Task: Look for space in Płońsk, Poland from 4th August, 2023 to 8th August, 2023 for 1 adult in price range Rs.10000 to Rs.15000. Place can be private room with 1  bedroom having 1 bed and 1 bathroom. Property type can be flatguest house, hotel. Amenities needed are: wifi. Booking option can be shelf check-in. Required host language is English.
Action: Mouse pressed left at (511, 85)
Screenshot: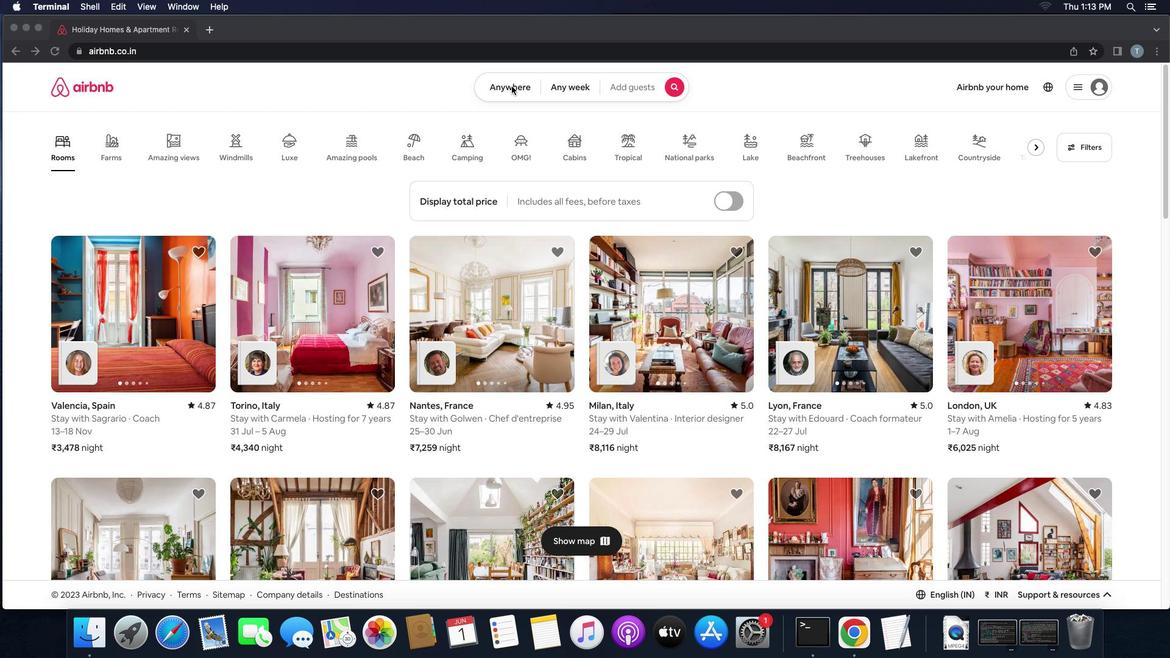 
Action: Mouse pressed left at (511, 85)
Screenshot: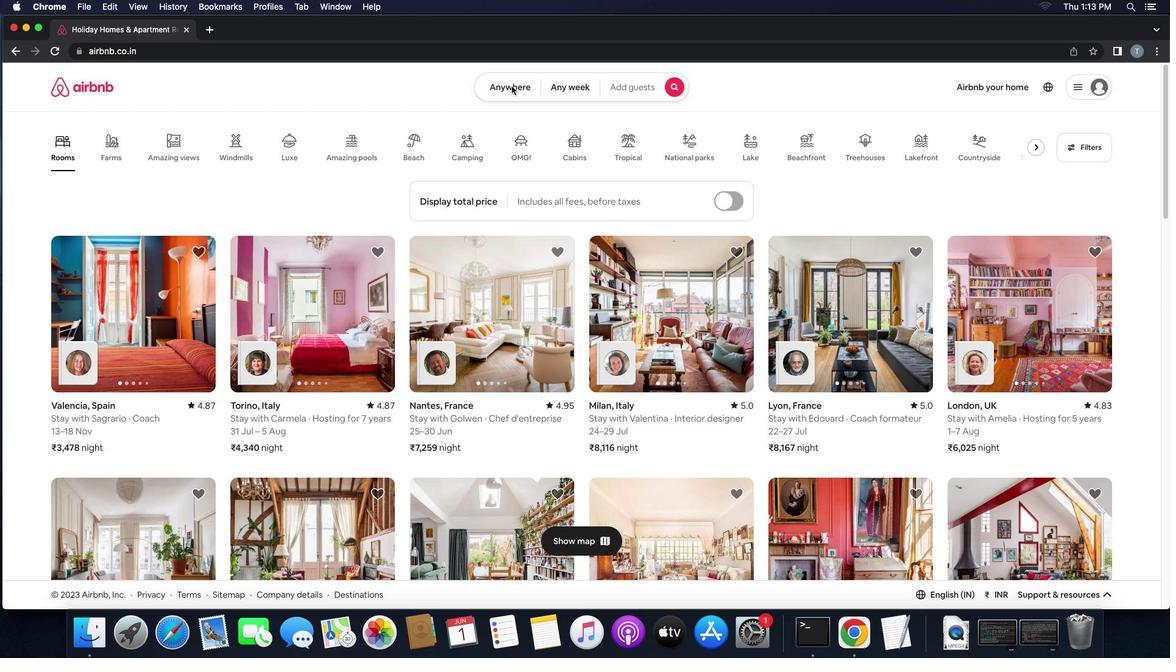 
Action: Mouse moved to (447, 127)
Screenshot: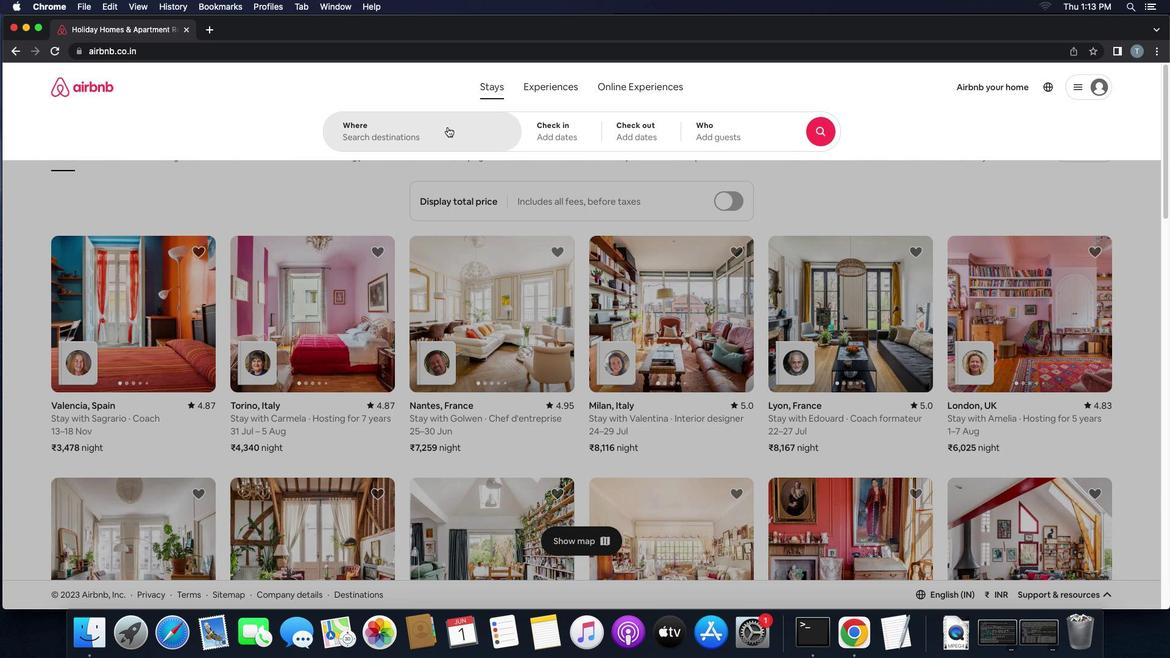 
Action: Mouse pressed left at (447, 127)
Screenshot: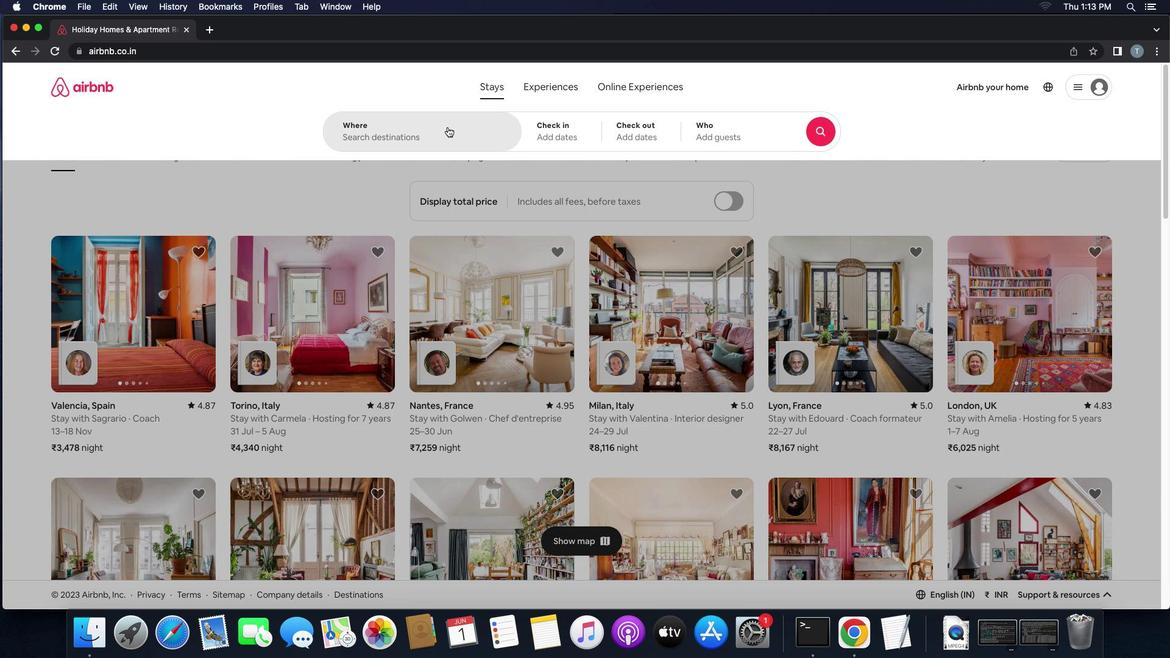 
Action: Key pressed 'p''t''o''n''s''k'','
Screenshot: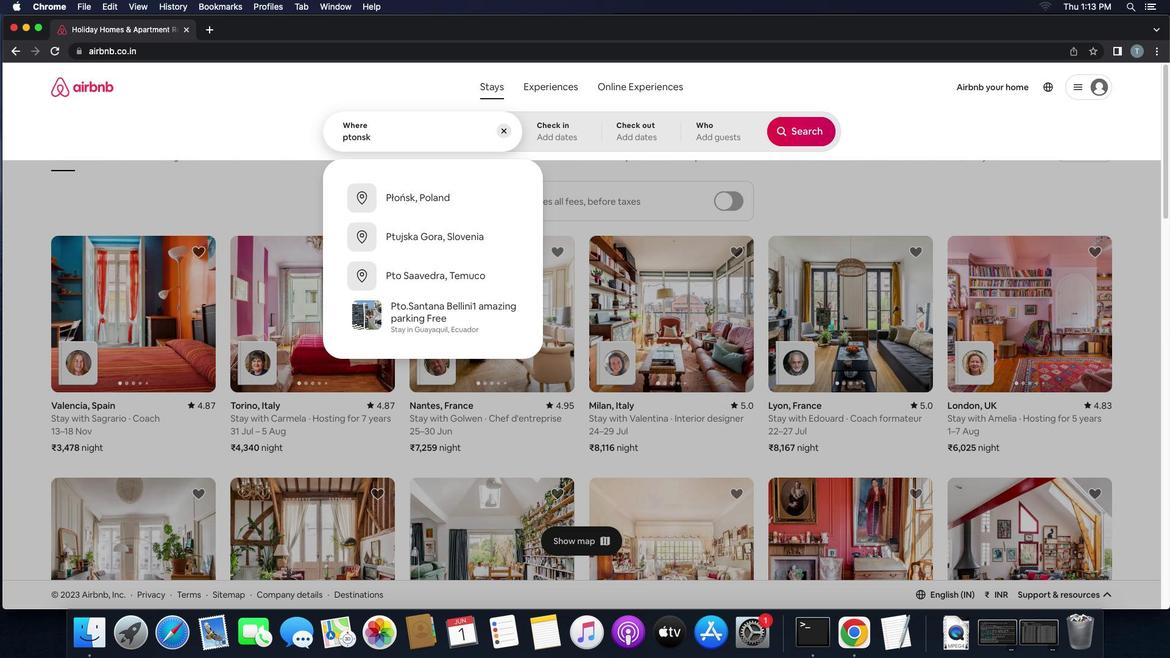 
Action: Mouse moved to (397, 183)
Screenshot: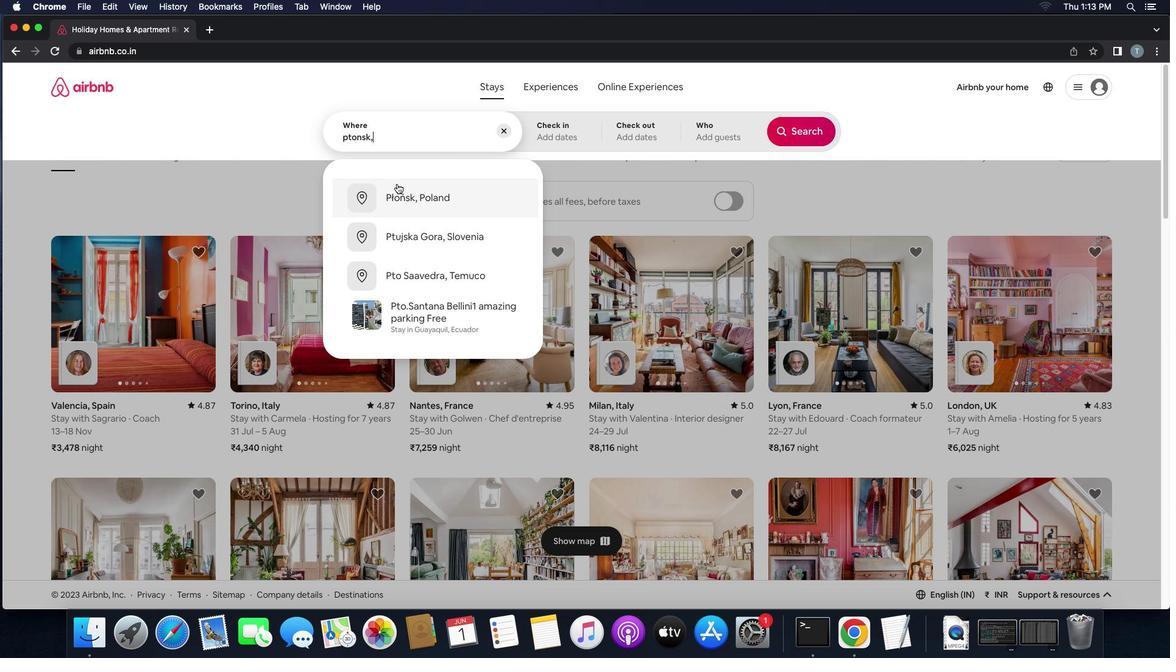 
Action: Mouse pressed left at (397, 183)
Screenshot: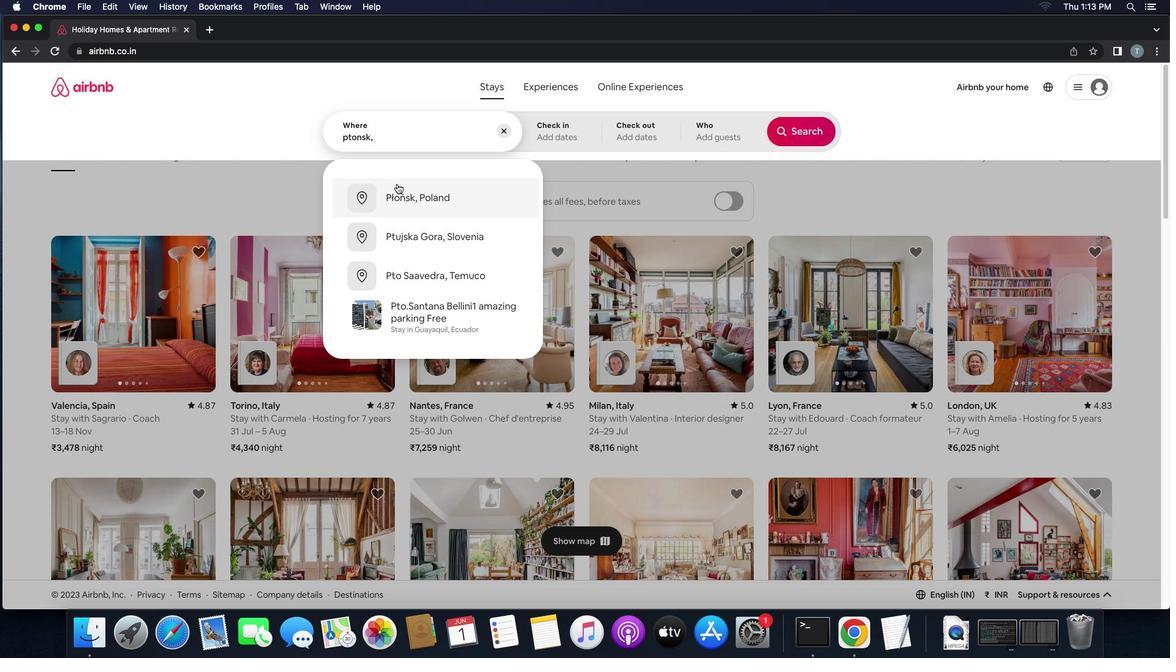 
Action: Mouse moved to (794, 229)
Screenshot: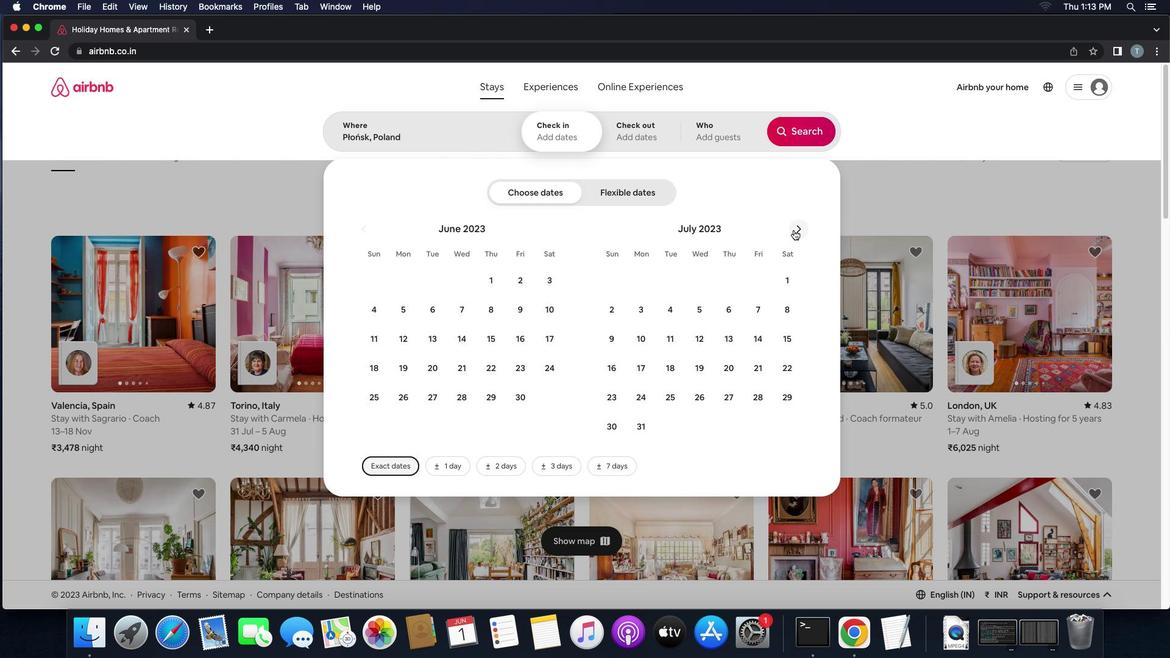 
Action: Mouse pressed left at (794, 229)
Screenshot: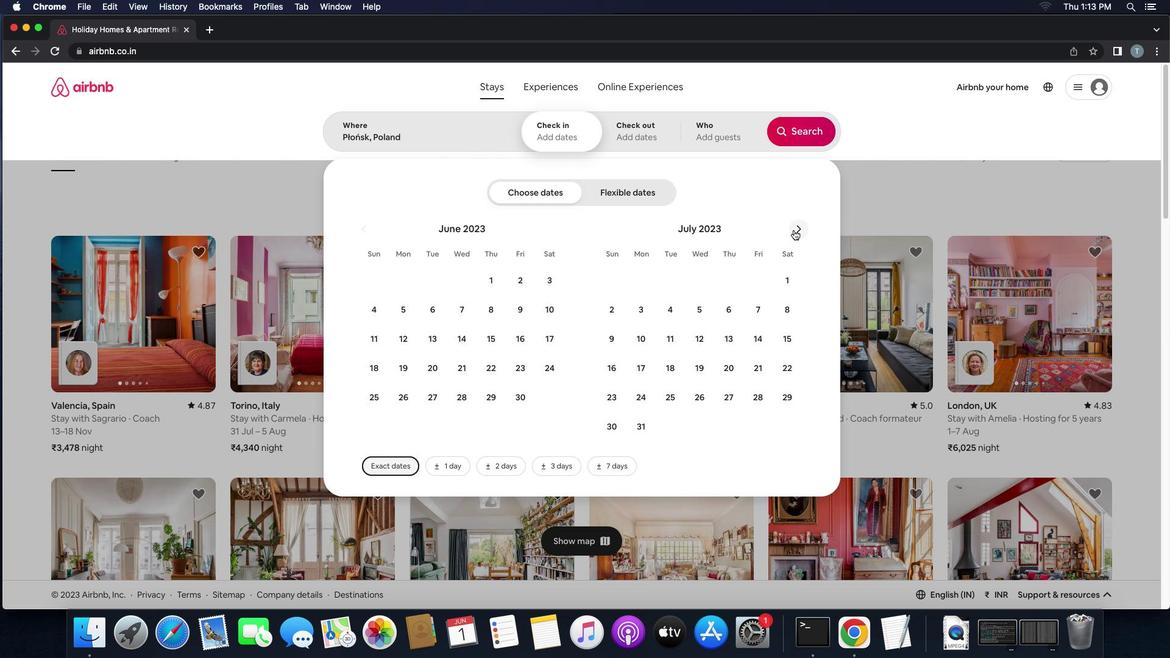 
Action: Mouse moved to (756, 282)
Screenshot: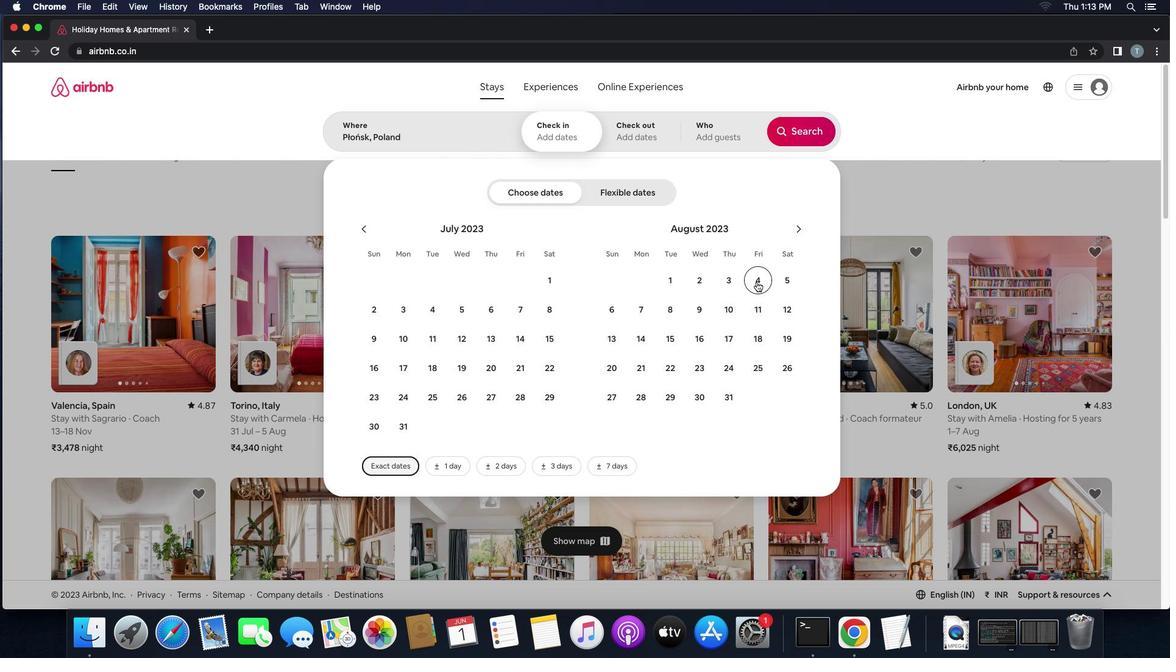 
Action: Mouse pressed left at (756, 282)
Screenshot: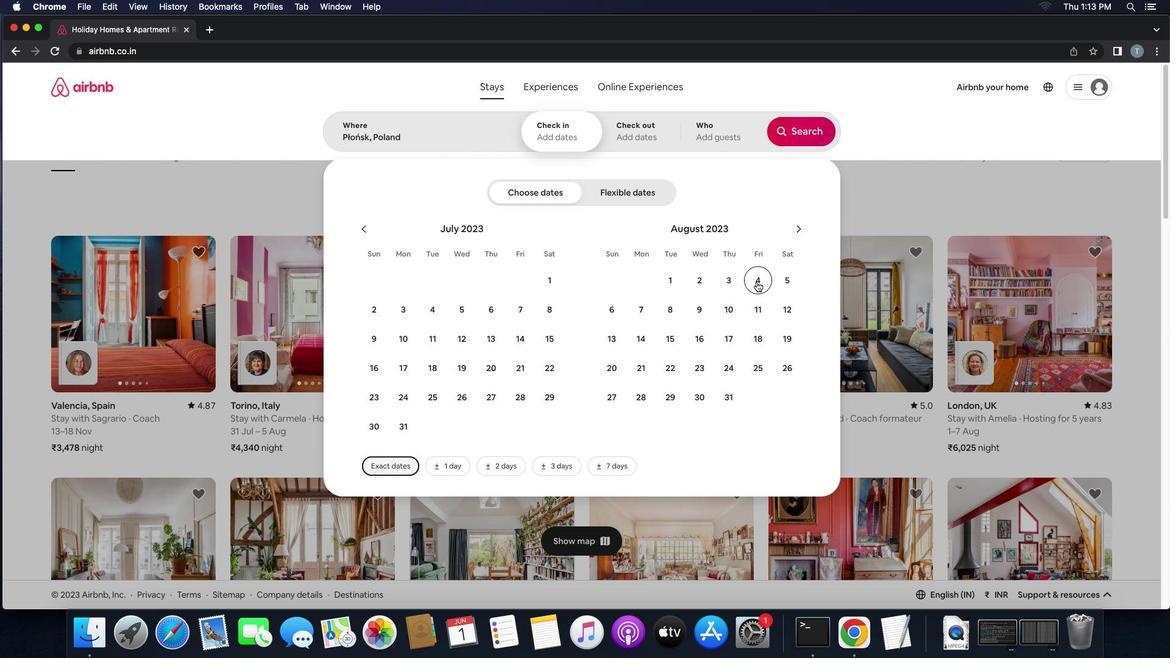 
Action: Mouse moved to (662, 306)
Screenshot: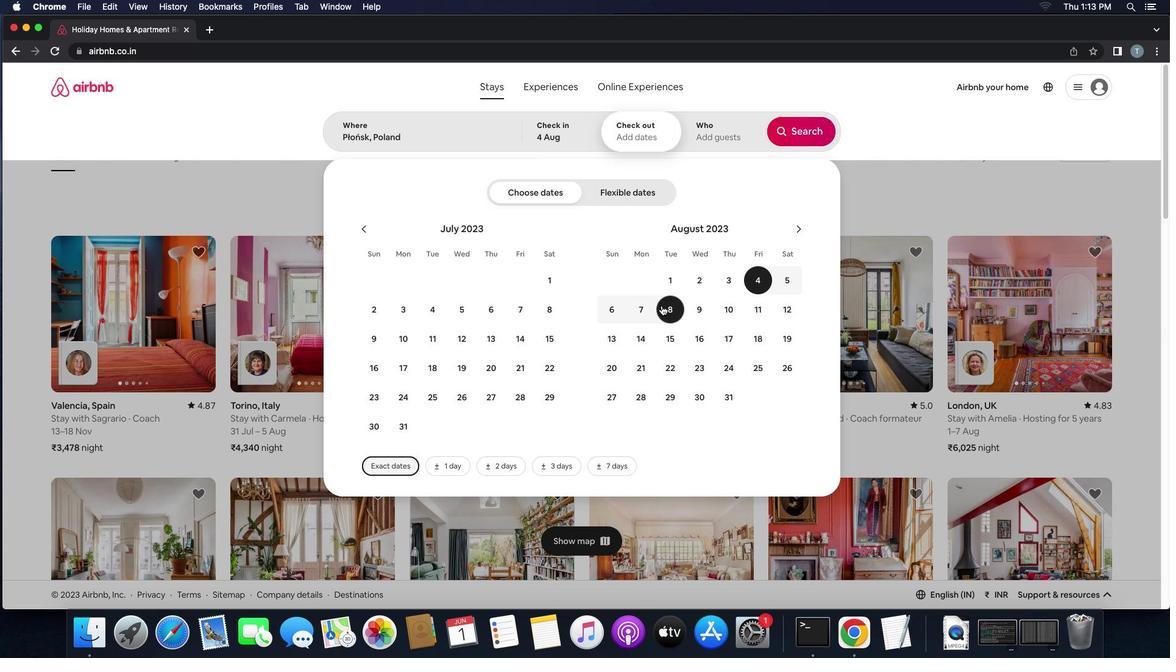 
Action: Mouse pressed left at (662, 306)
Screenshot: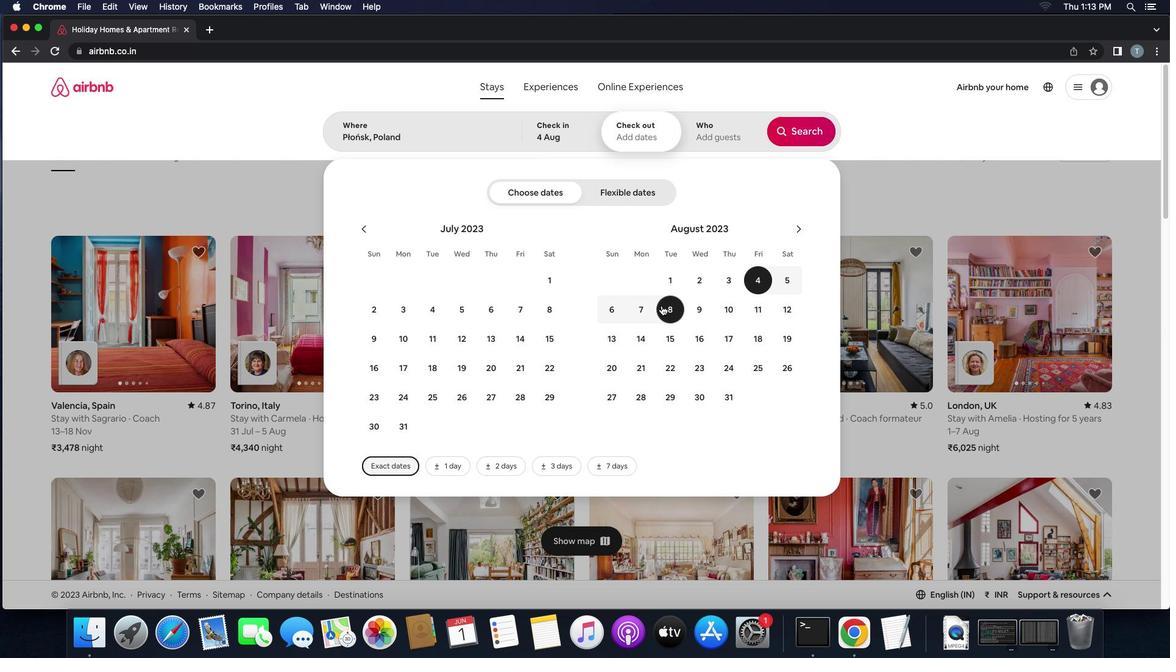 
Action: Mouse moved to (711, 143)
Screenshot: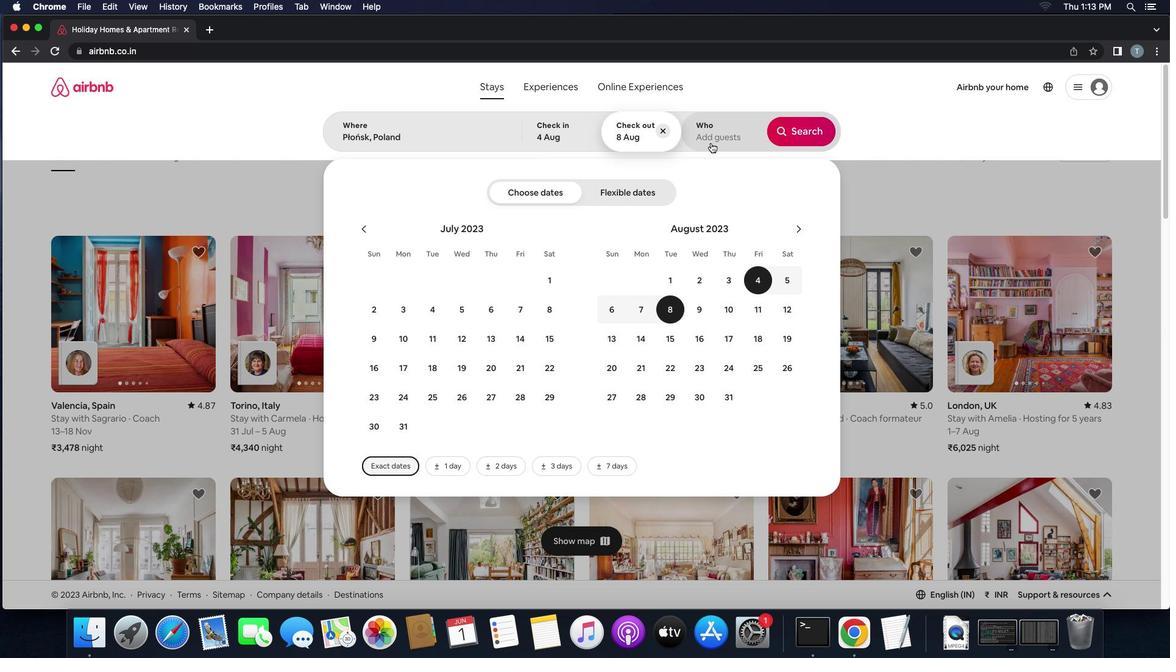 
Action: Mouse pressed left at (711, 143)
Screenshot: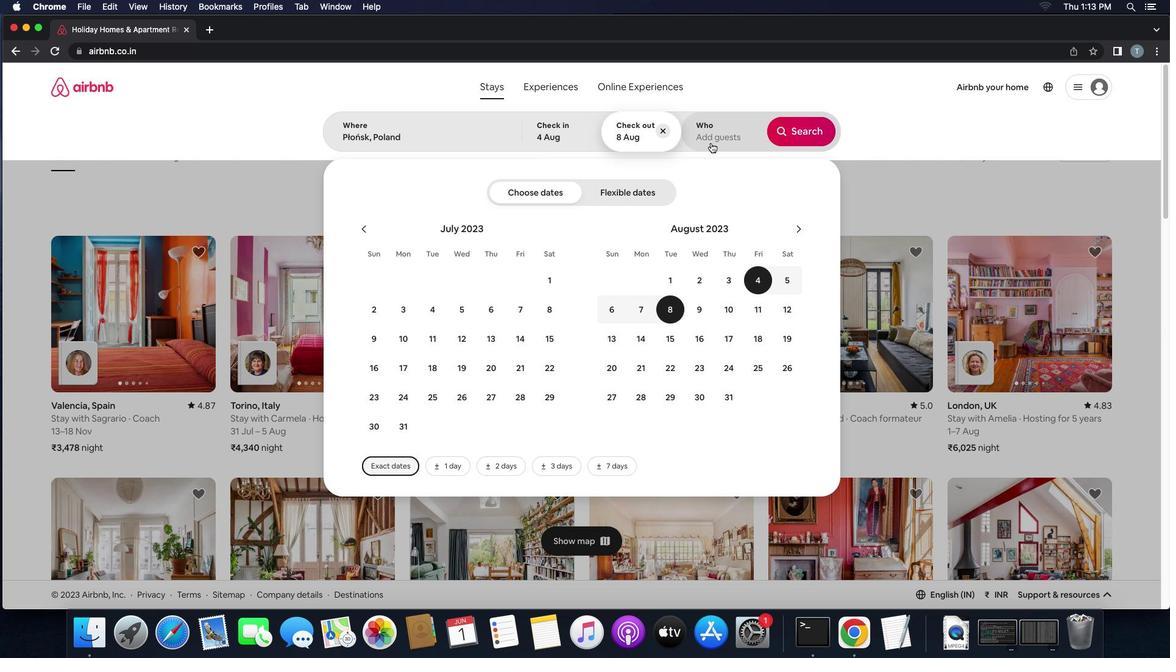 
Action: Mouse moved to (808, 188)
Screenshot: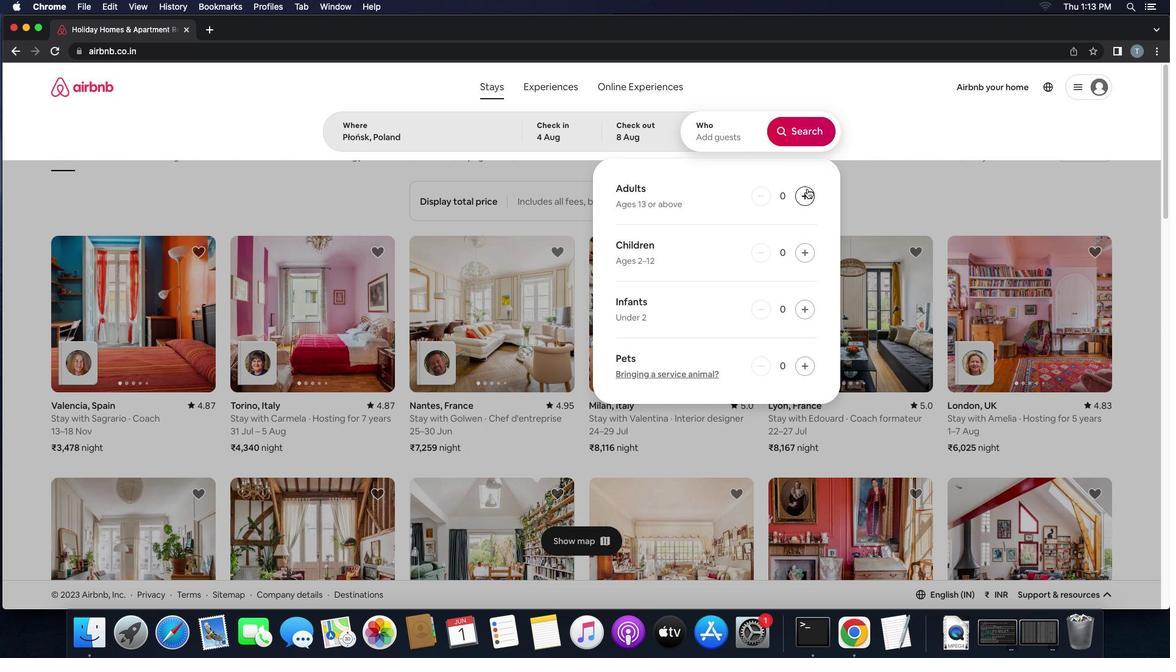 
Action: Mouse pressed left at (808, 188)
Screenshot: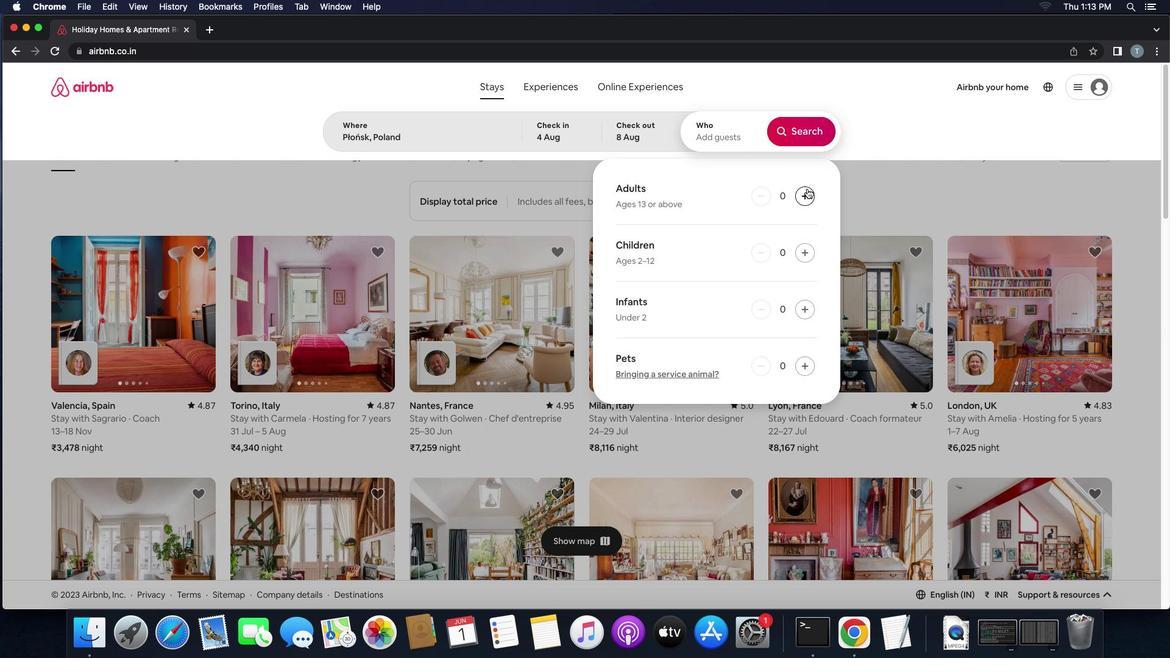 
Action: Mouse moved to (805, 139)
Screenshot: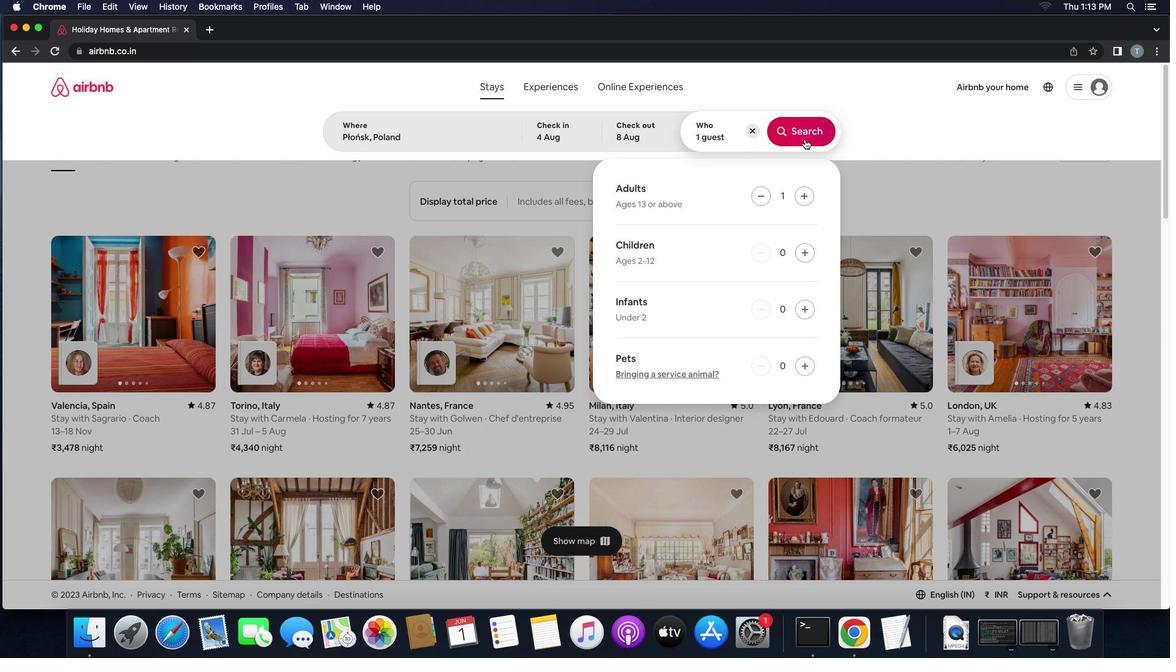 
Action: Mouse pressed left at (805, 139)
Screenshot: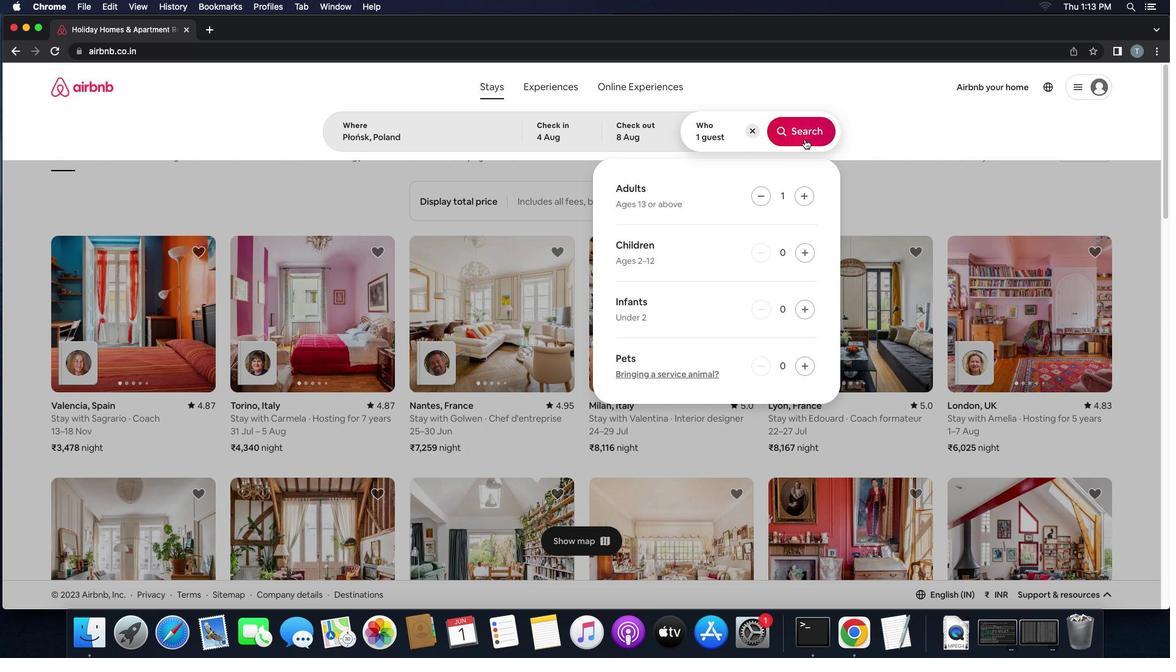 
Action: Mouse moved to (1120, 128)
Screenshot: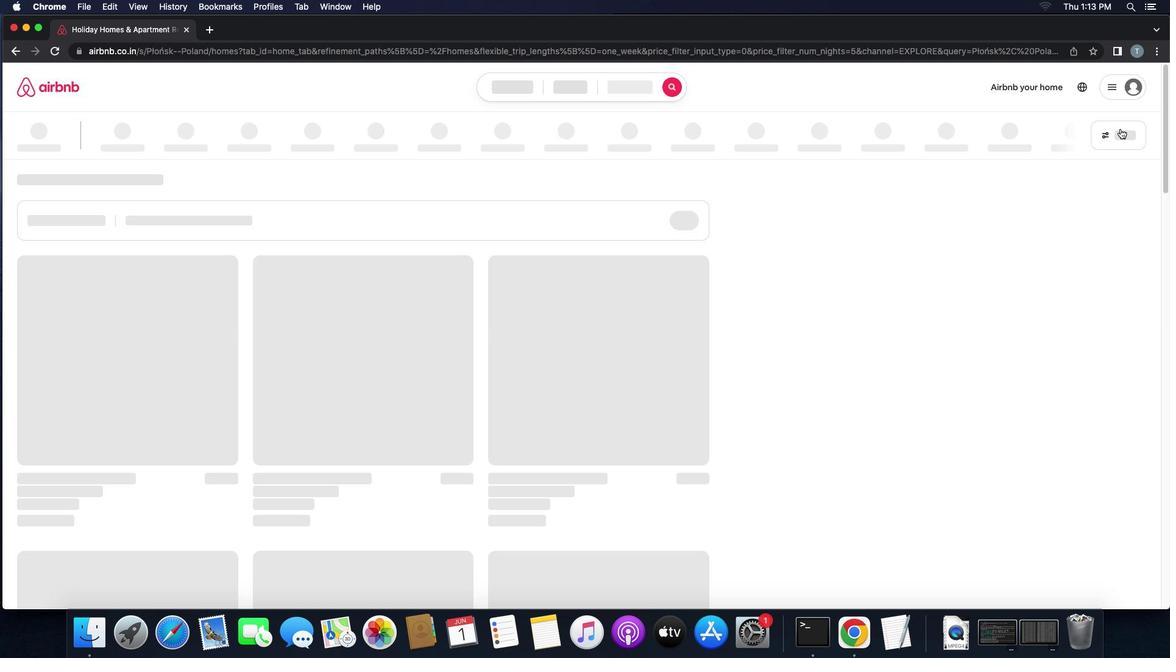 
Action: Mouse pressed left at (1120, 128)
Screenshot: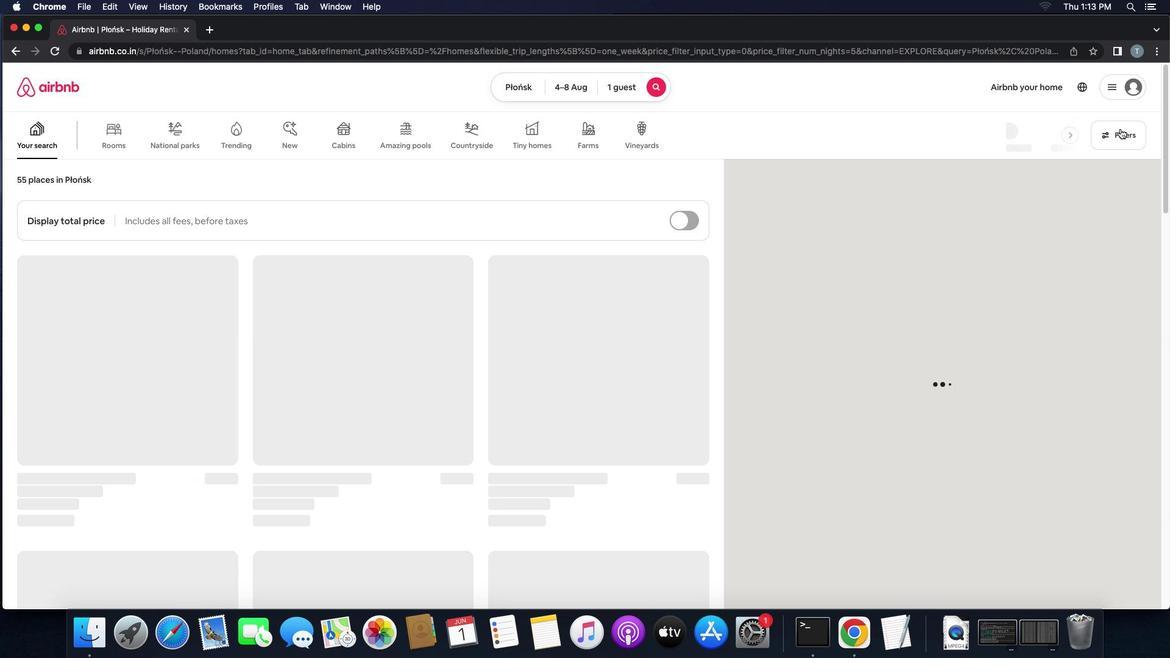 
Action: Mouse moved to (444, 440)
Screenshot: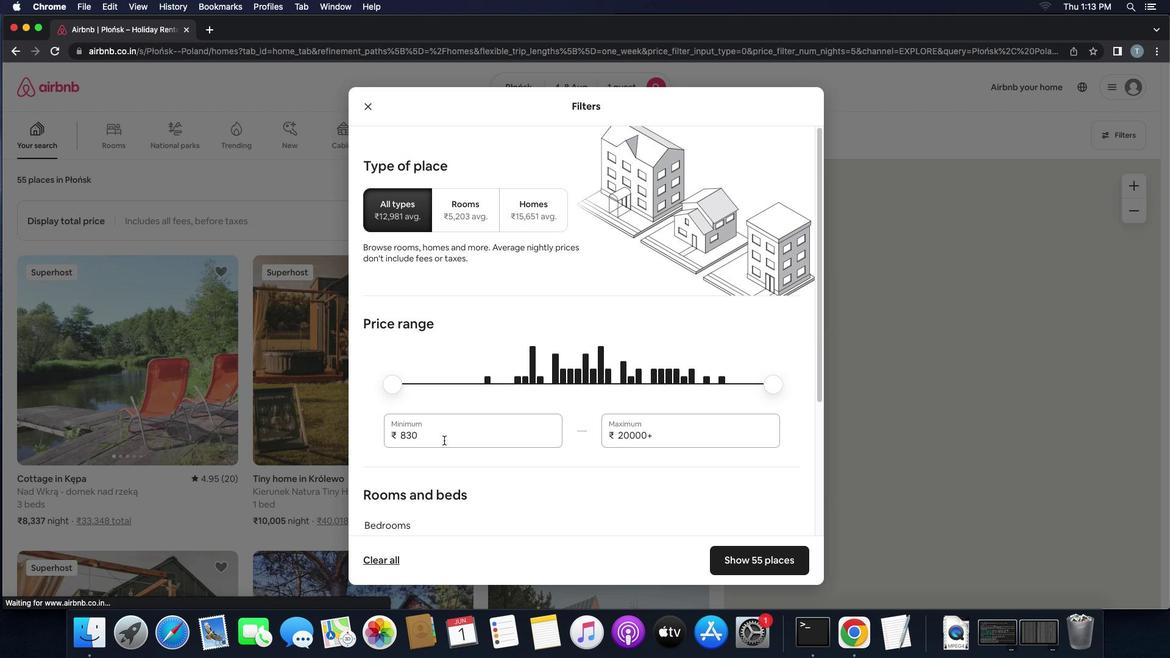 
Action: Mouse pressed left at (444, 440)
Screenshot: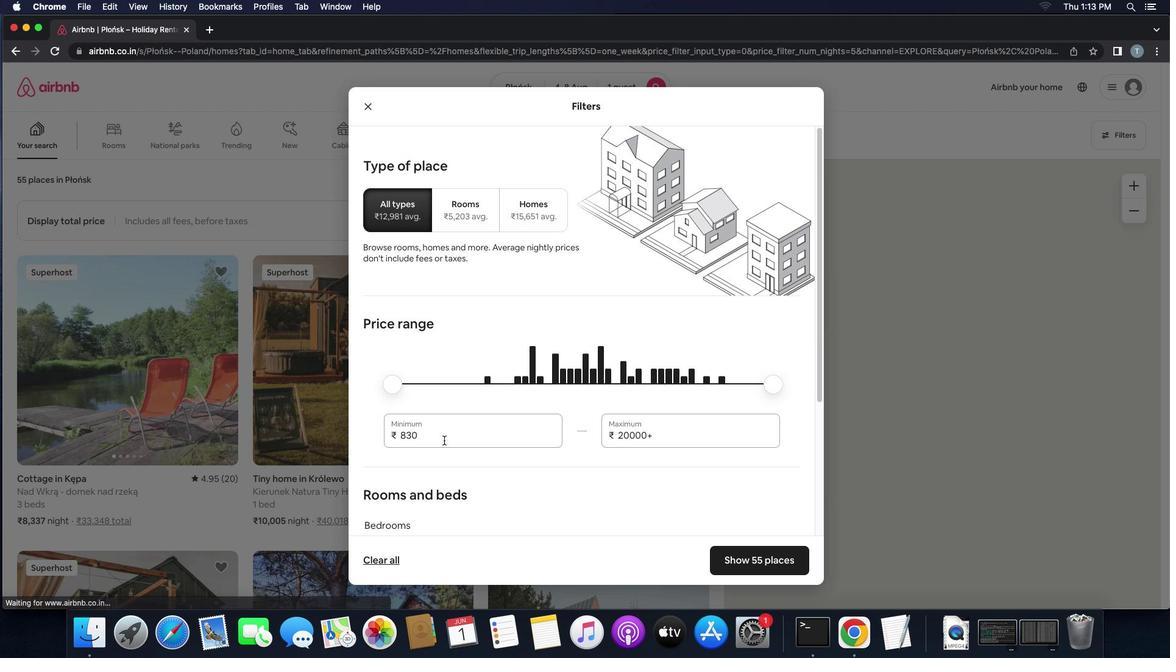 
Action: Mouse moved to (443, 438)
Screenshot: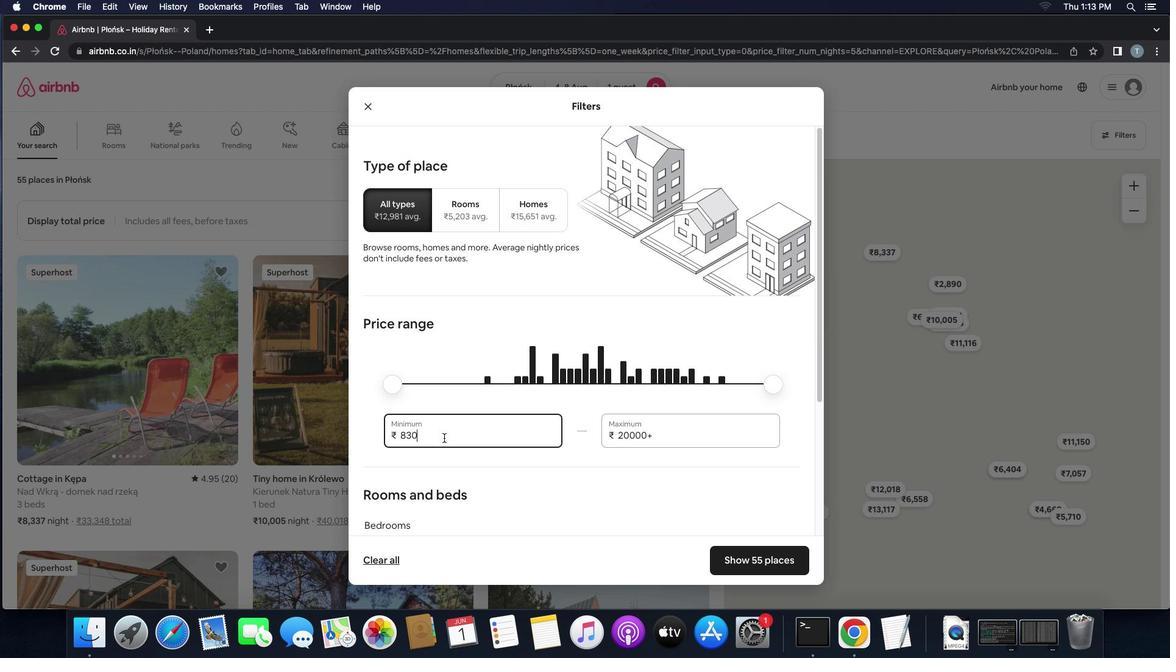 
Action: Key pressed Key.backspaceKey.backspaceKey.backspace
Screenshot: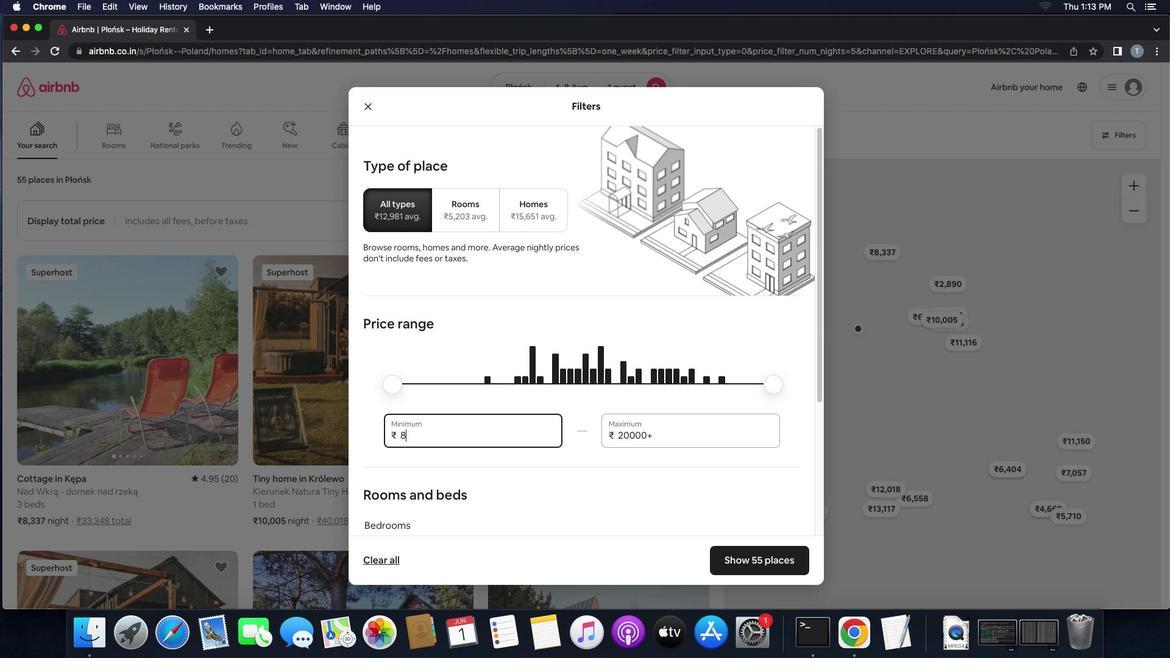 
Action: Mouse moved to (487, 442)
Screenshot: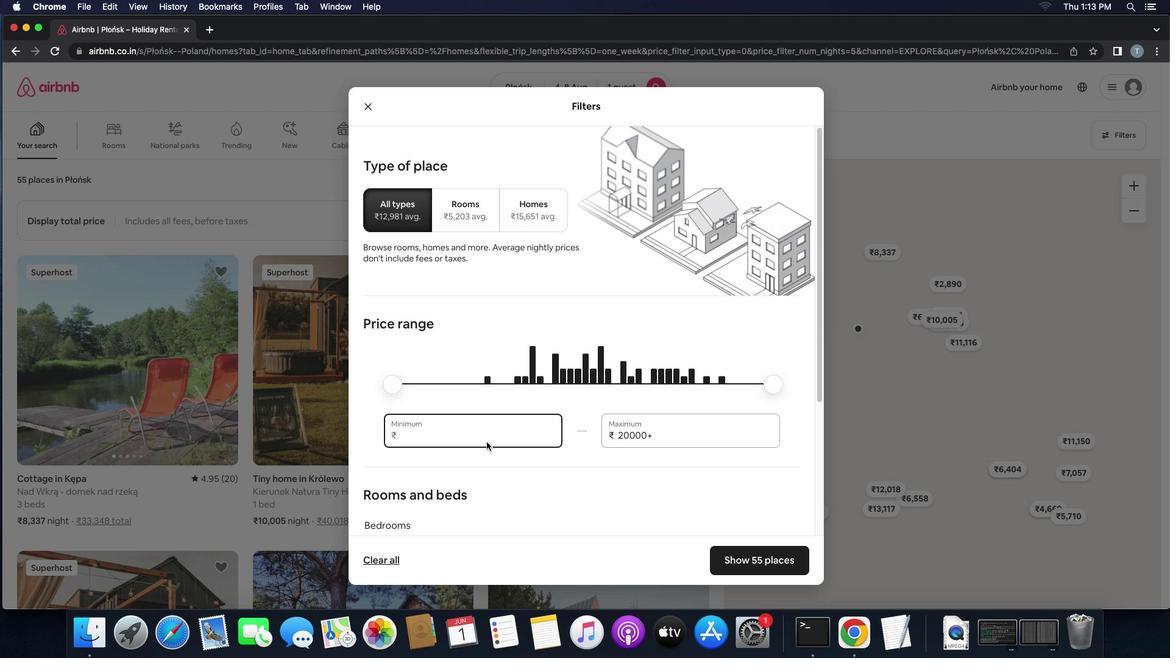 
Action: Key pressed '1''0''0''0''0'
Screenshot: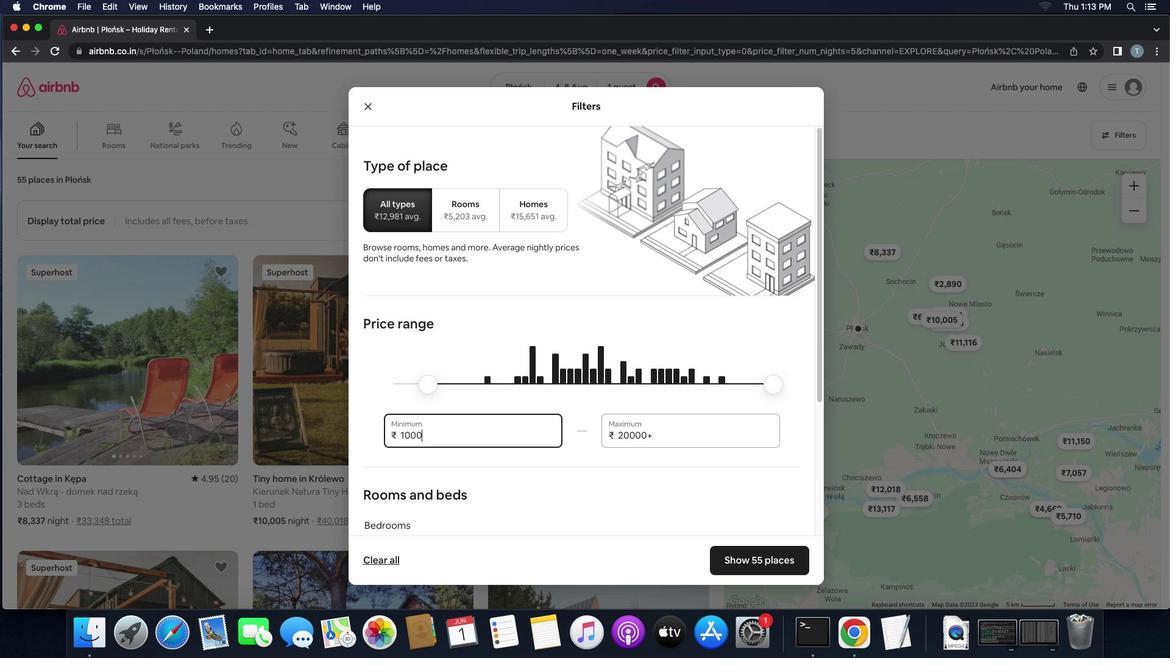 
Action: Mouse moved to (662, 434)
Screenshot: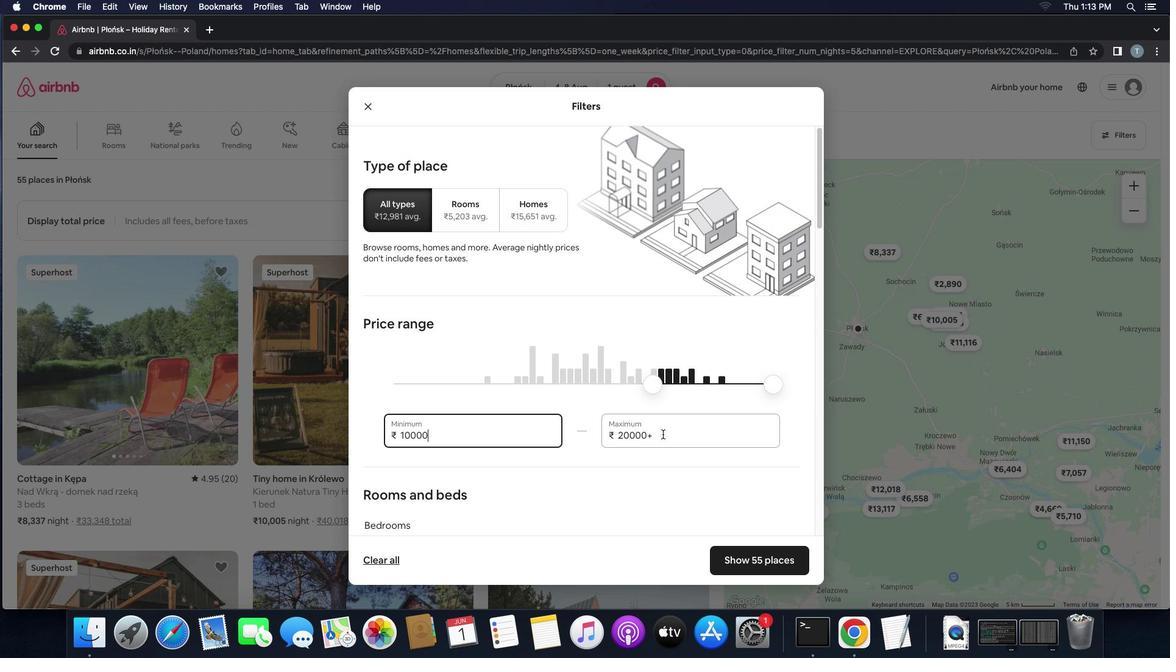 
Action: Mouse pressed left at (662, 434)
Screenshot: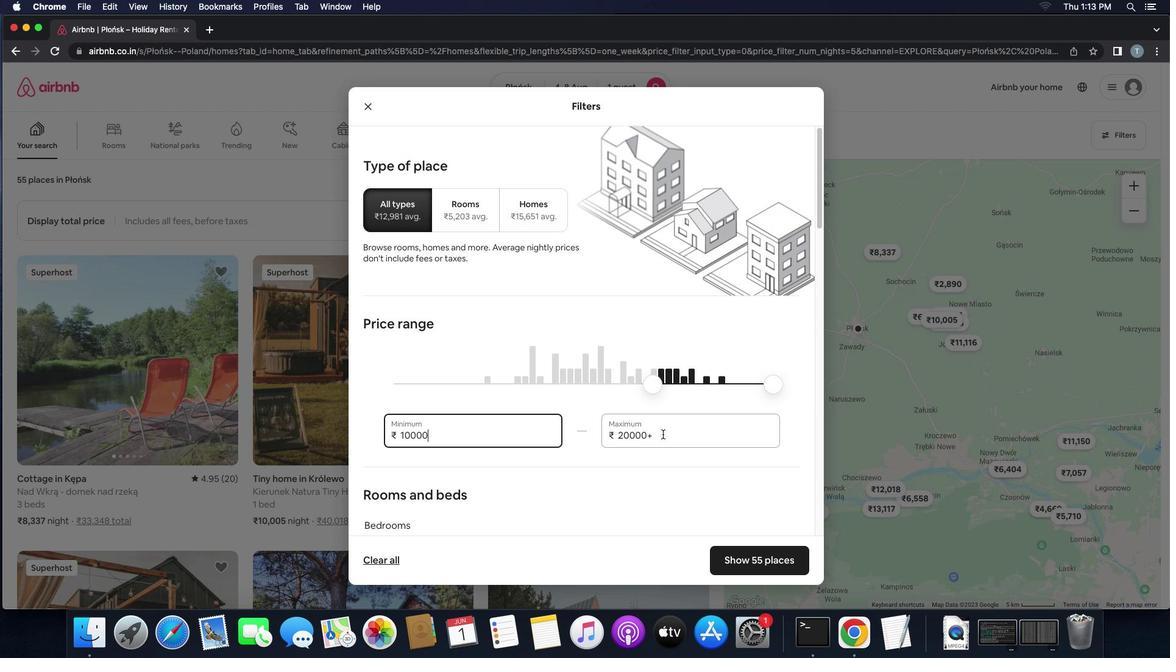 
Action: Mouse moved to (664, 434)
Screenshot: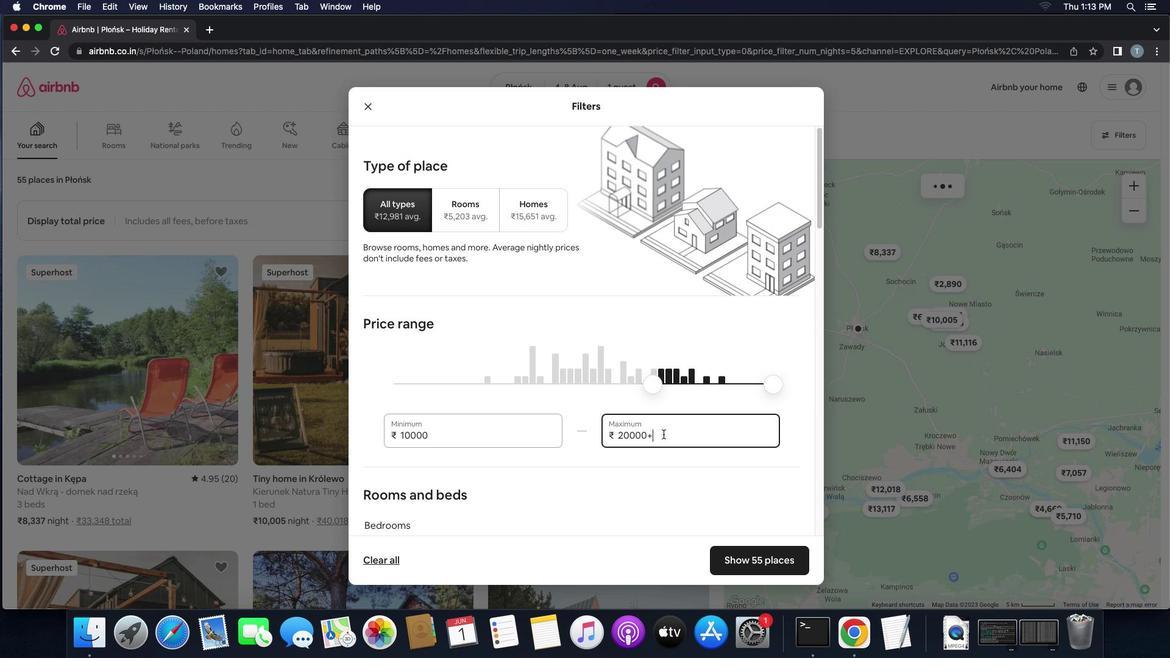
Action: Key pressed Key.backspaceKey.backspaceKey.backspaceKey.backspaceKey.backspaceKey.backspace'1''5''0''0''0'
Screenshot: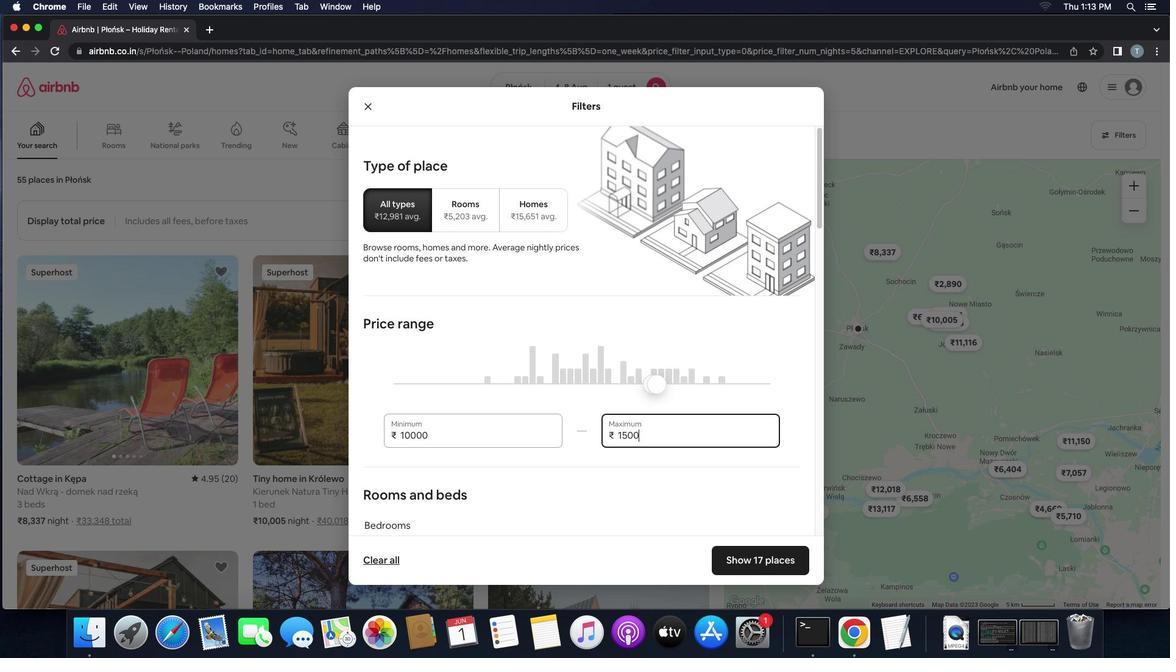 
Action: Mouse moved to (549, 478)
Screenshot: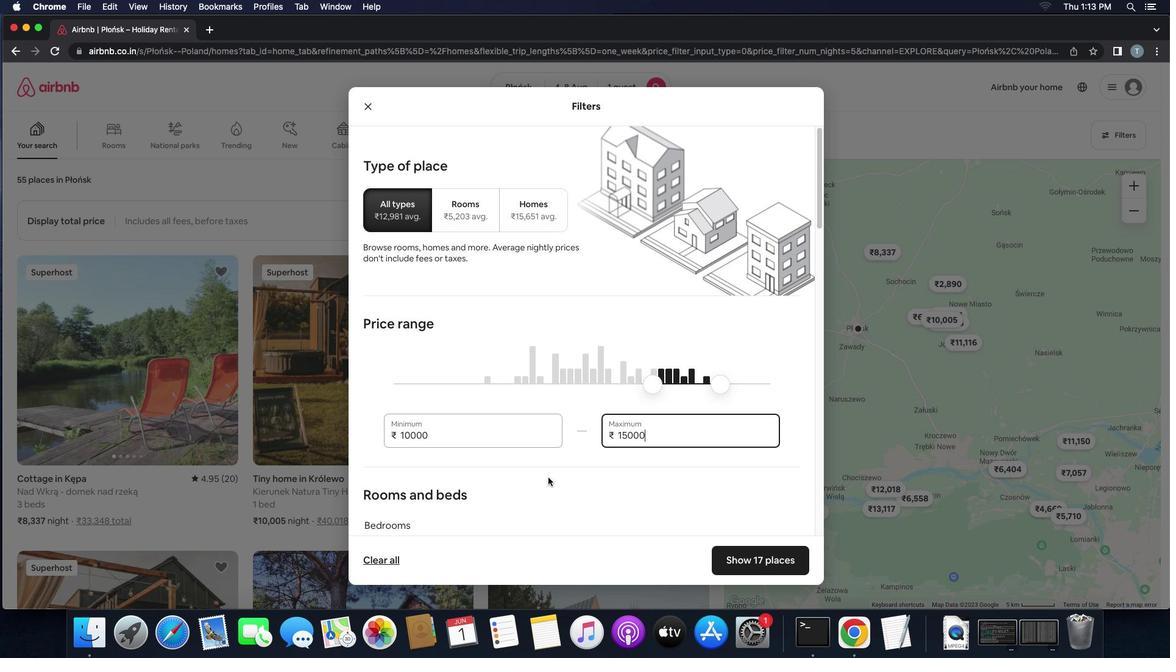 
Action: Mouse scrolled (549, 478) with delta (0, 0)
Screenshot: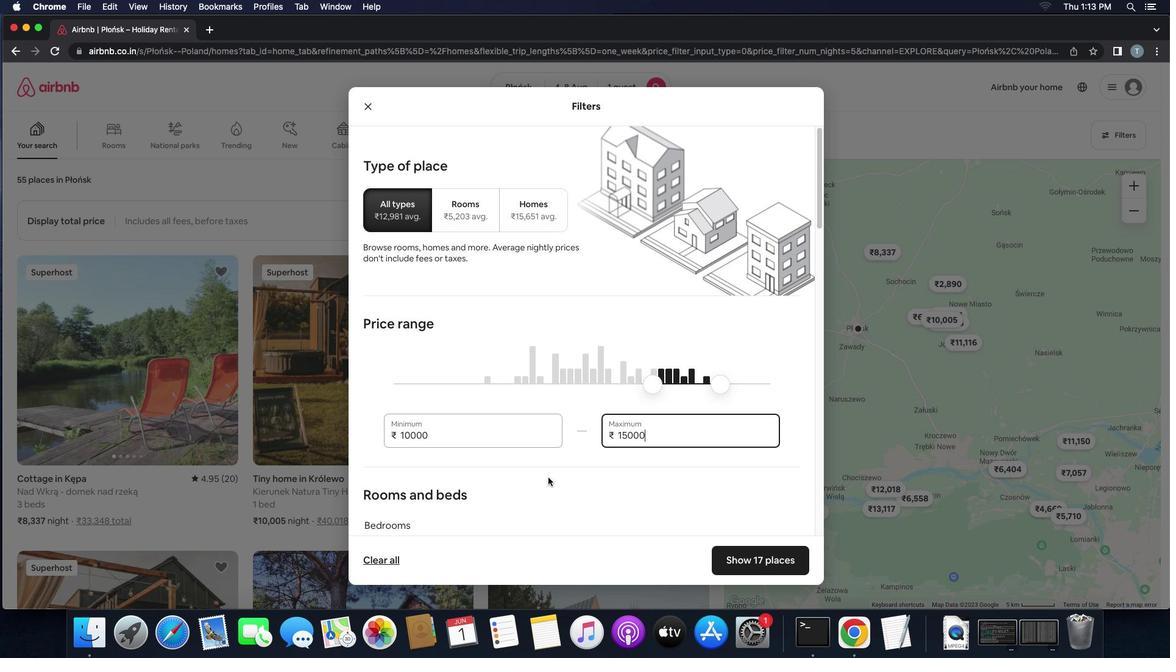 
Action: Mouse moved to (547, 478)
Screenshot: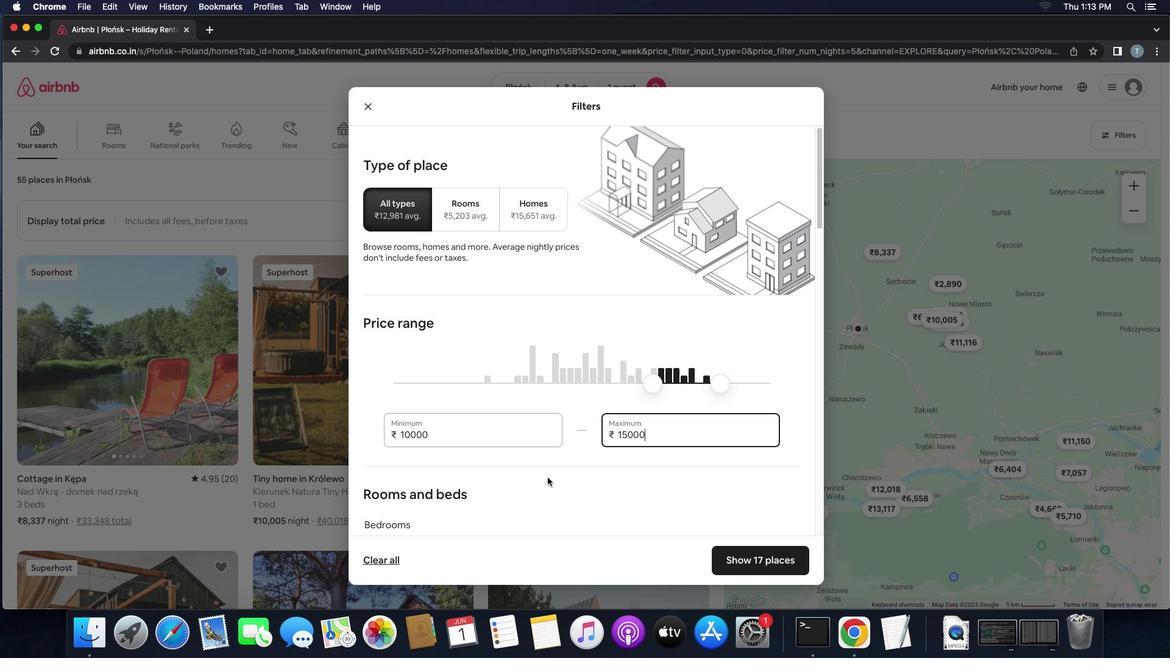 
Action: Mouse scrolled (547, 478) with delta (0, 0)
Screenshot: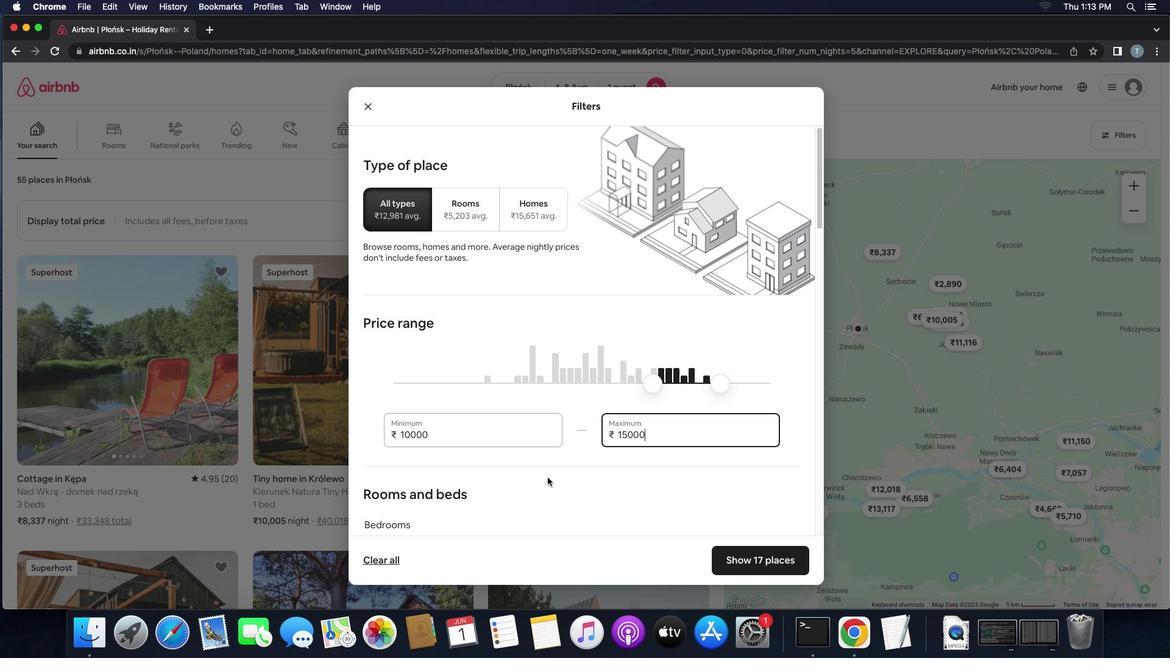 
Action: Mouse scrolled (547, 478) with delta (0, -1)
Screenshot: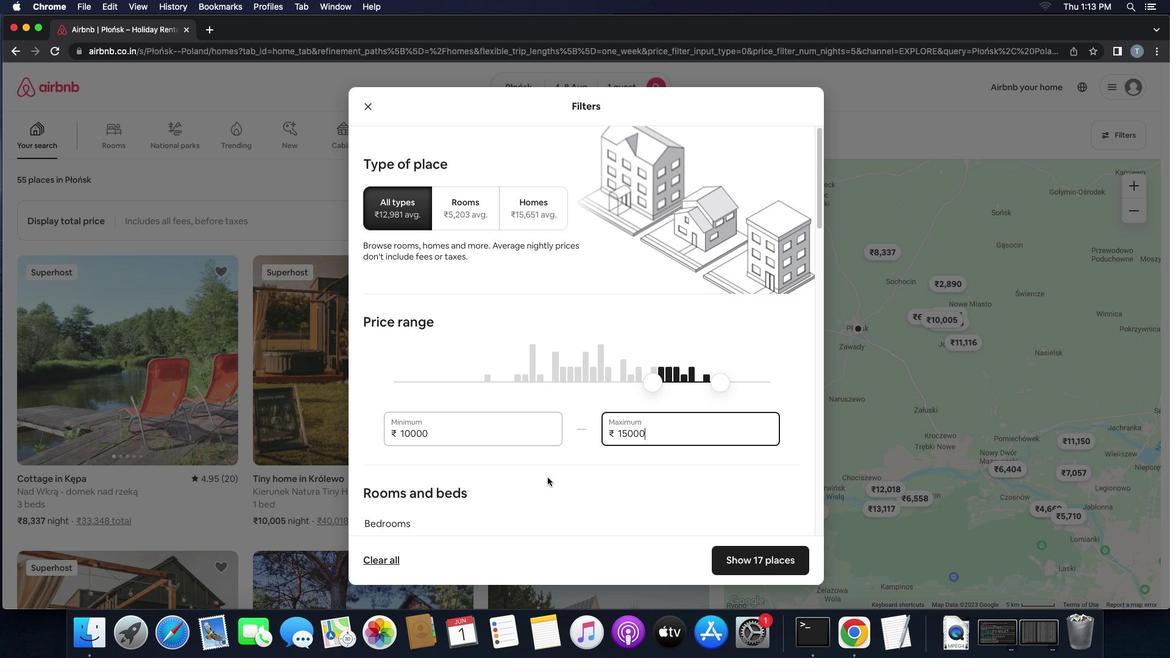 
Action: Mouse scrolled (547, 478) with delta (0, 0)
Screenshot: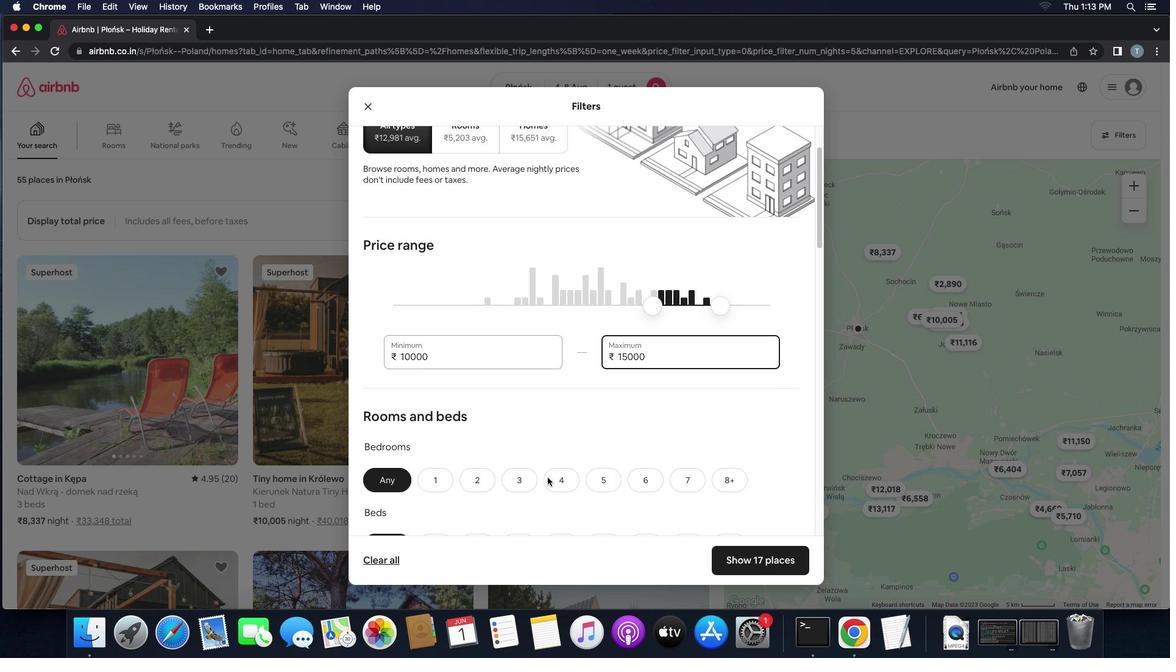 
Action: Mouse scrolled (547, 478) with delta (0, 0)
Screenshot: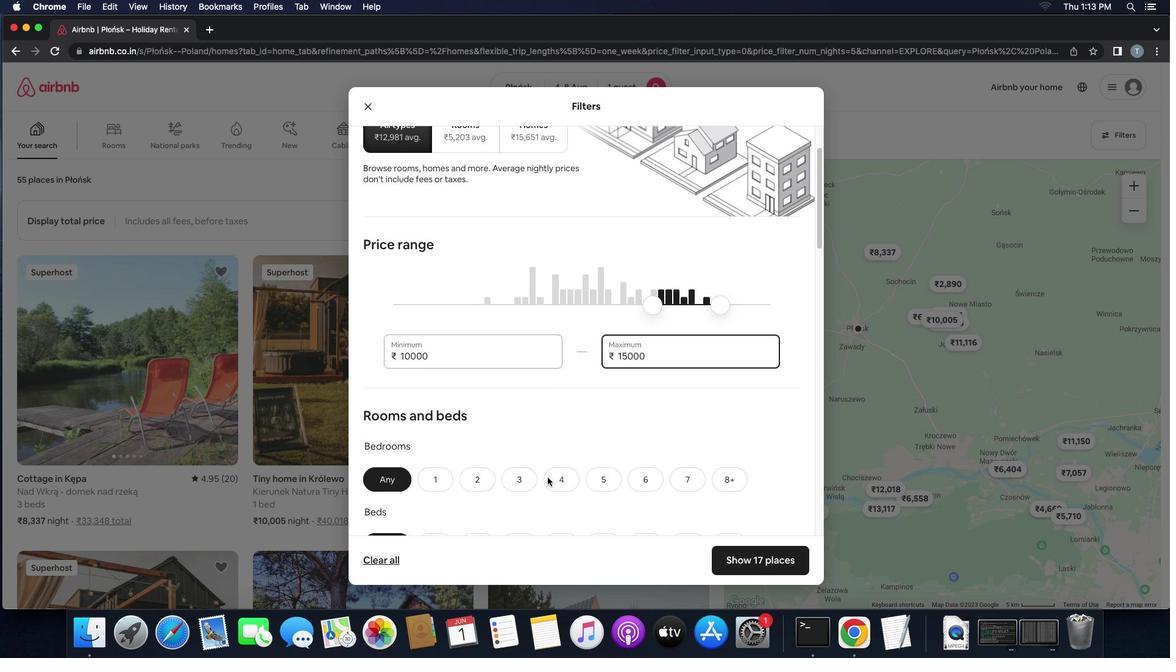 
Action: Mouse scrolled (547, 478) with delta (0, 0)
Screenshot: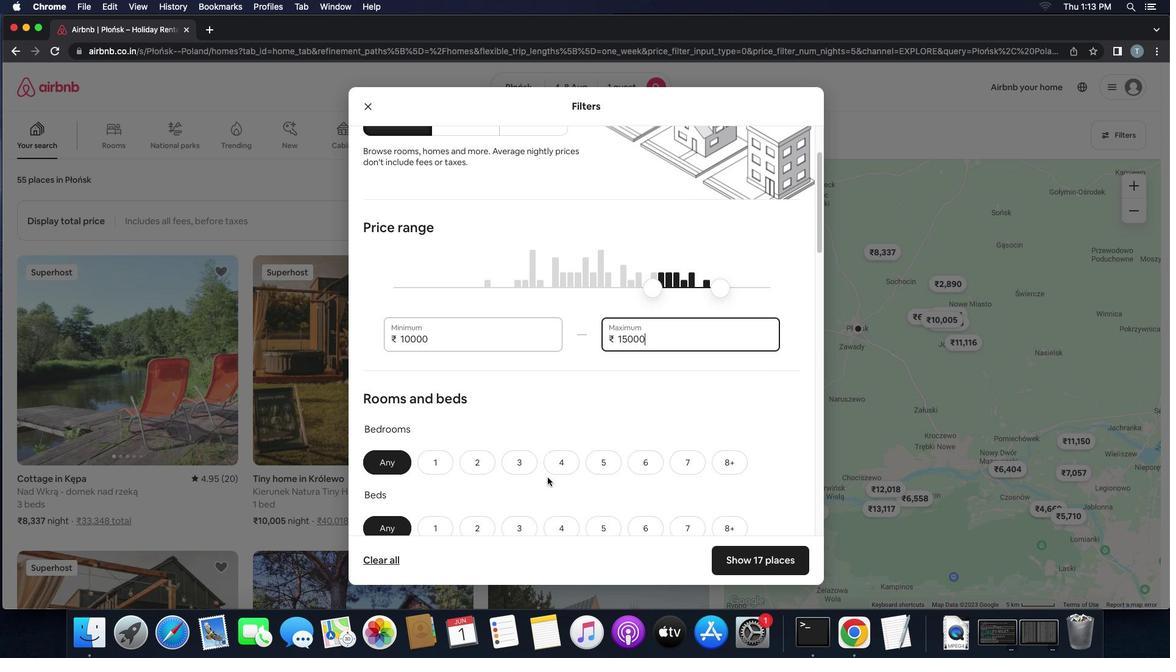 
Action: Mouse scrolled (547, 478) with delta (0, 0)
Screenshot: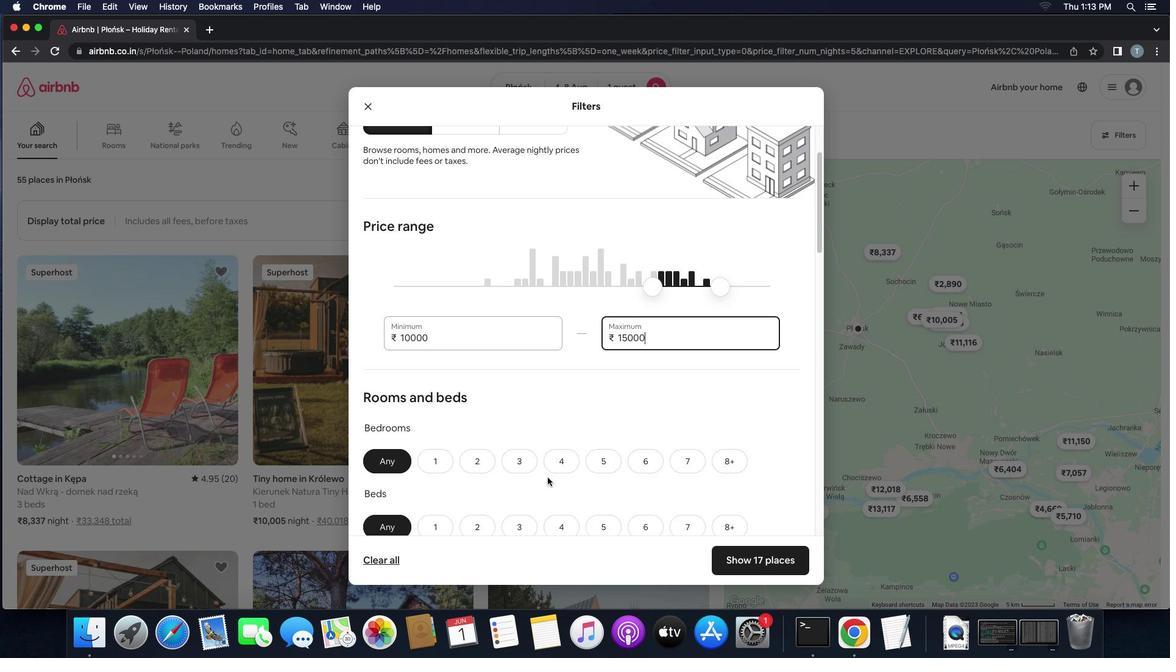 
Action: Mouse scrolled (547, 478) with delta (0, 0)
Screenshot: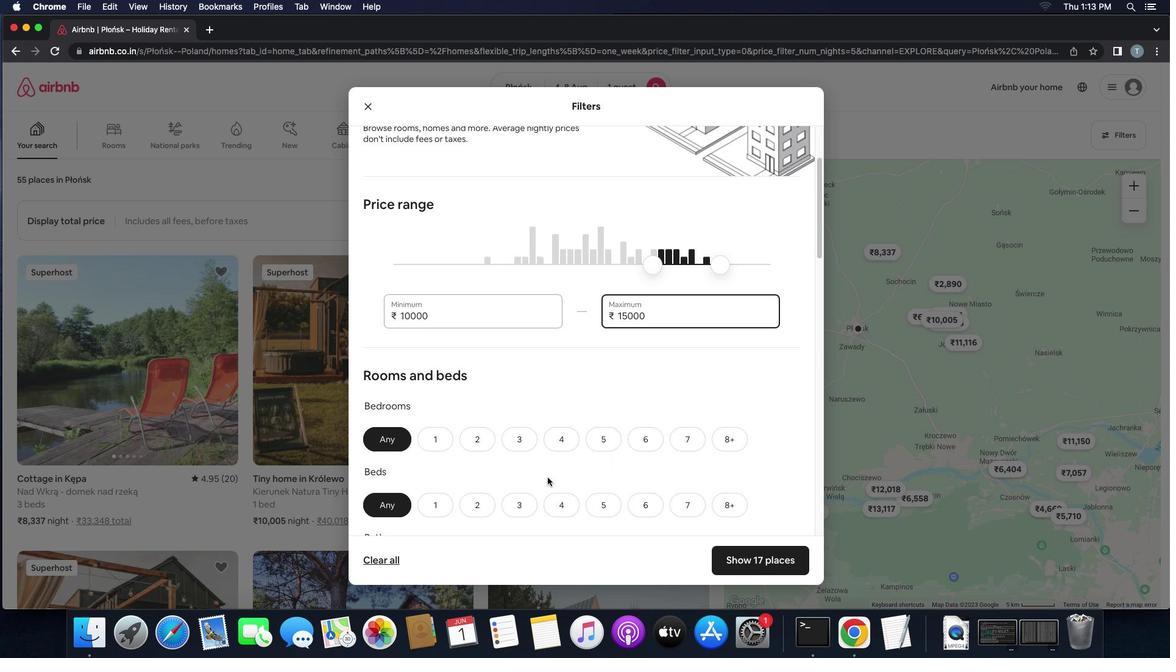 
Action: Mouse scrolled (547, 478) with delta (0, 0)
Screenshot: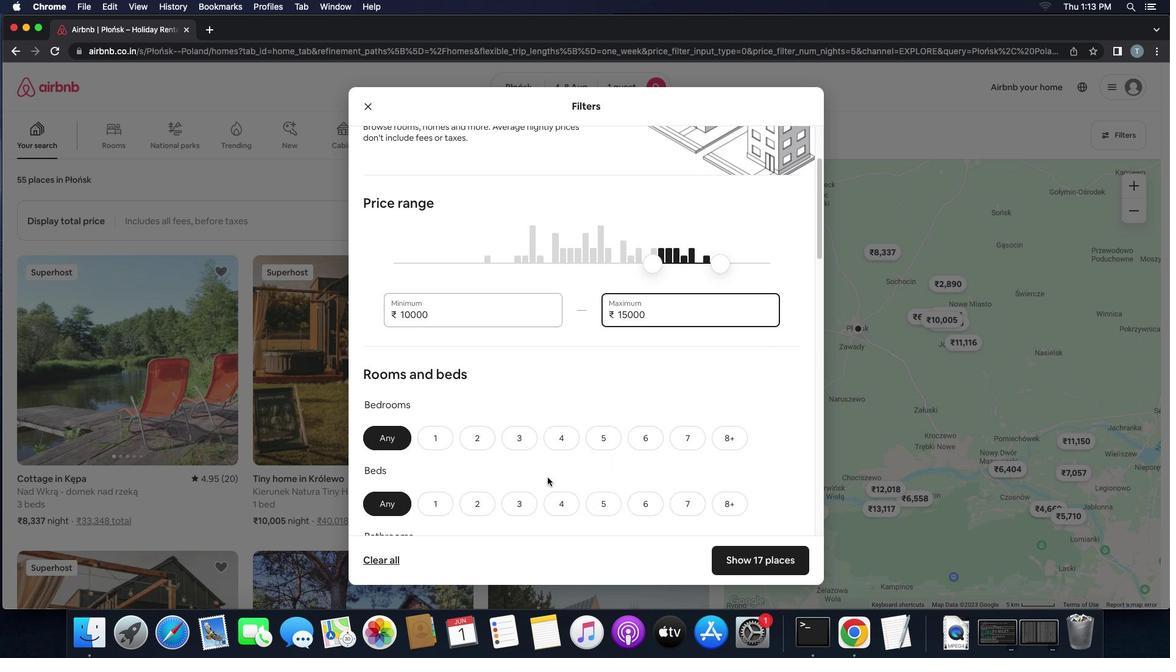 
Action: Mouse scrolled (547, 478) with delta (0, 0)
Screenshot: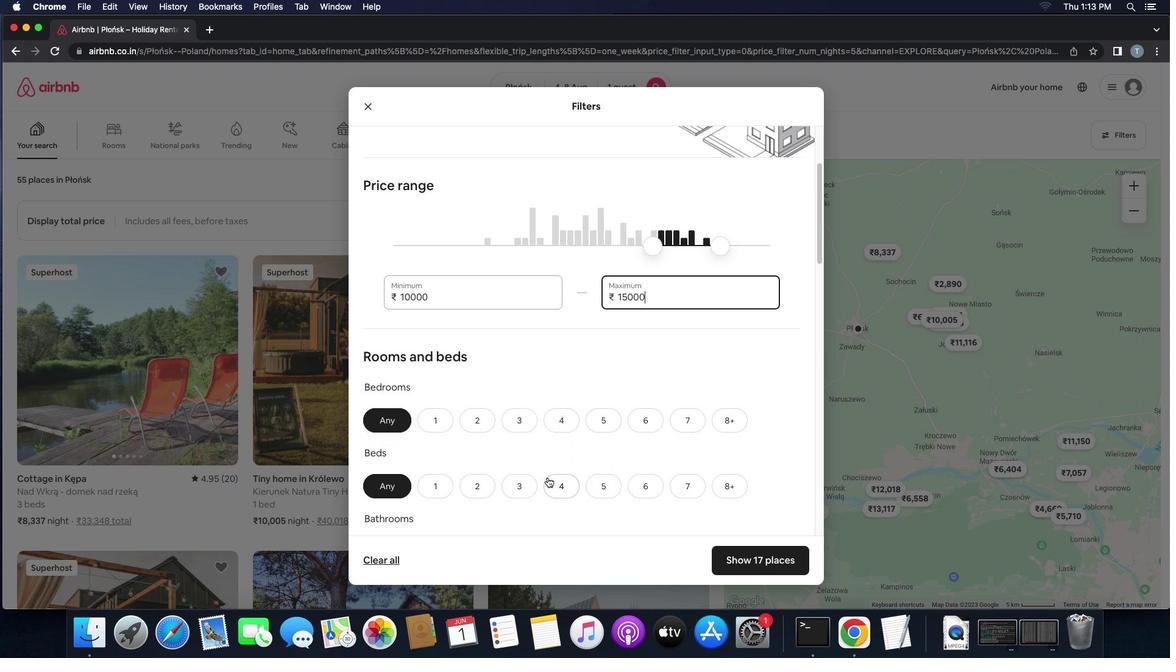 
Action: Mouse scrolled (547, 478) with delta (0, 0)
Screenshot: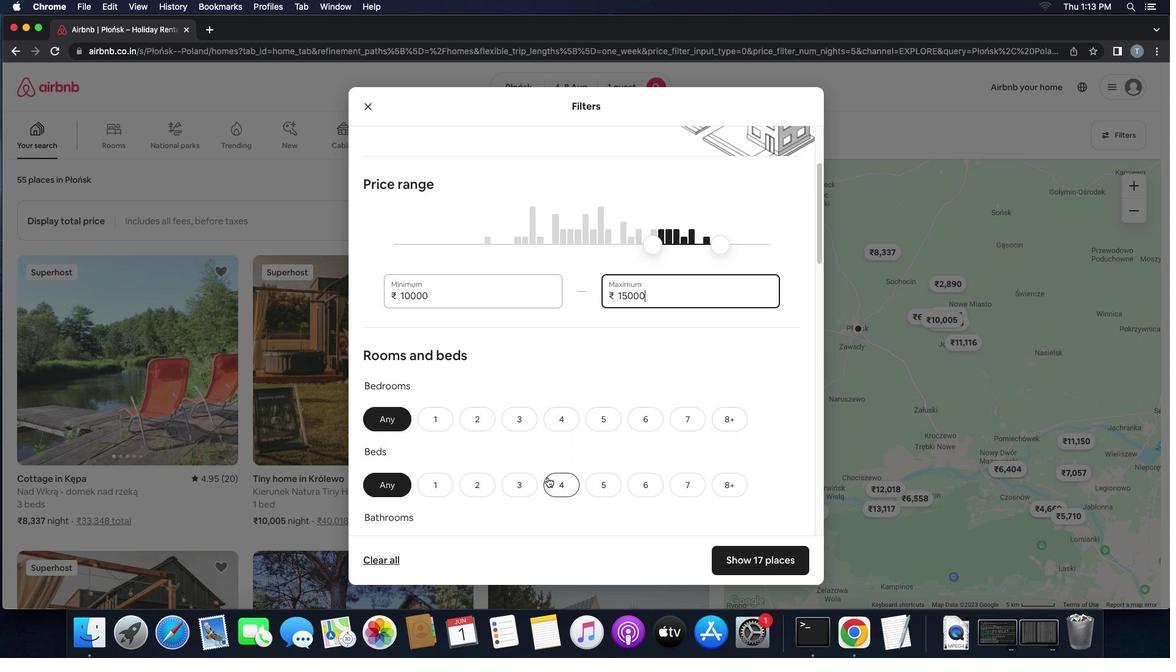 
Action: Mouse scrolled (547, 478) with delta (0, 0)
Screenshot: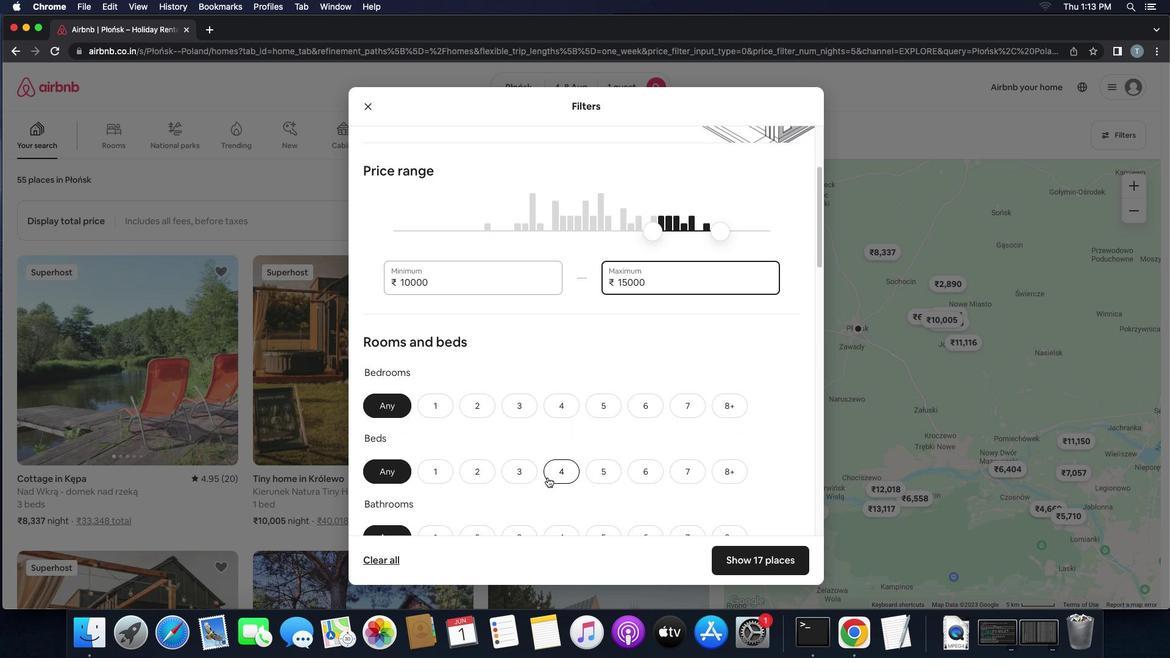 
Action: Mouse scrolled (547, 478) with delta (0, 0)
Screenshot: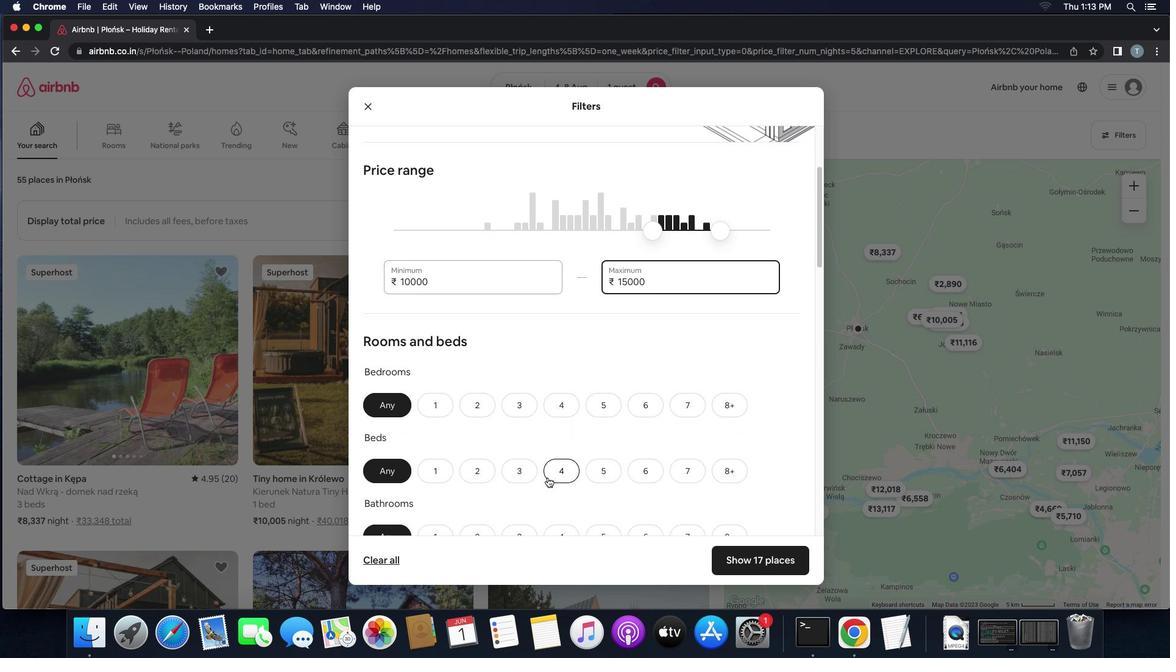 
Action: Mouse scrolled (547, 478) with delta (0, 0)
Screenshot: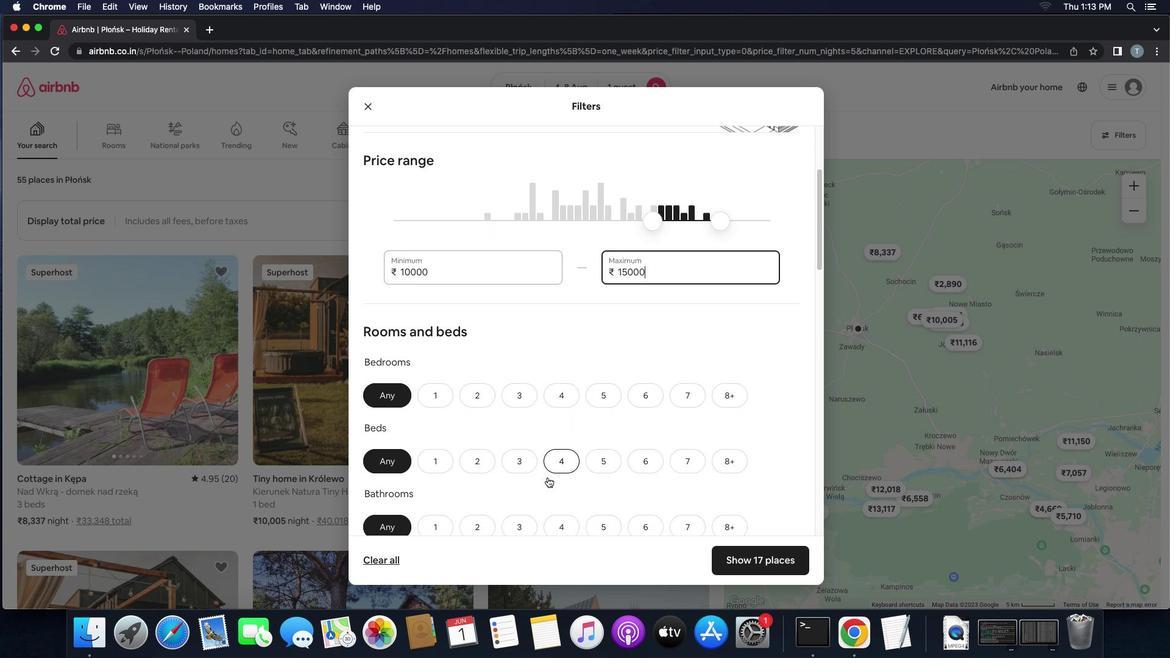 
Action: Mouse moved to (436, 350)
Screenshot: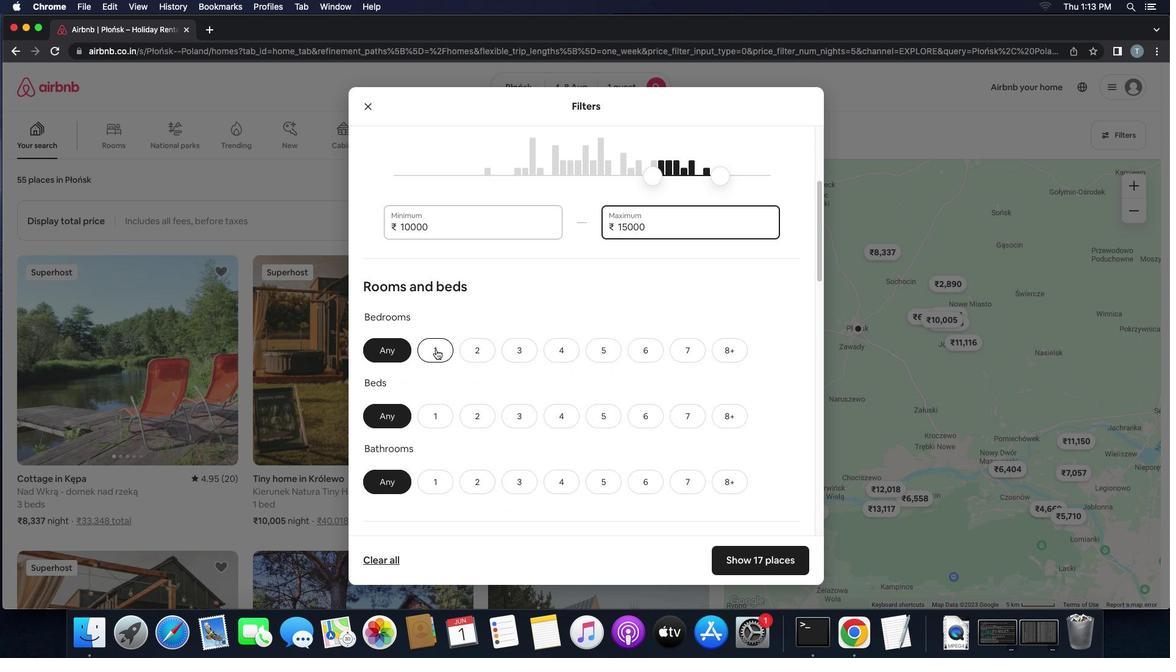 
Action: Mouse pressed left at (436, 350)
Screenshot: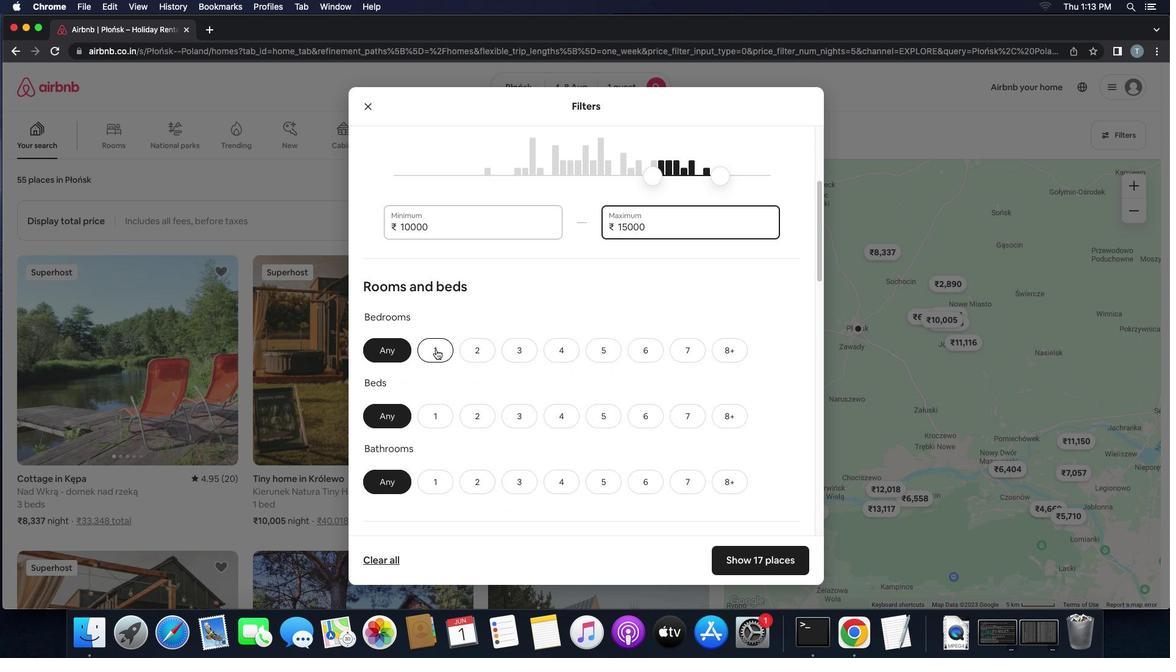 
Action: Mouse moved to (436, 432)
Screenshot: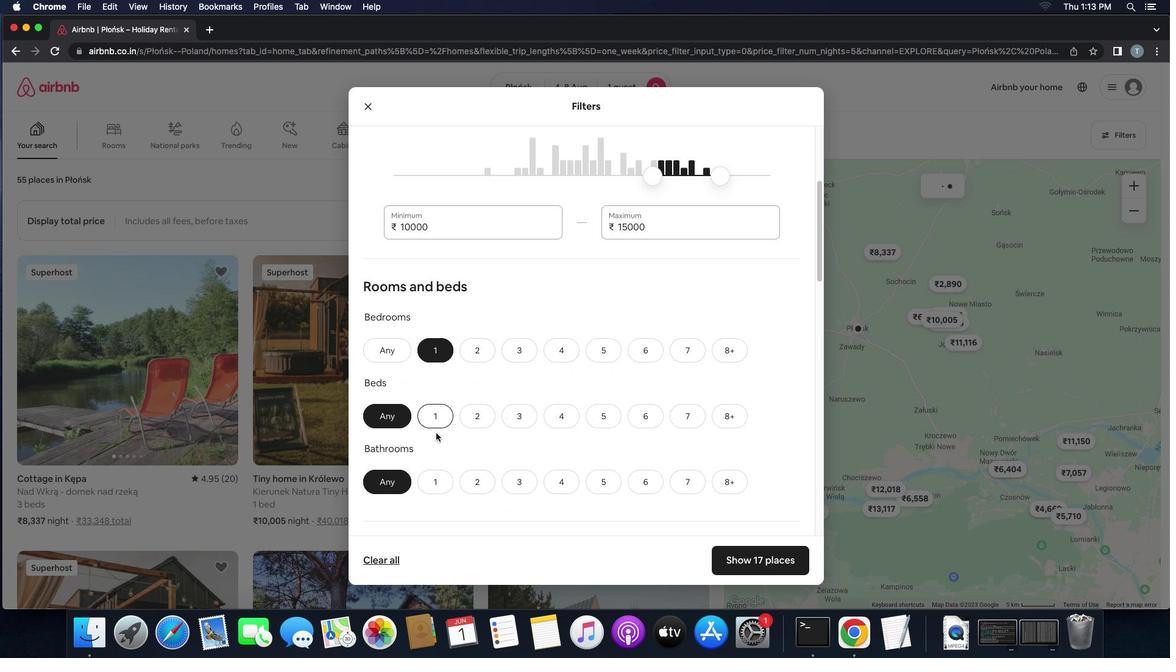 
Action: Mouse pressed left at (436, 432)
Screenshot: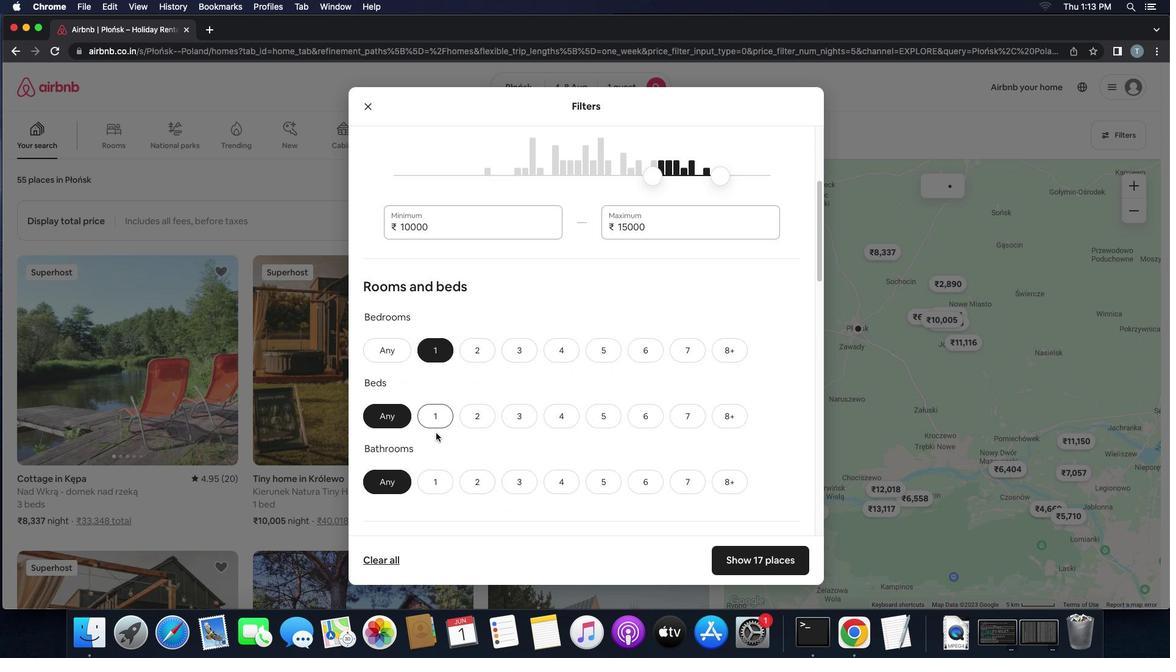 
Action: Mouse moved to (438, 423)
Screenshot: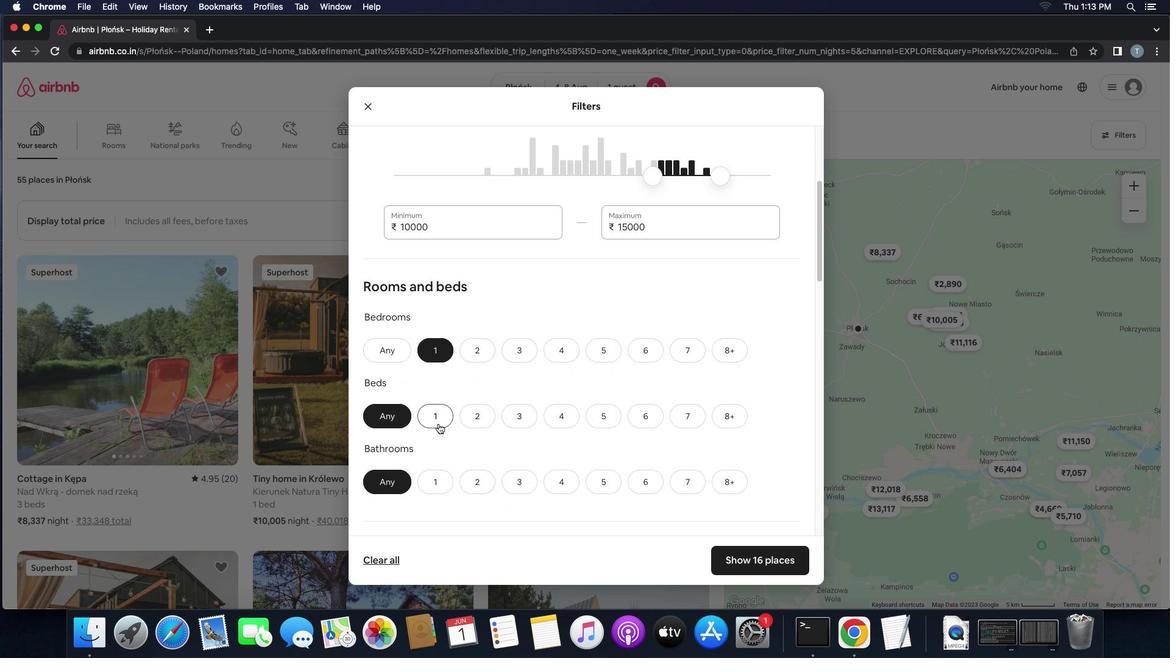 
Action: Mouse pressed left at (438, 423)
Screenshot: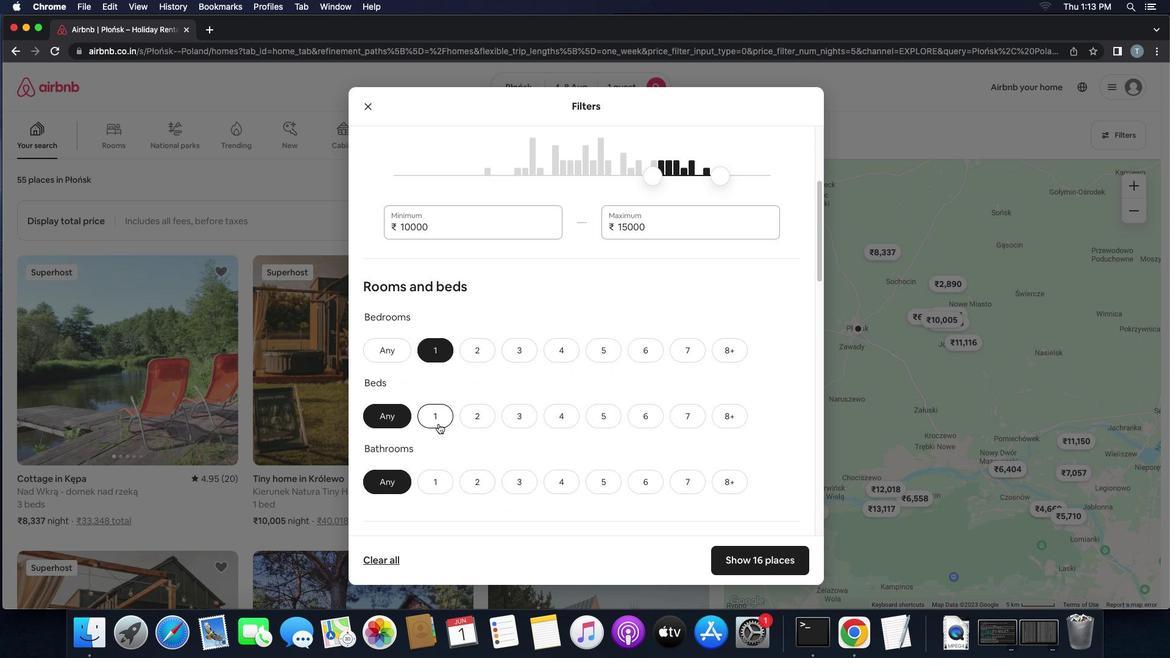 
Action: Mouse moved to (444, 484)
Screenshot: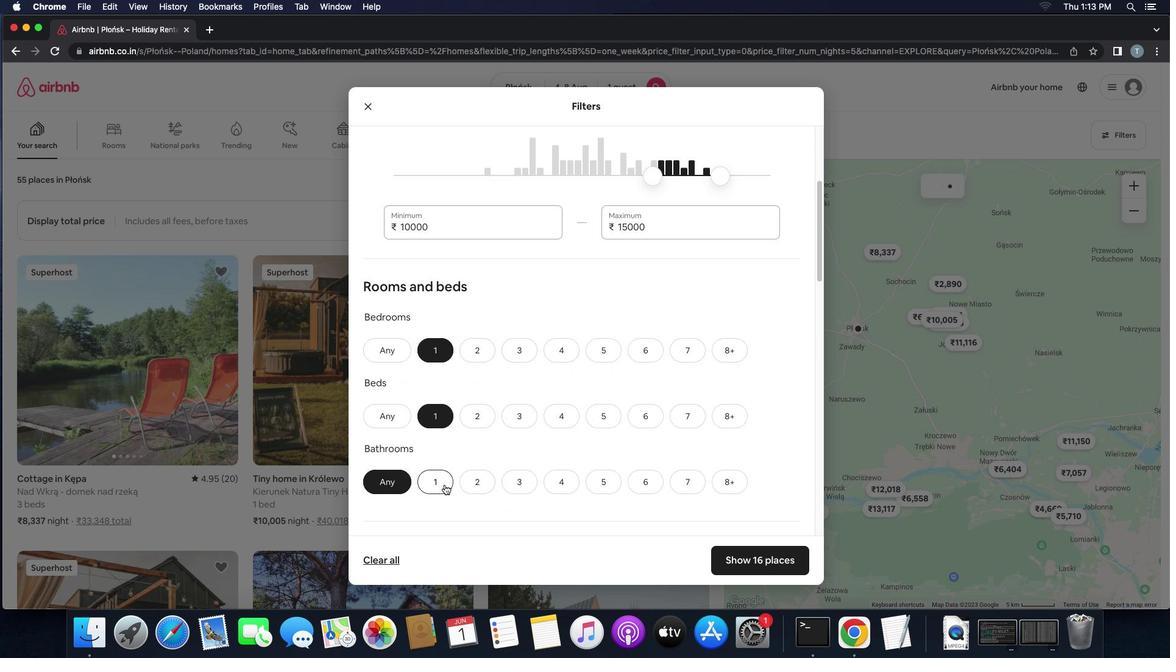 
Action: Mouse pressed left at (444, 484)
Screenshot: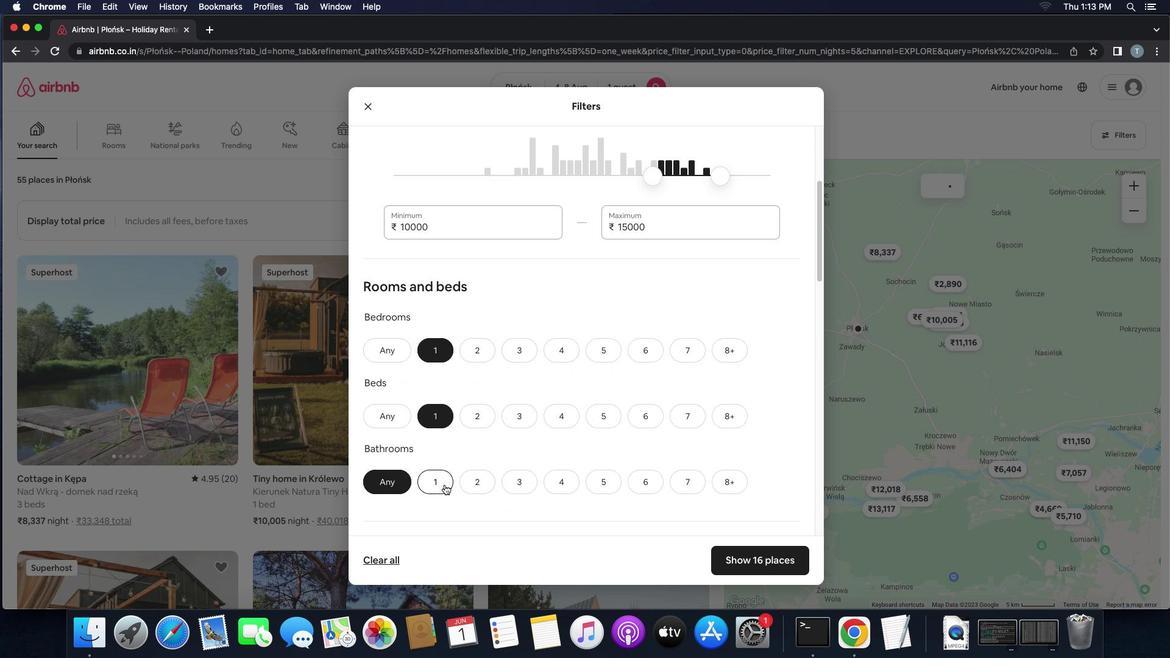 
Action: Mouse moved to (548, 486)
Screenshot: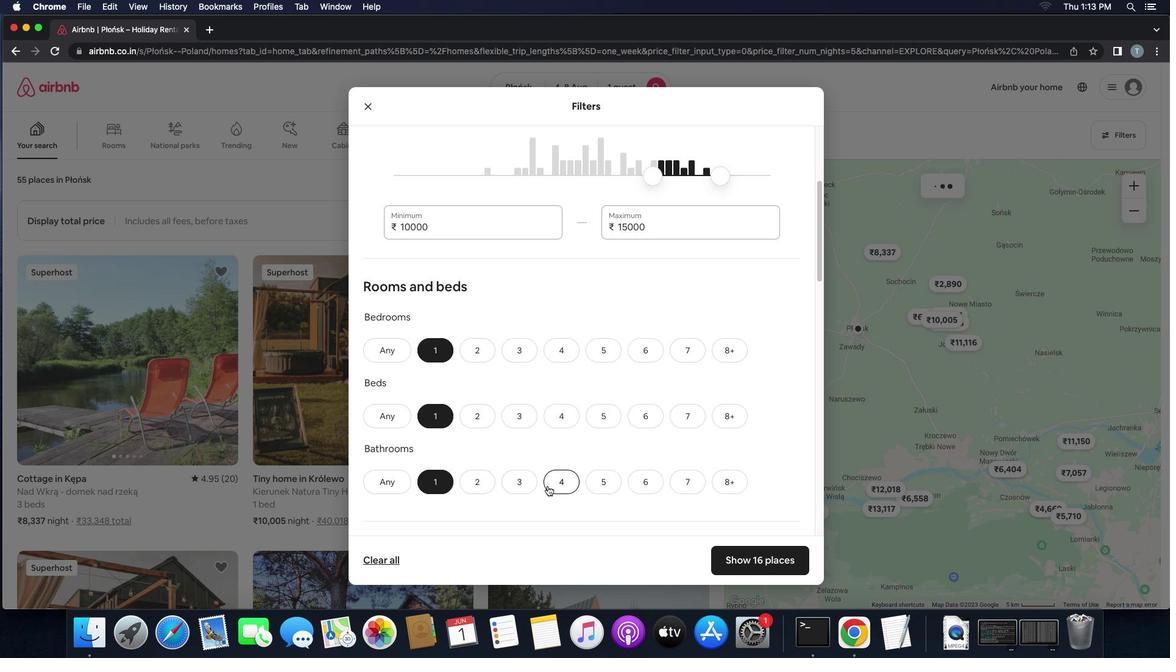 
Action: Mouse scrolled (548, 486) with delta (0, 0)
Screenshot: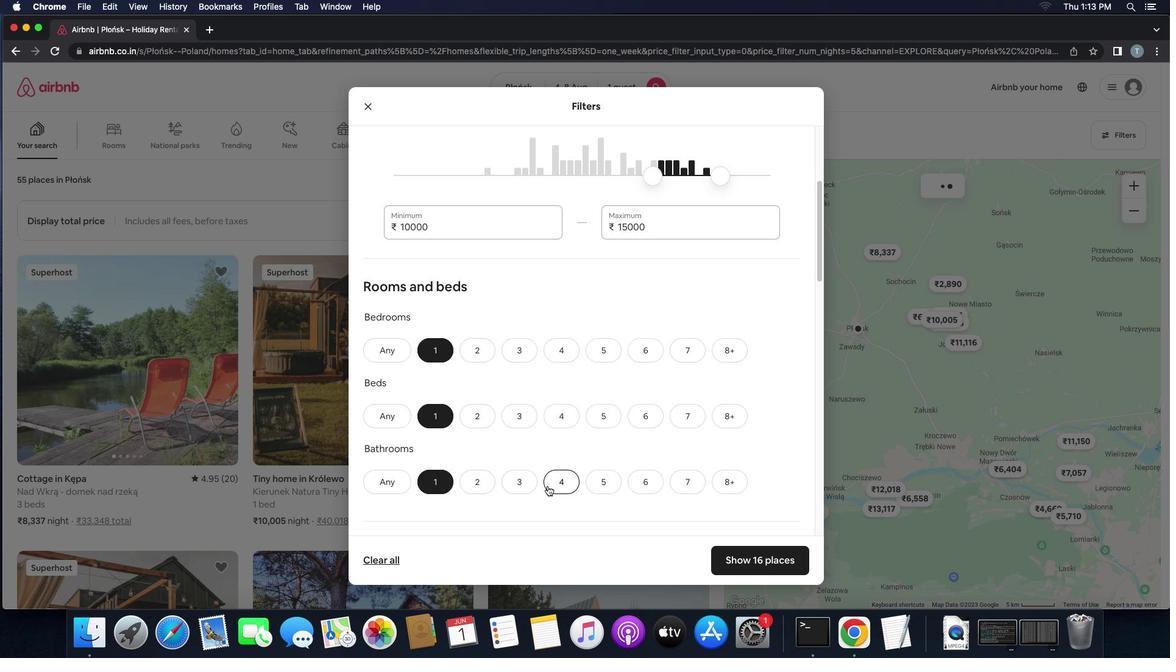 
Action: Mouse scrolled (548, 486) with delta (0, 0)
Screenshot: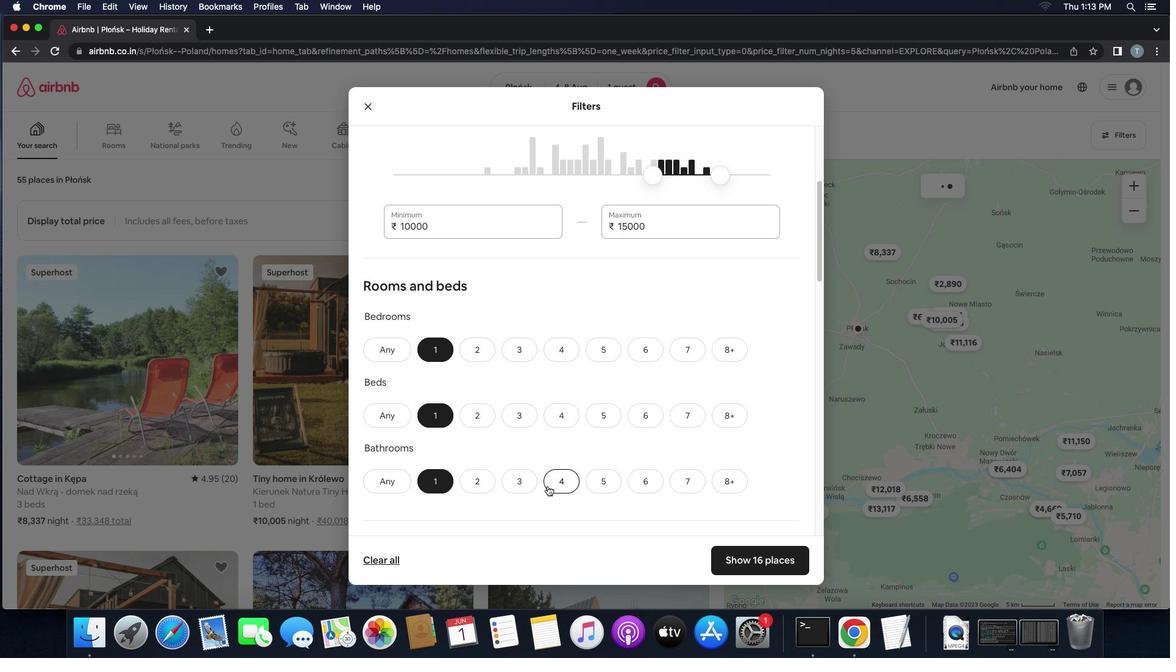 
Action: Mouse scrolled (548, 486) with delta (0, 0)
Screenshot: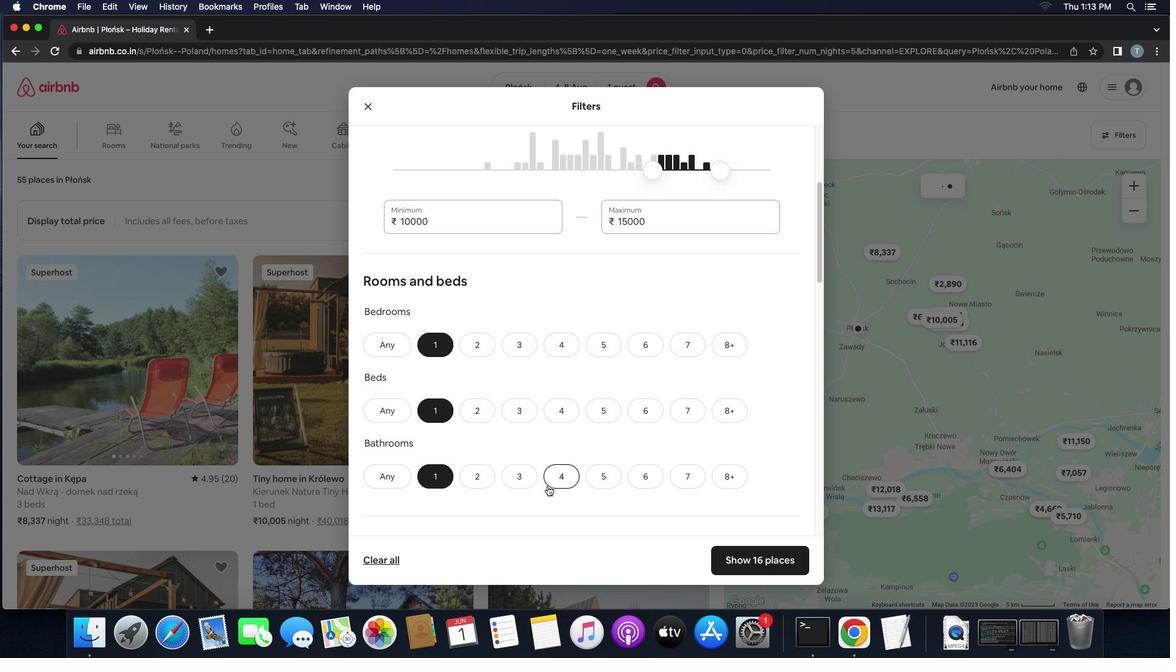 
Action: Mouse moved to (547, 486)
Screenshot: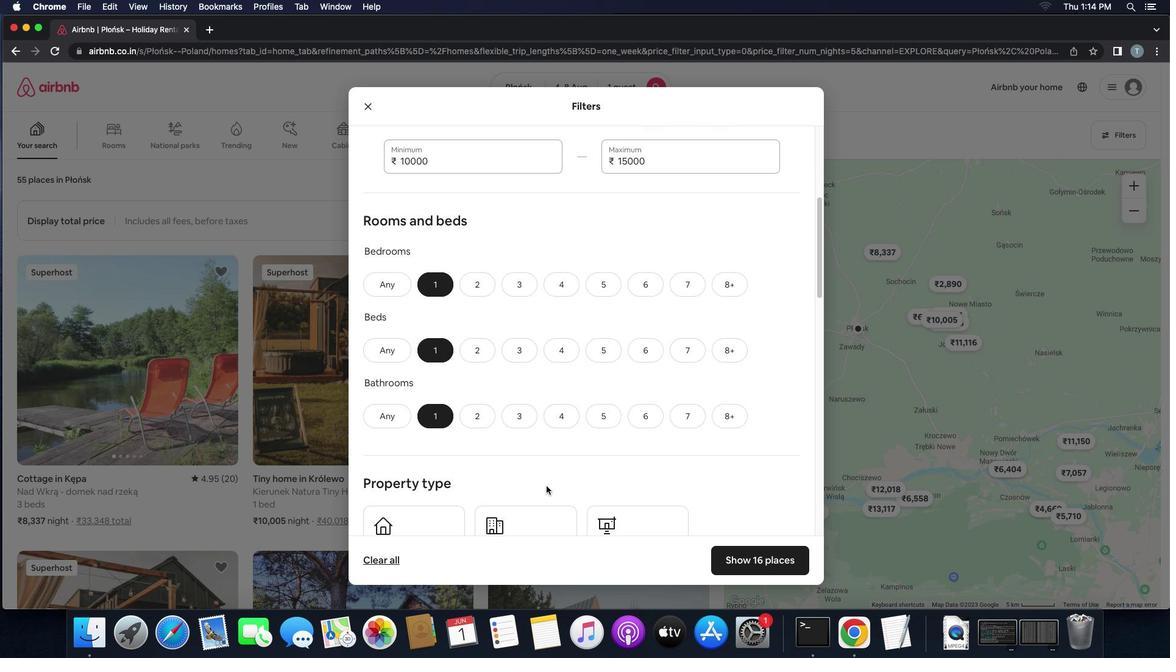
Action: Mouse scrolled (547, 486) with delta (0, 0)
Screenshot: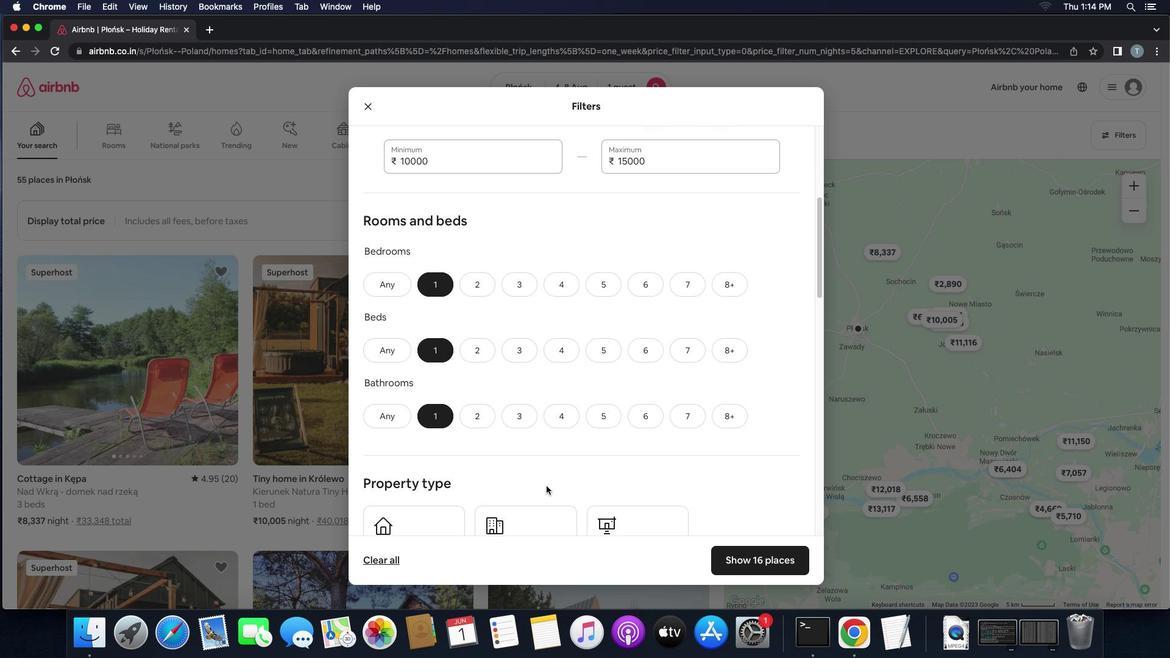 
Action: Mouse scrolled (547, 486) with delta (0, 0)
Screenshot: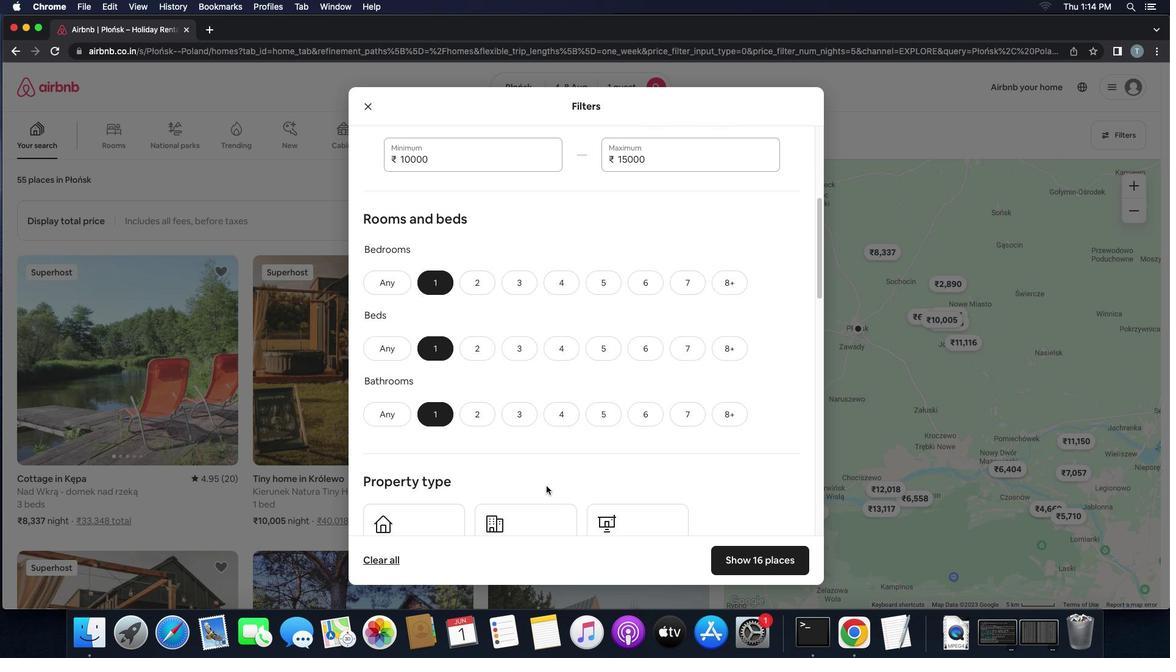 
Action: Mouse scrolled (547, 486) with delta (0, 0)
Screenshot: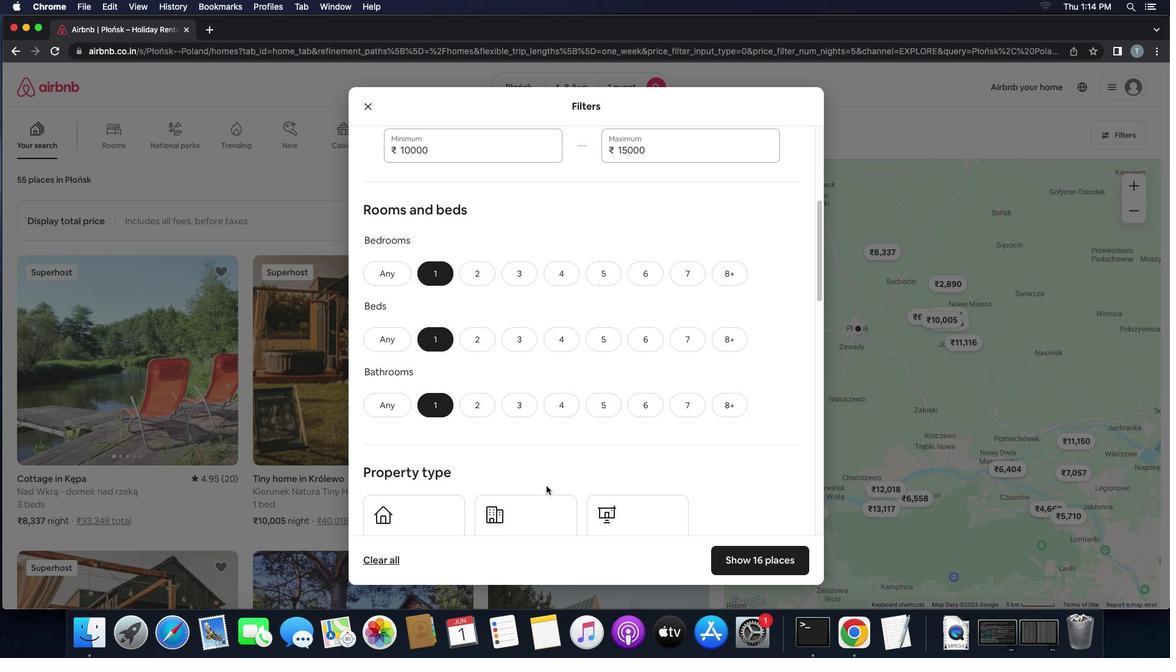 
Action: Mouse scrolled (547, 486) with delta (0, 0)
Screenshot: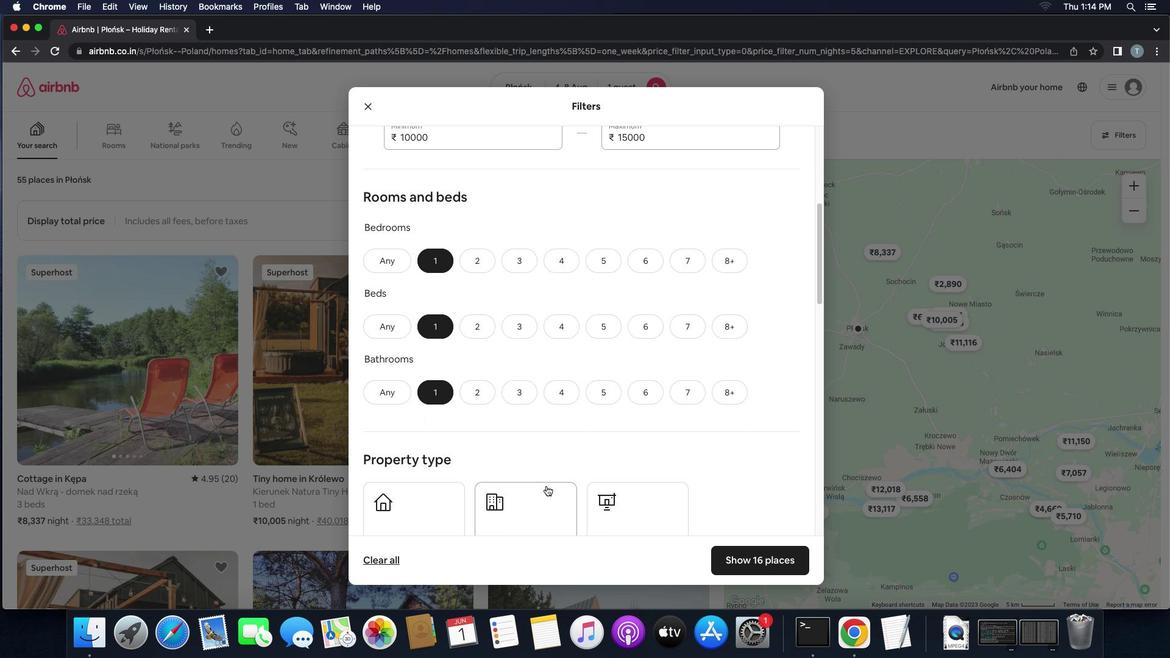 
Action: Mouse scrolled (547, 486) with delta (0, 0)
Screenshot: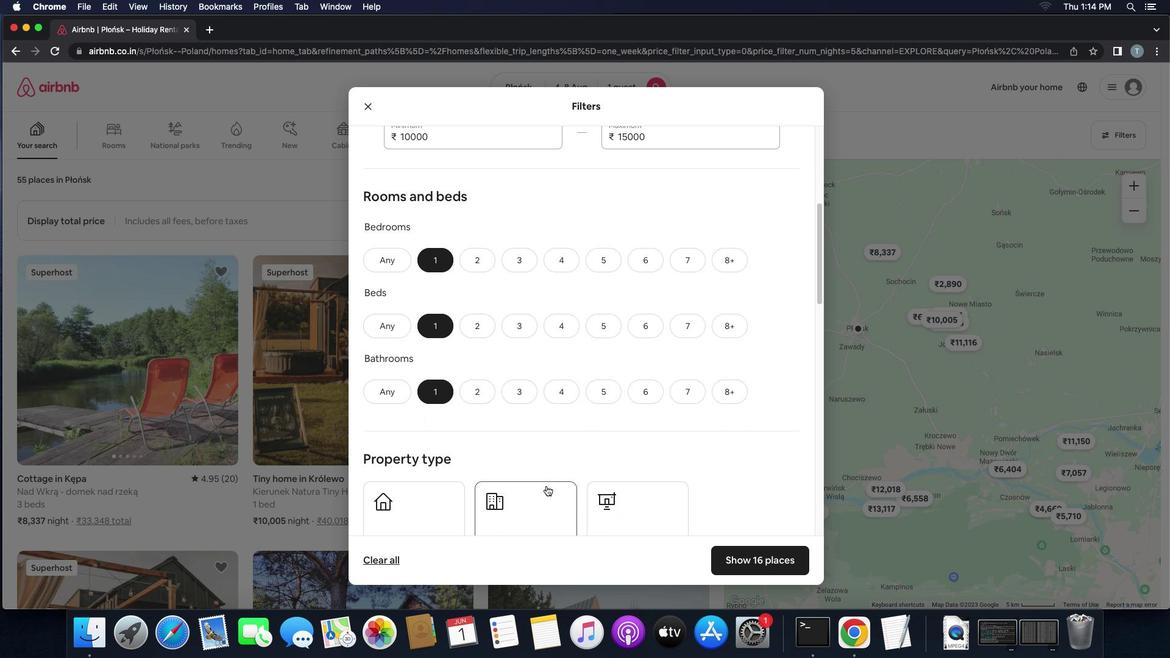 
Action: Mouse scrolled (547, 486) with delta (0, 0)
Screenshot: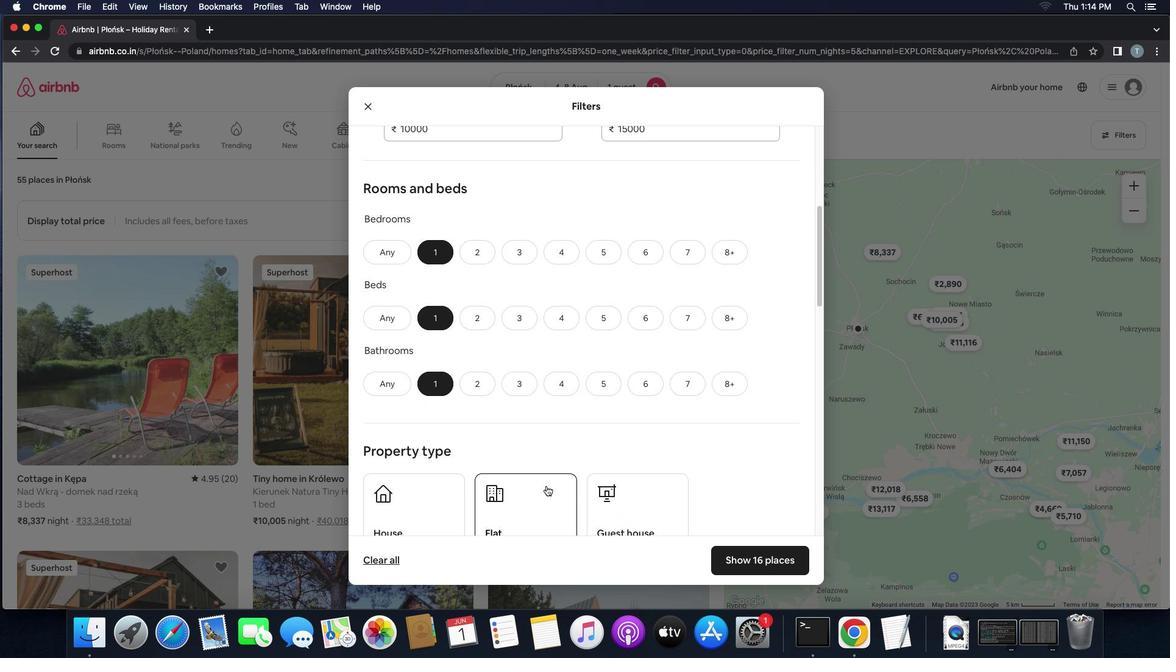 
Action: Mouse moved to (547, 486)
Screenshot: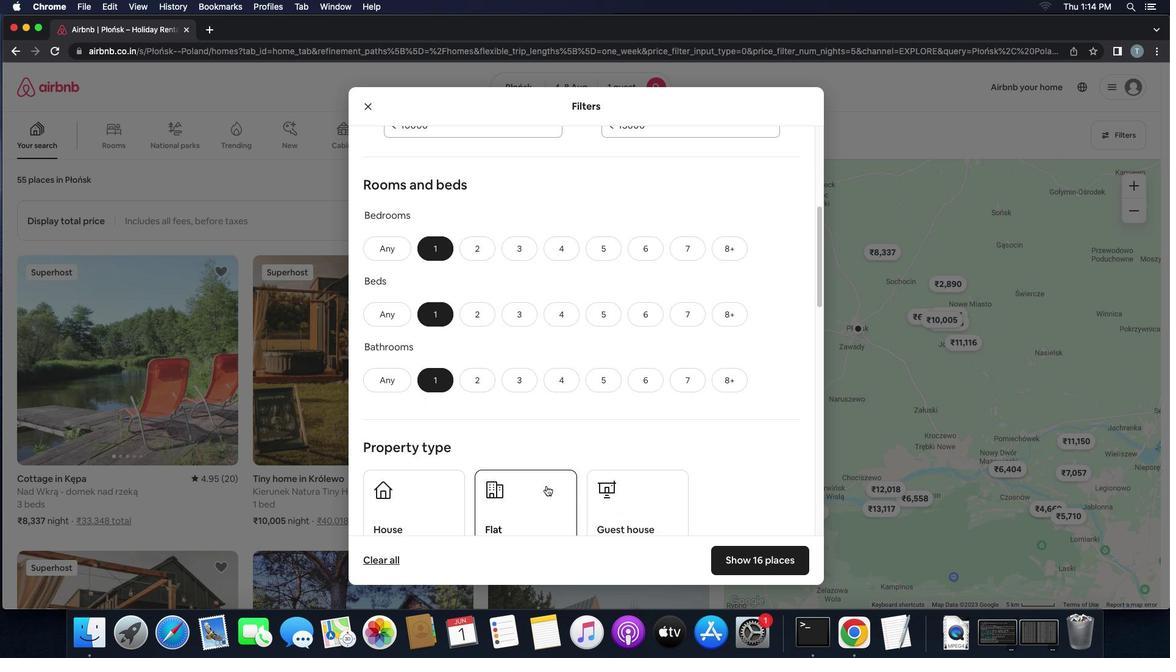 
Action: Mouse scrolled (547, 486) with delta (0, 0)
Screenshot: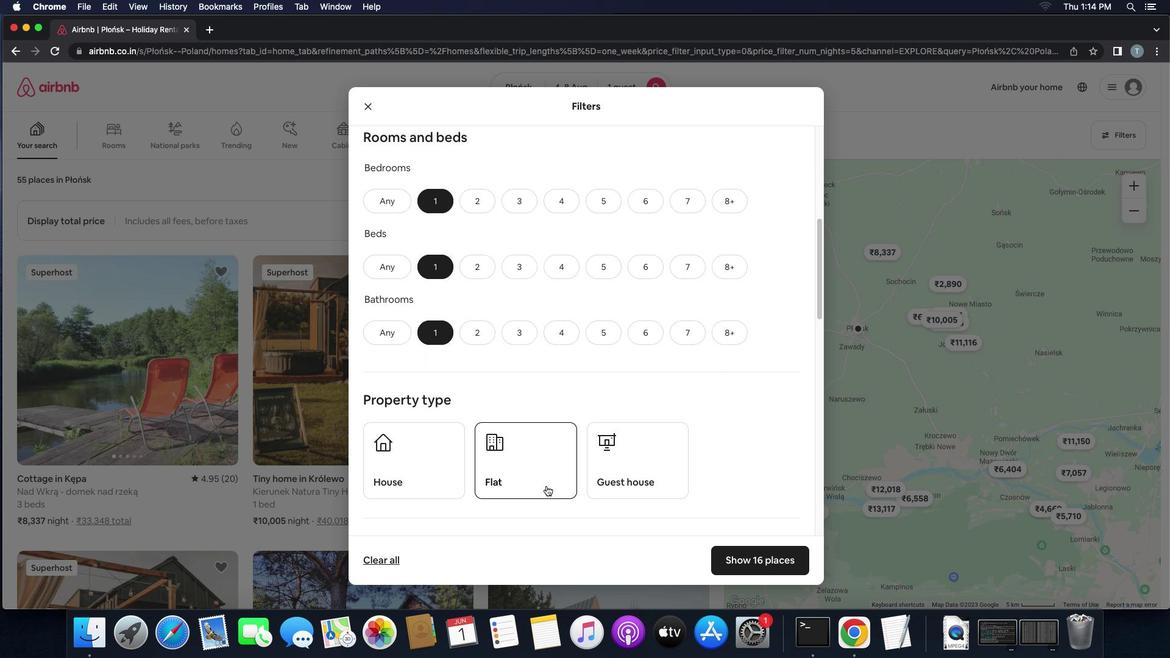 
Action: Mouse scrolled (547, 486) with delta (0, 0)
Screenshot: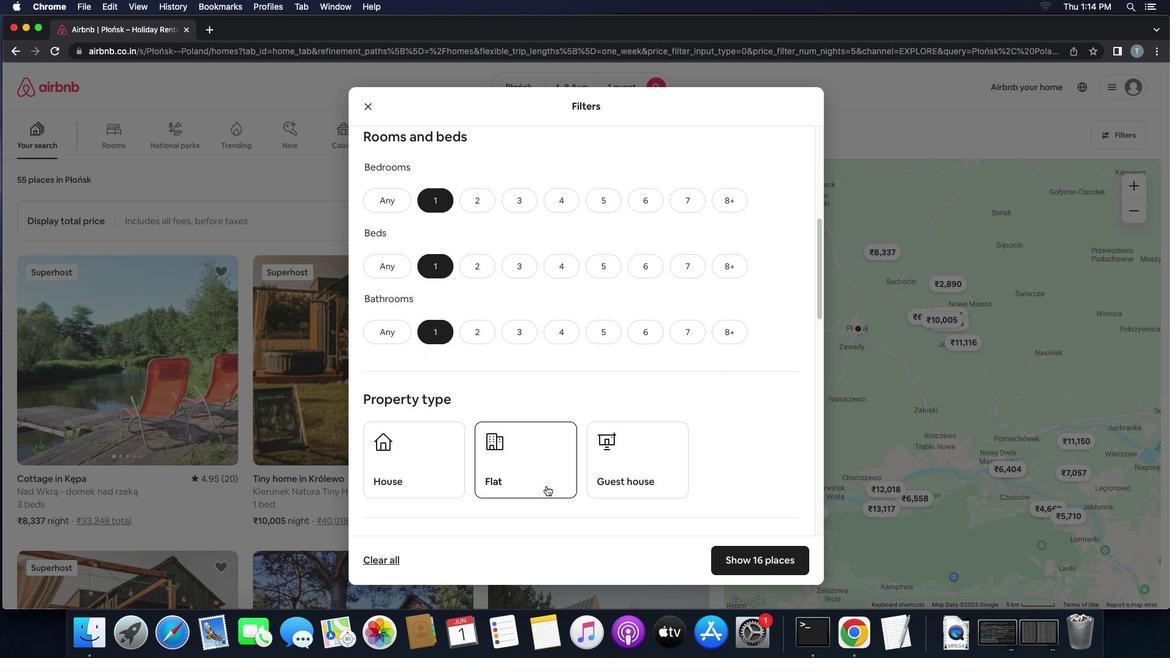 
Action: Mouse scrolled (547, 486) with delta (0, 0)
Screenshot: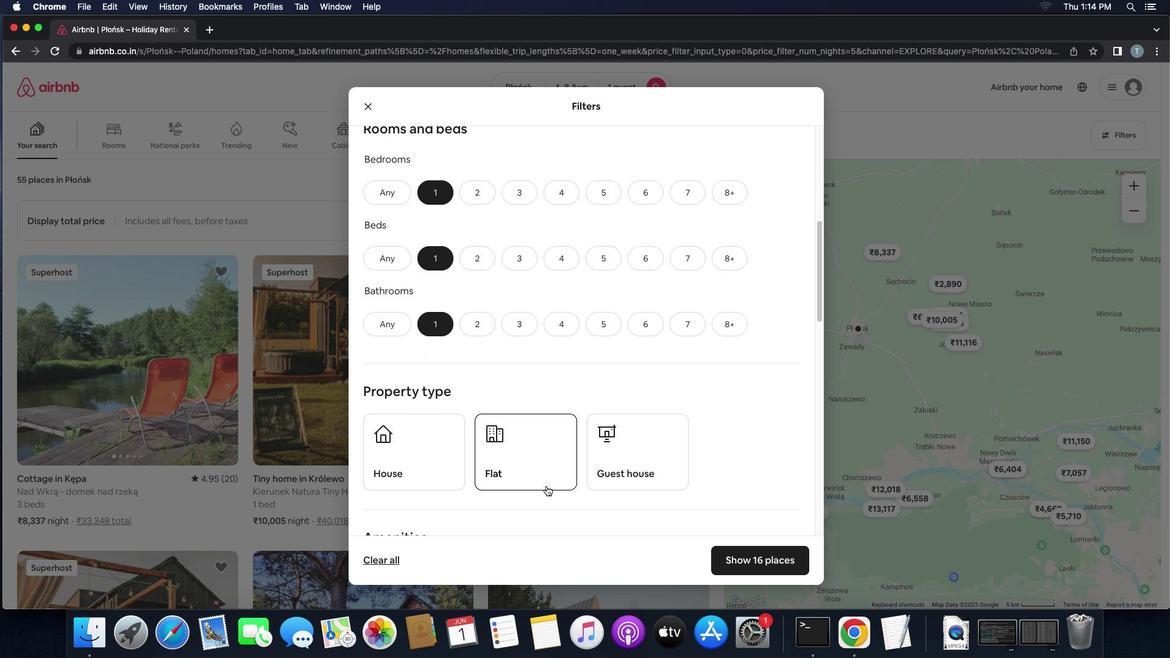 
Action: Mouse scrolled (547, 486) with delta (0, 0)
Screenshot: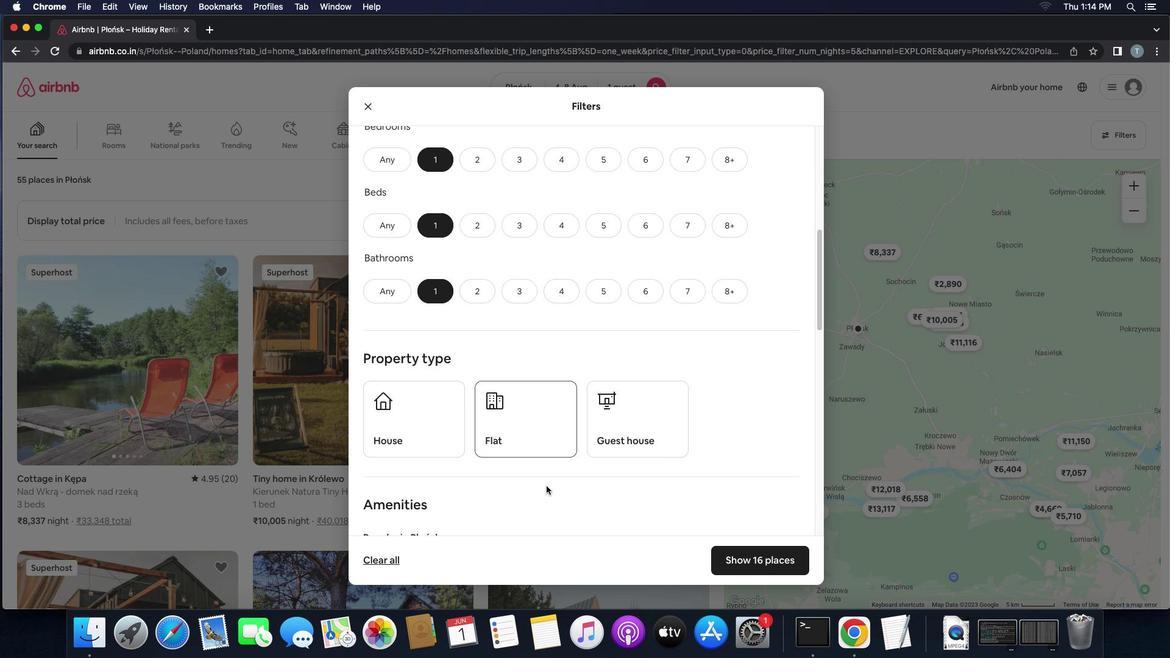 
Action: Mouse scrolled (547, 486) with delta (0, 0)
Screenshot: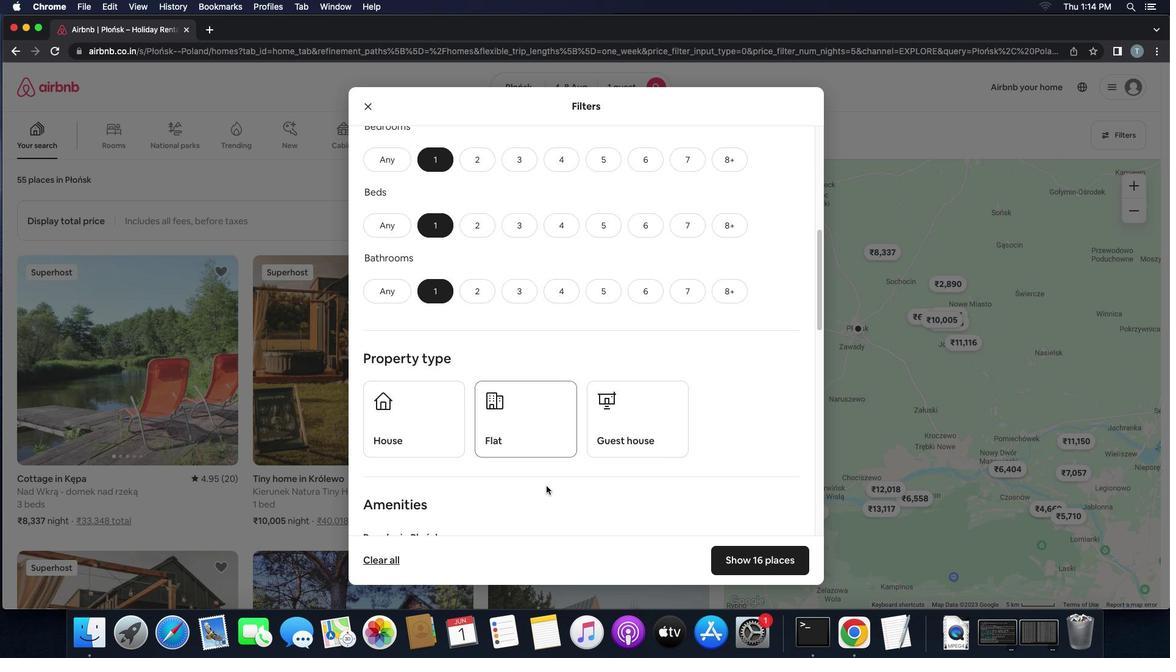 
Action: Mouse scrolled (547, 486) with delta (0, 0)
Screenshot: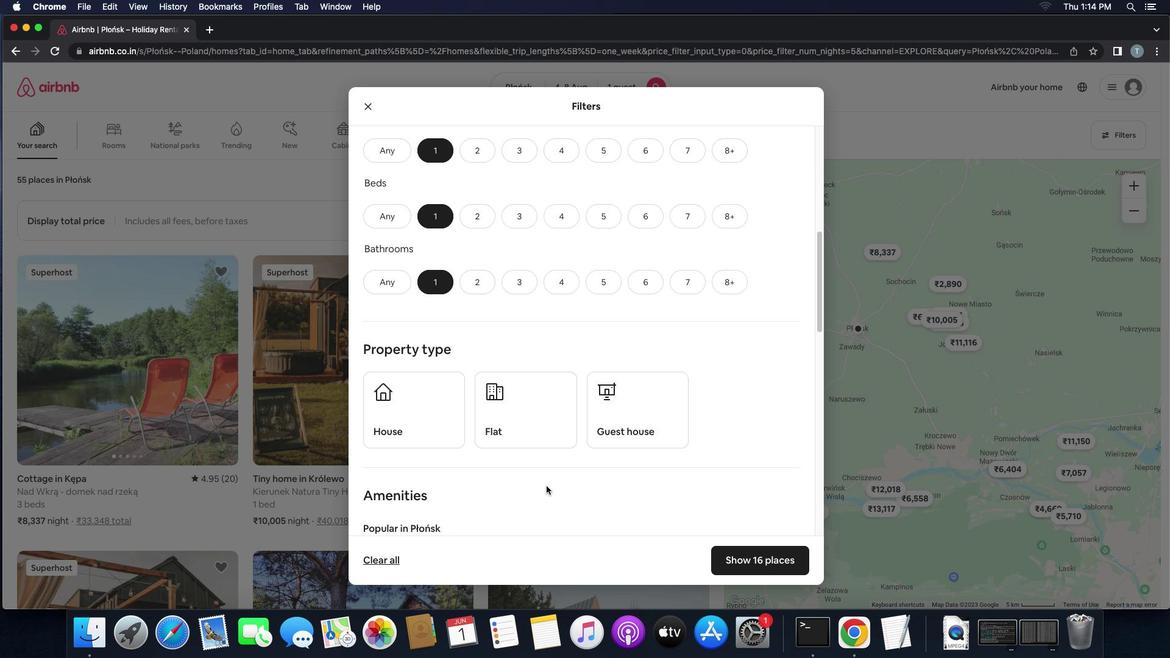 
Action: Mouse moved to (492, 385)
Screenshot: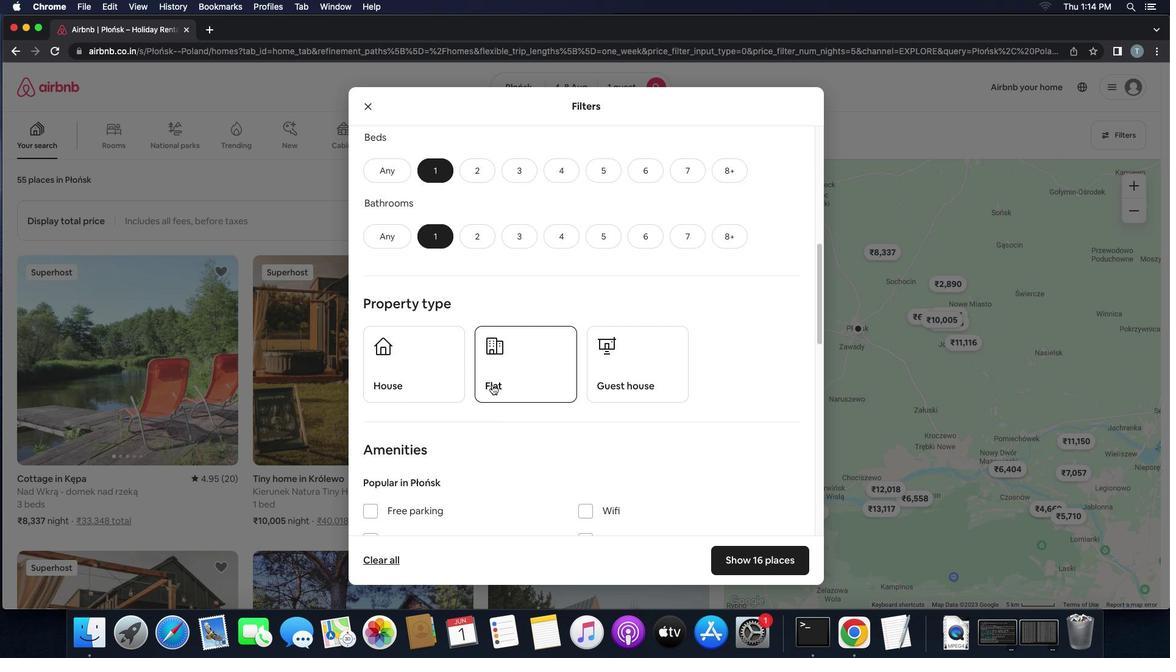 
Action: Mouse pressed left at (492, 385)
Screenshot: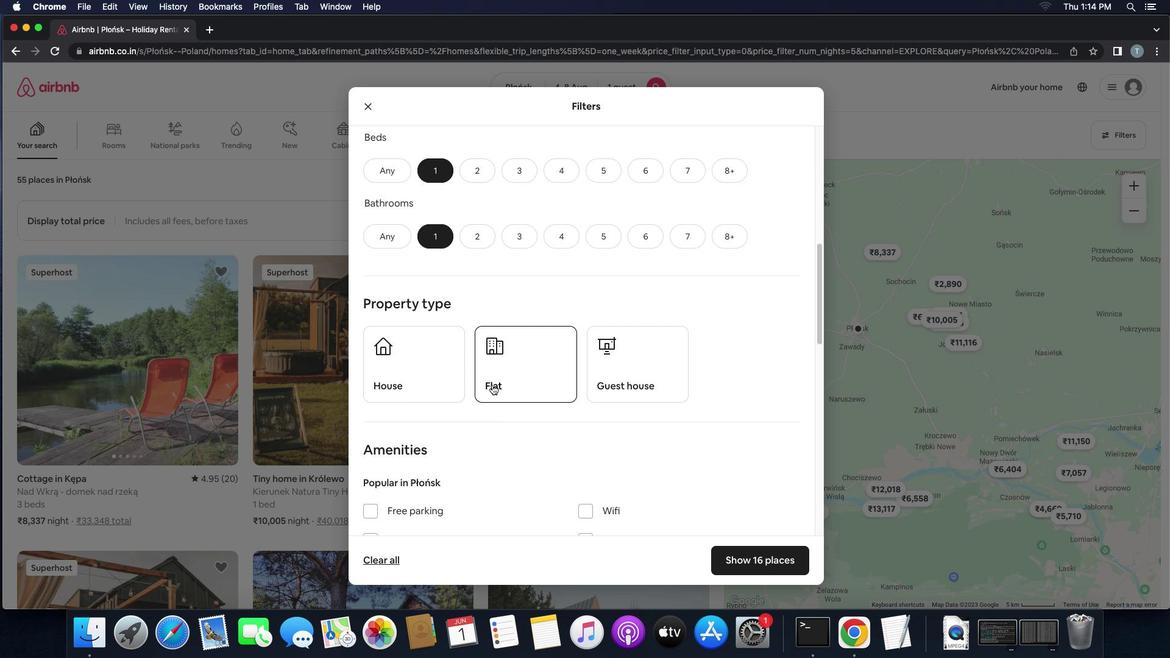 
Action: Mouse moved to (630, 393)
Screenshot: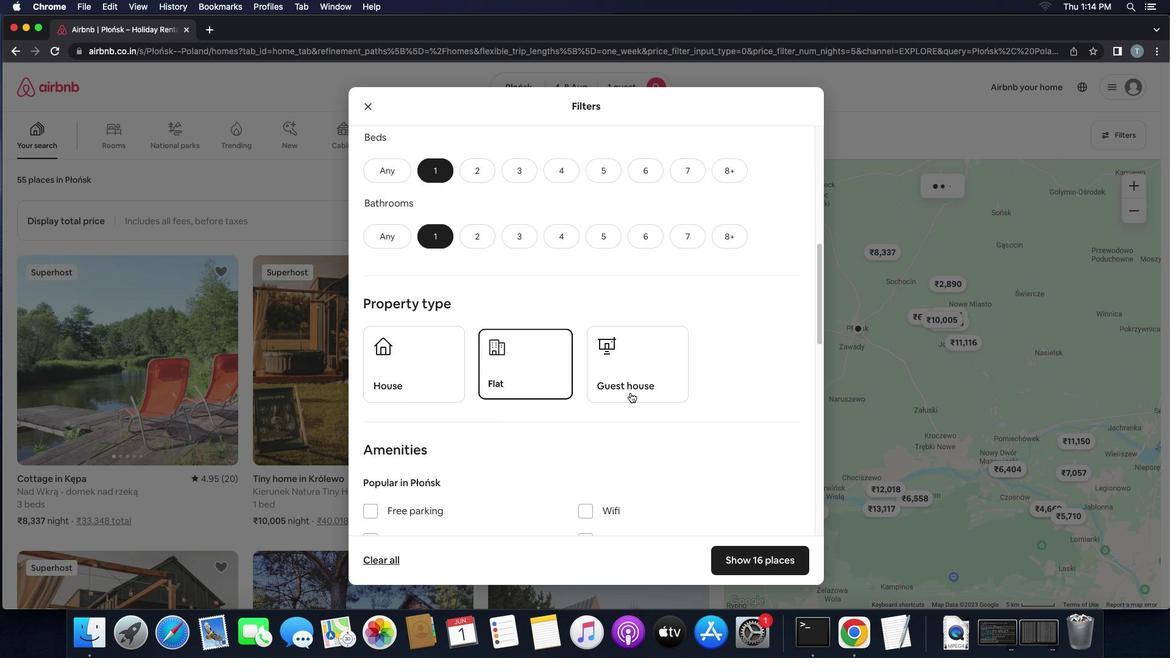 
Action: Mouse pressed left at (630, 393)
Screenshot: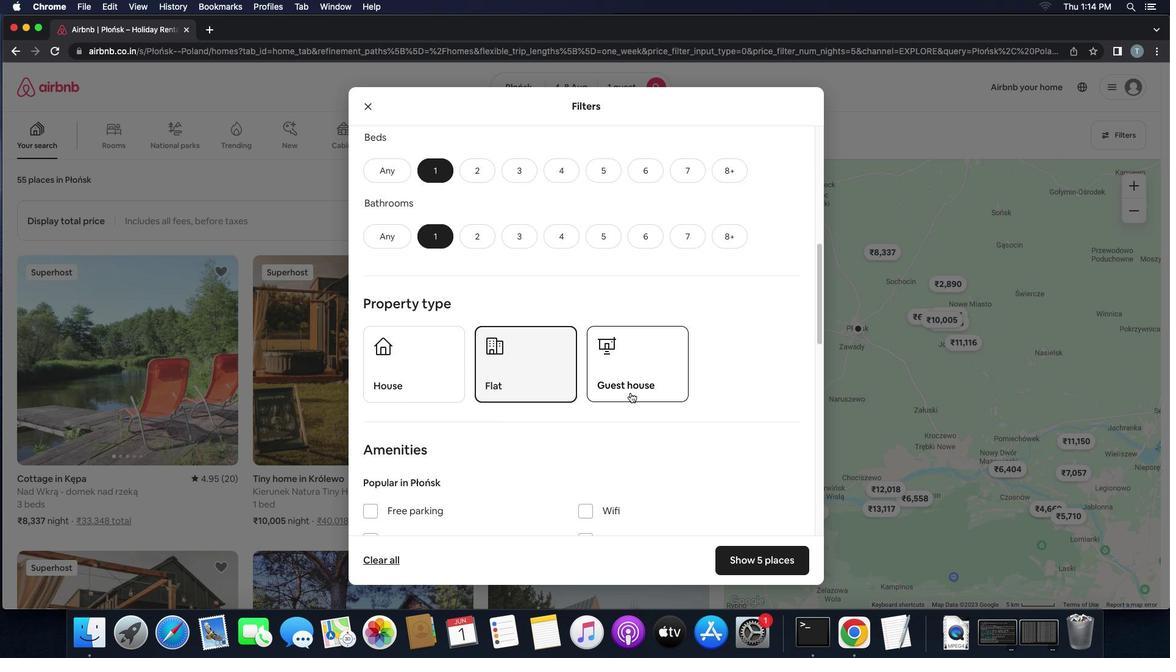 
Action: Mouse moved to (548, 450)
Screenshot: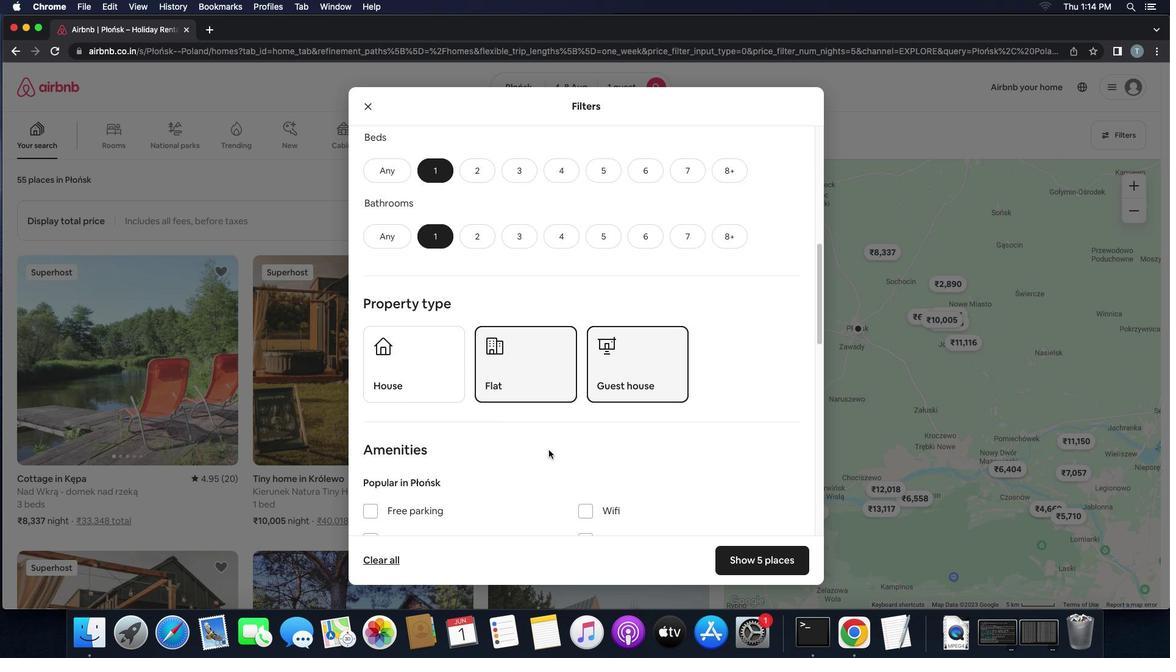 
Action: Mouse scrolled (548, 450) with delta (0, 0)
Screenshot: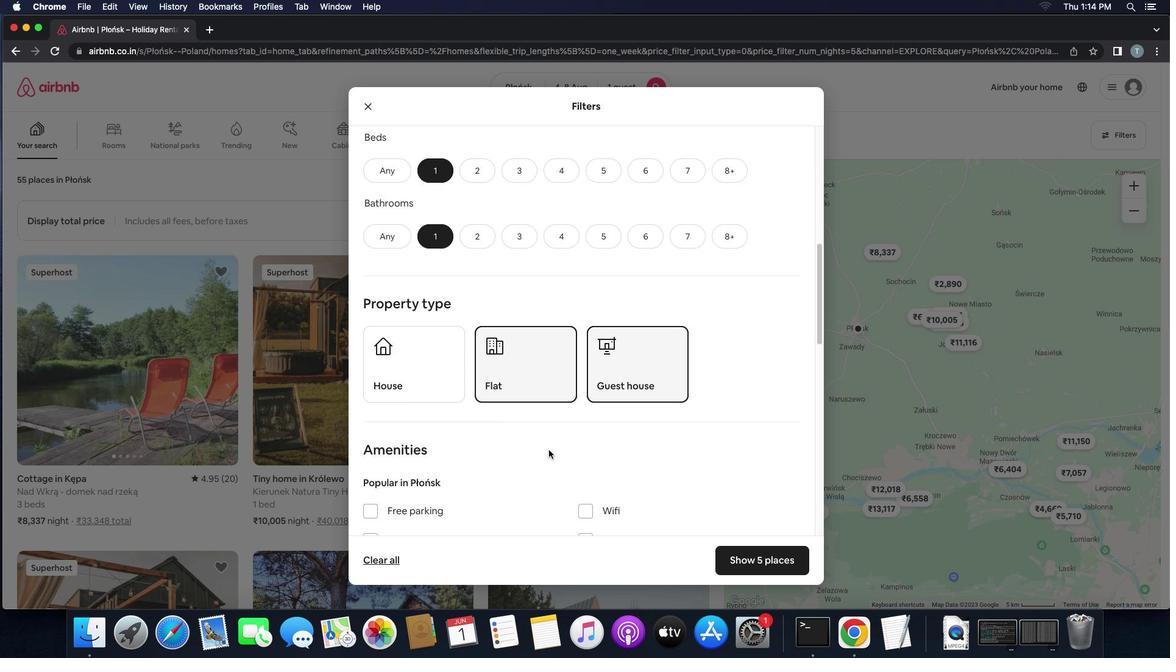 
Action: Mouse scrolled (548, 450) with delta (0, 0)
Screenshot: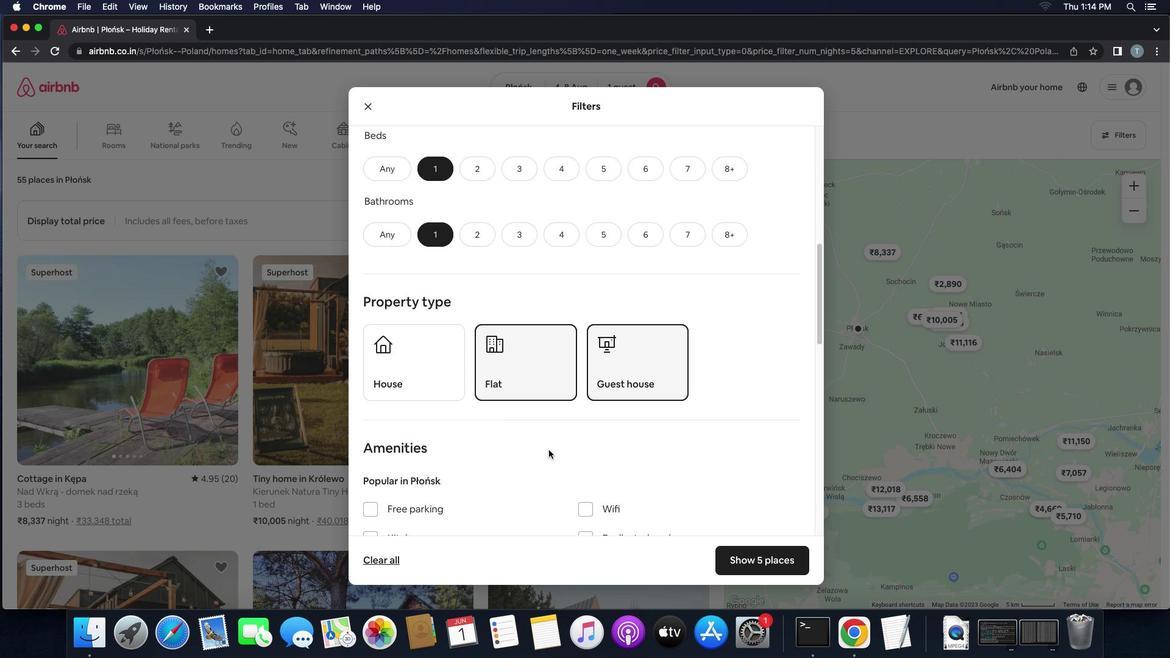 
Action: Mouse scrolled (548, 450) with delta (0, 0)
Screenshot: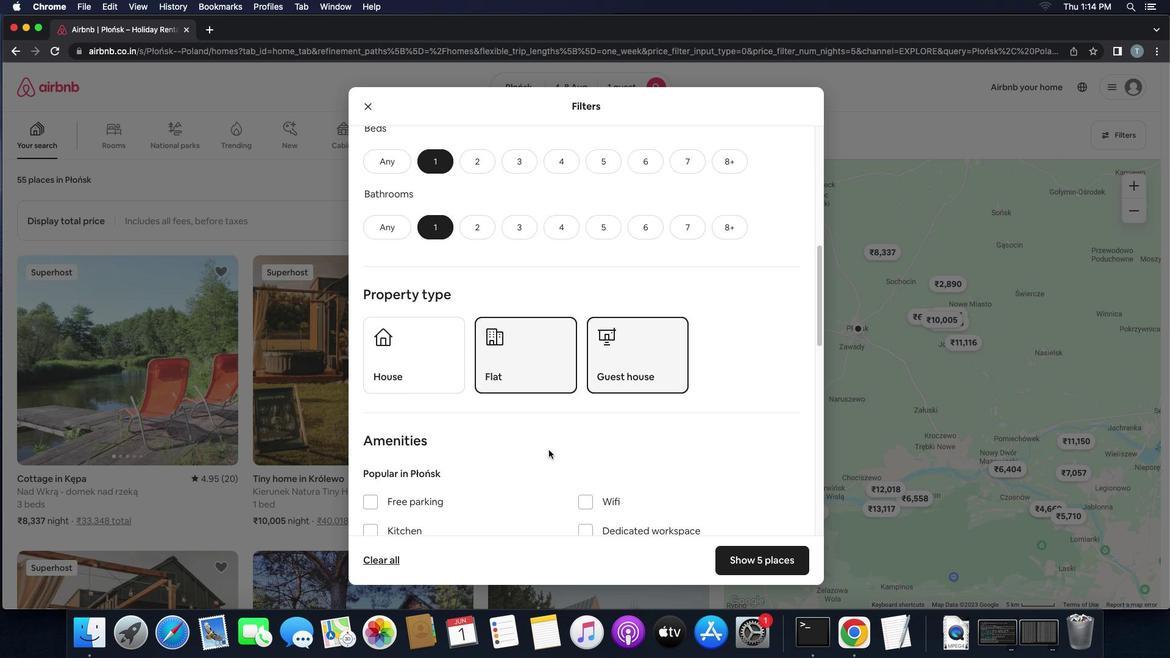 
Action: Mouse scrolled (548, 450) with delta (0, 0)
Screenshot: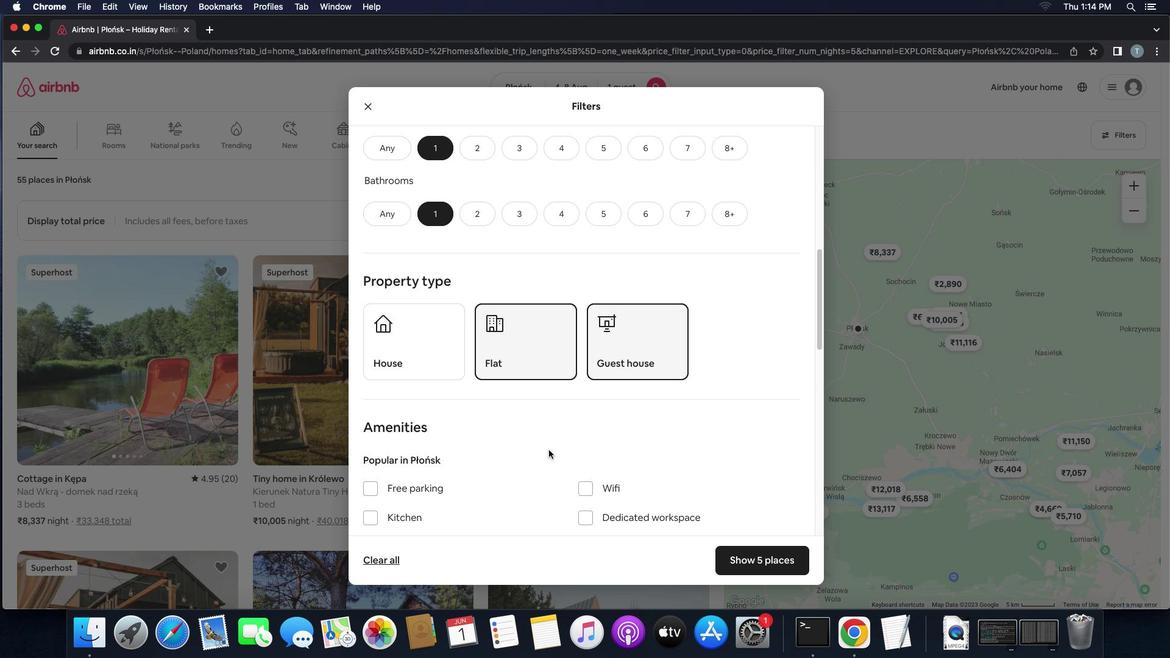 
Action: Mouse scrolled (548, 450) with delta (0, 0)
Screenshot: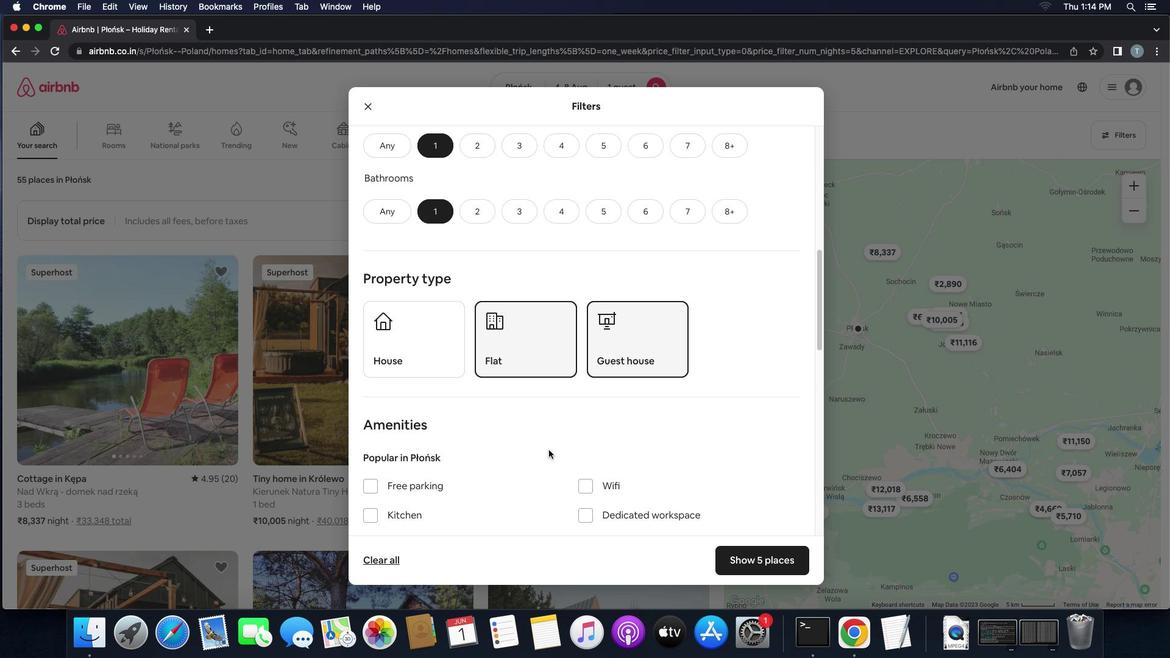 
Action: Mouse scrolled (548, 450) with delta (0, 0)
Screenshot: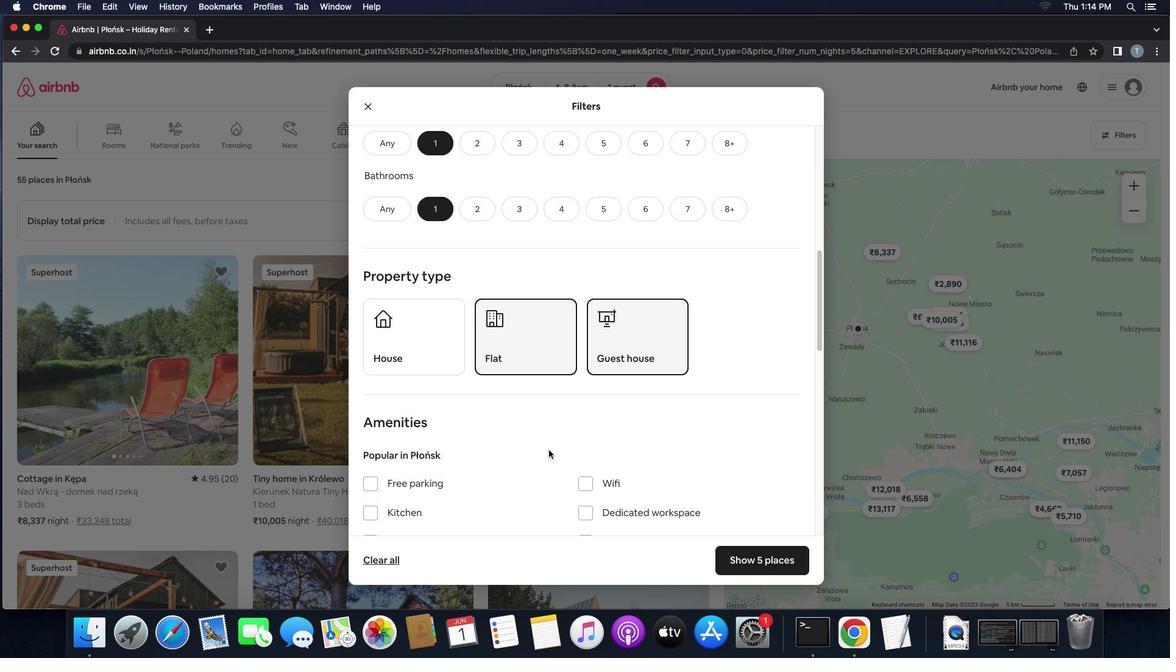
Action: Mouse scrolled (548, 450) with delta (0, 0)
Screenshot: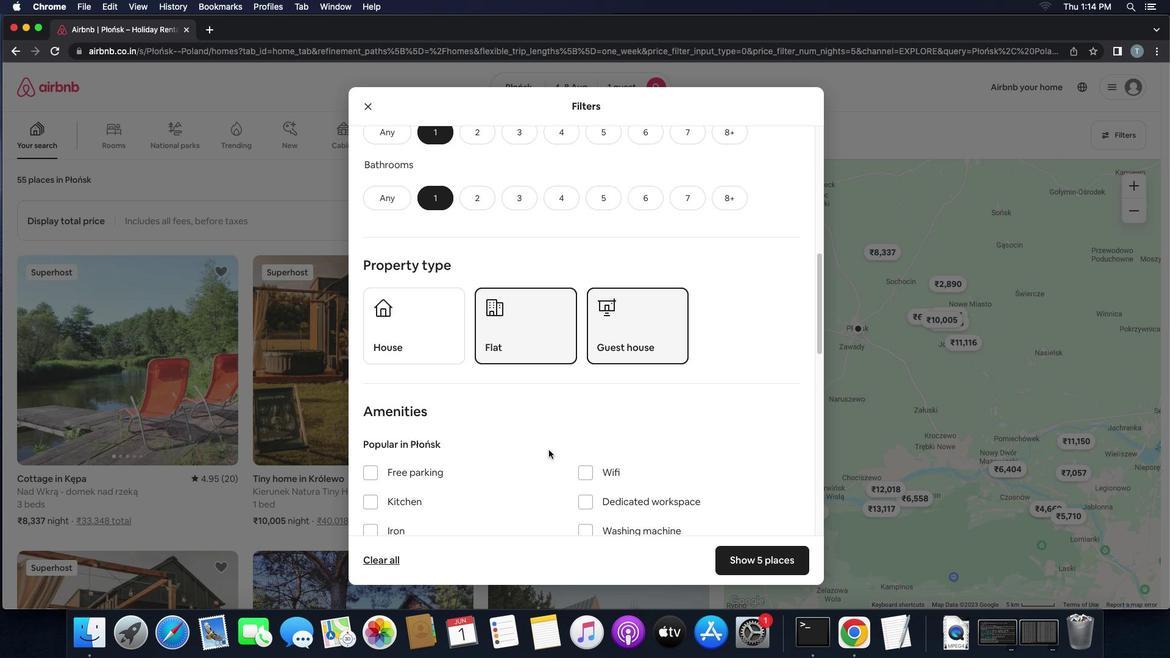 
Action: Mouse scrolled (548, 450) with delta (0, 0)
Screenshot: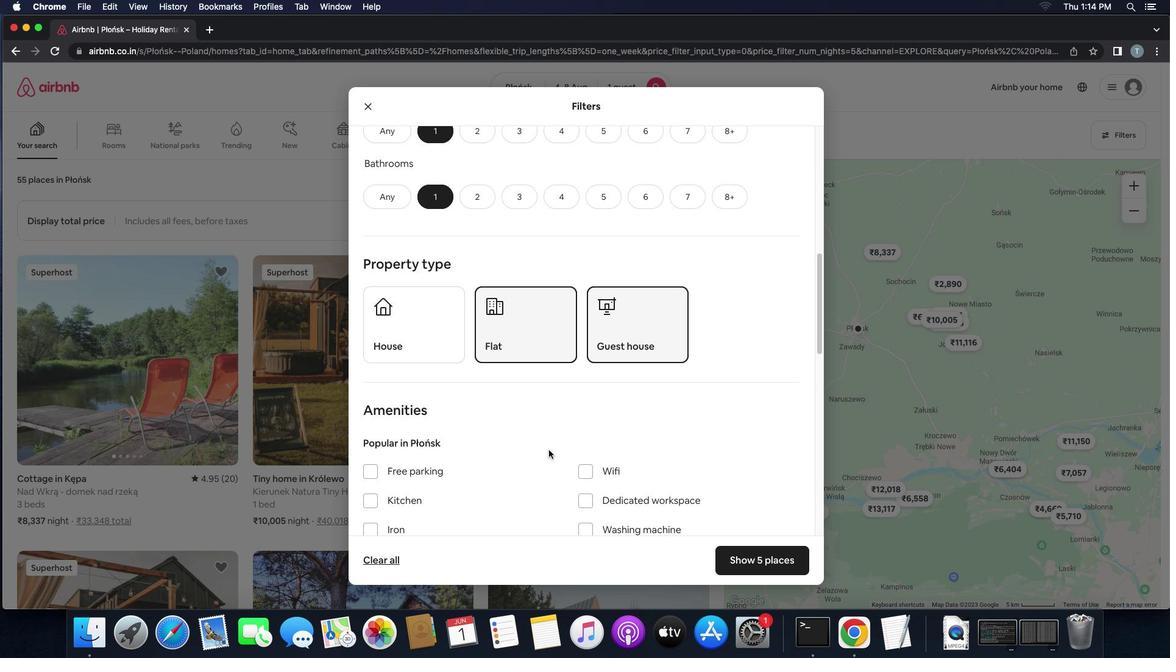 
Action: Mouse scrolled (548, 450) with delta (0, 0)
Screenshot: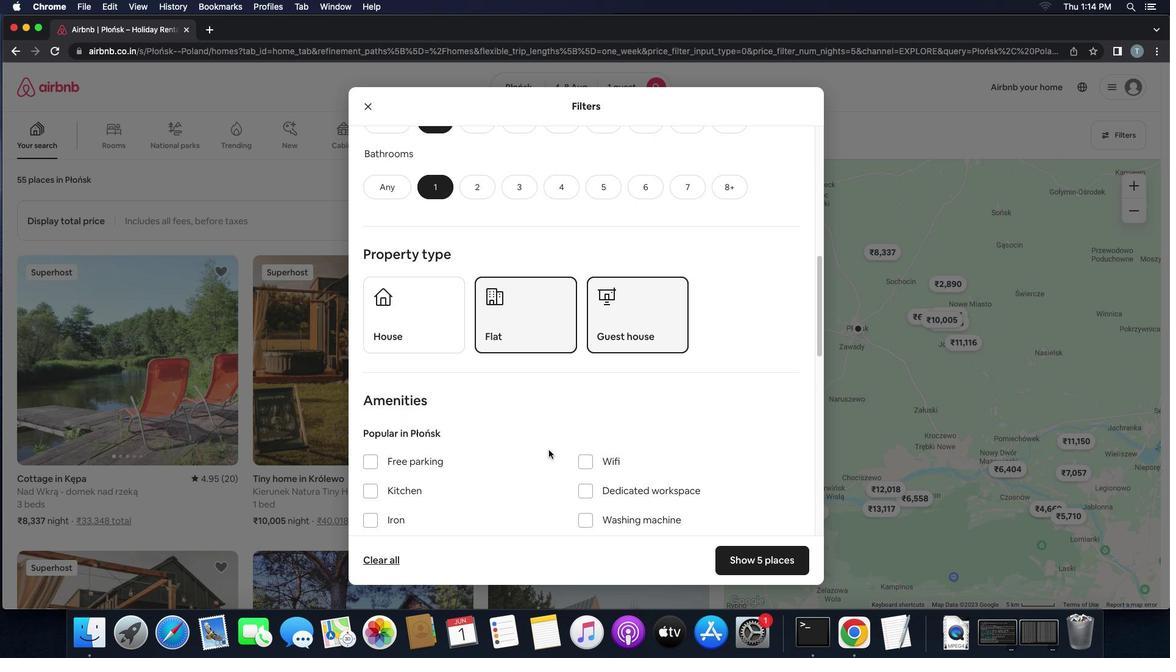 
Action: Mouse scrolled (548, 450) with delta (0, 0)
Screenshot: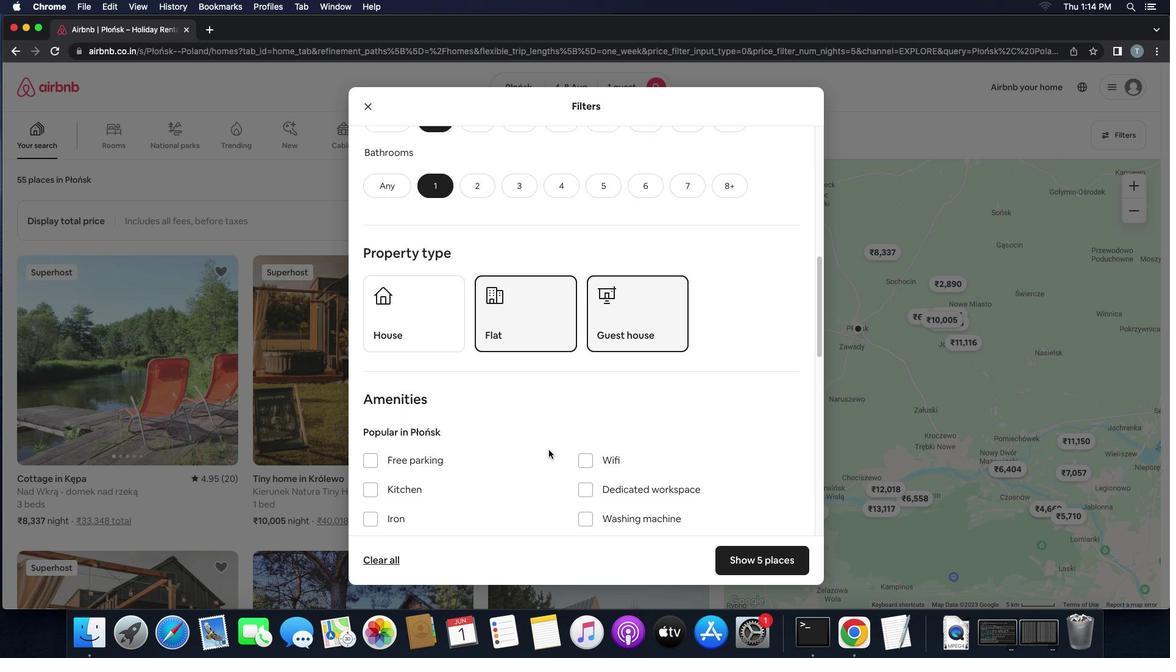 
Action: Mouse moved to (589, 447)
Screenshot: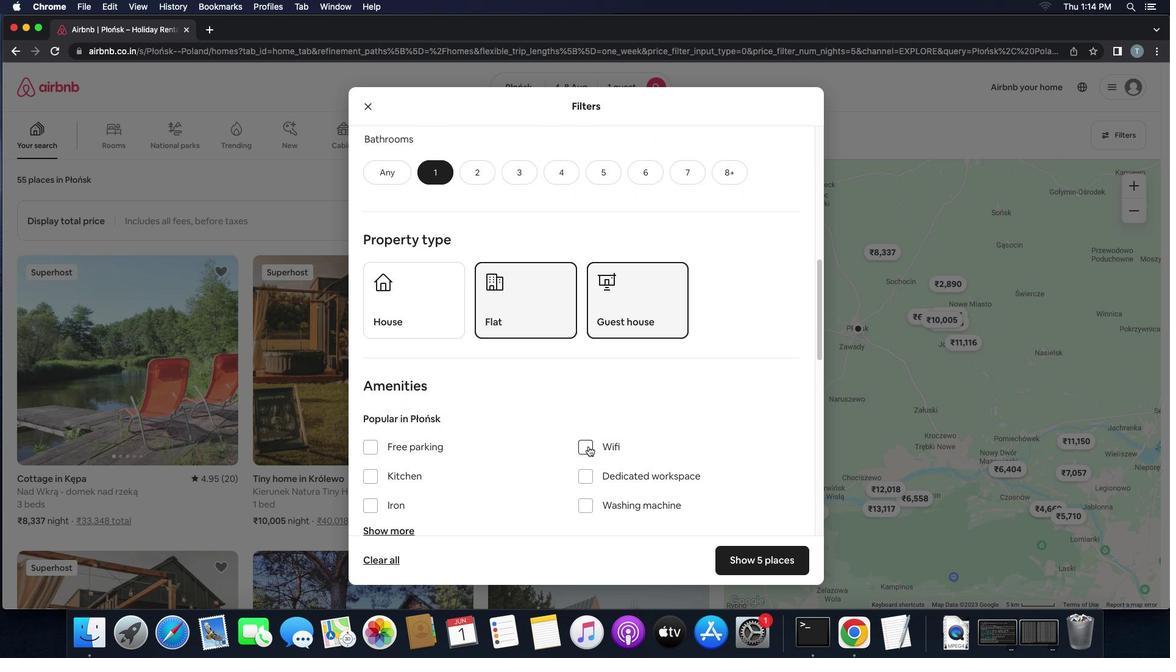 
Action: Mouse pressed left at (589, 447)
Screenshot: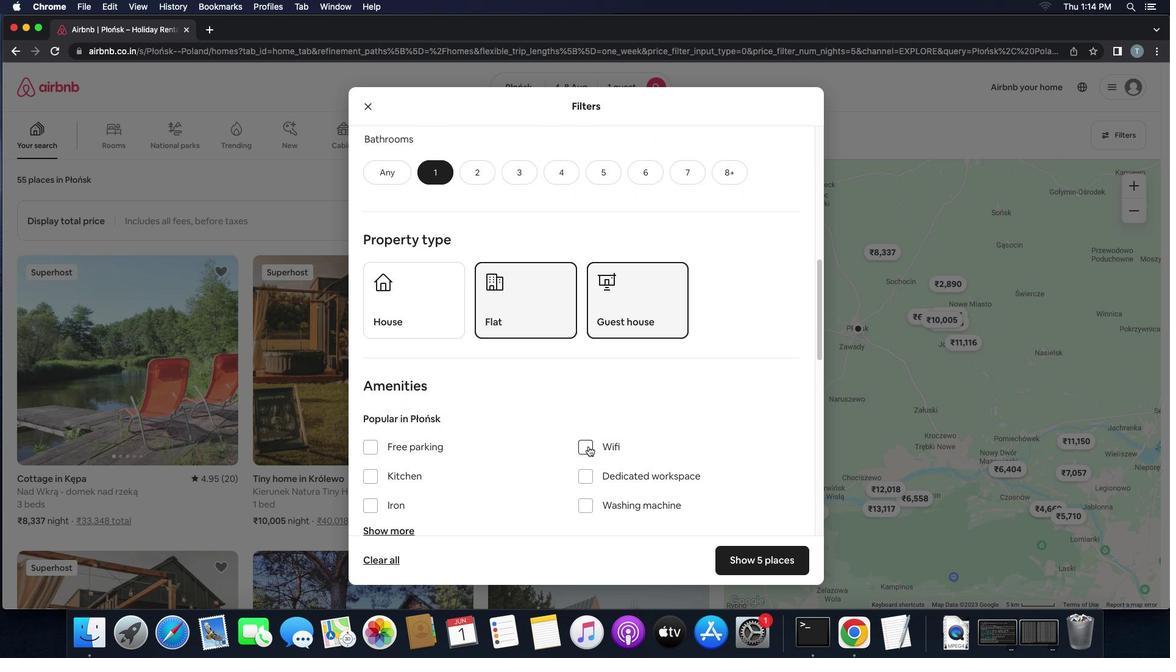 
Action: Mouse moved to (608, 453)
Screenshot: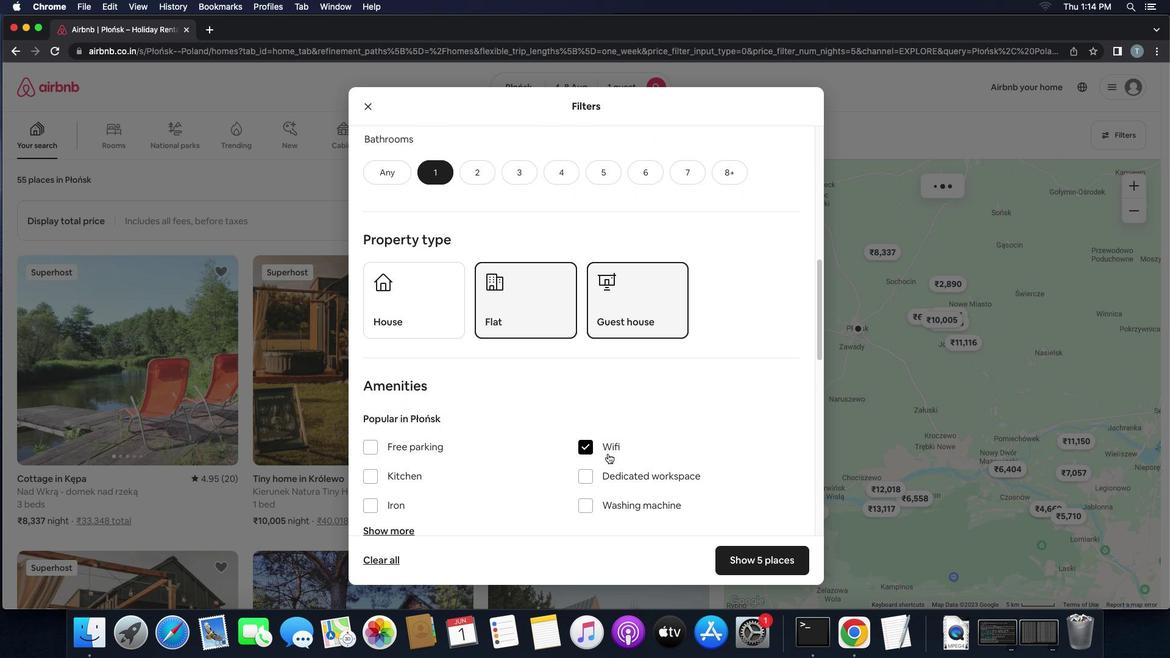 
Action: Mouse scrolled (608, 453) with delta (0, 0)
Screenshot: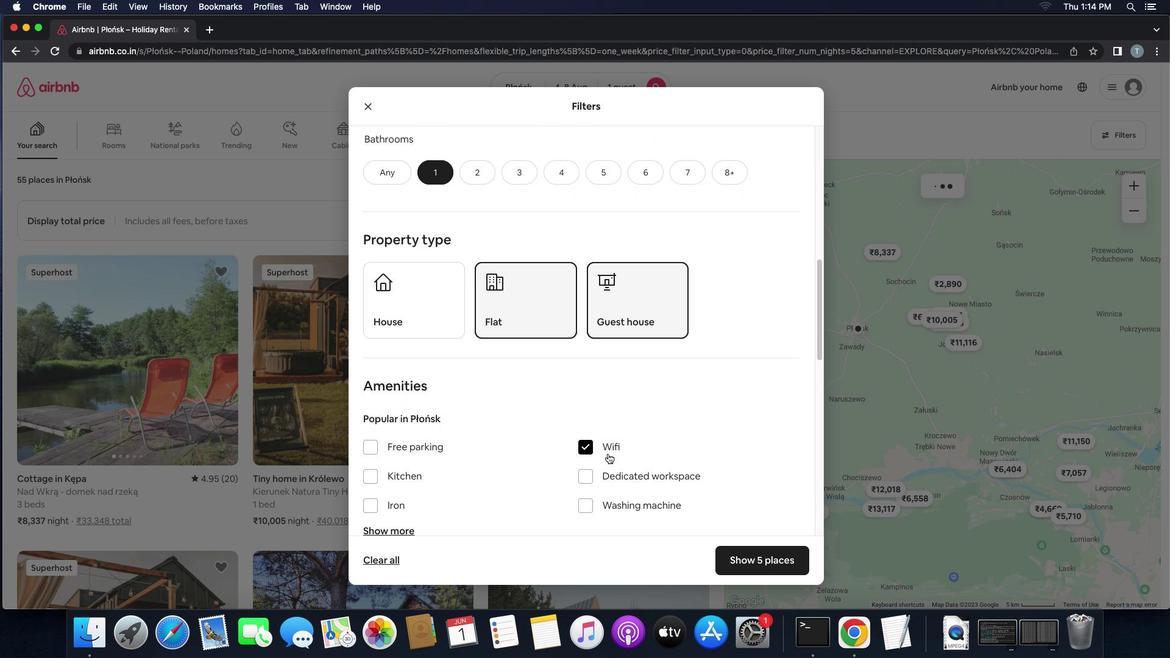 
Action: Mouse scrolled (608, 453) with delta (0, 0)
Screenshot: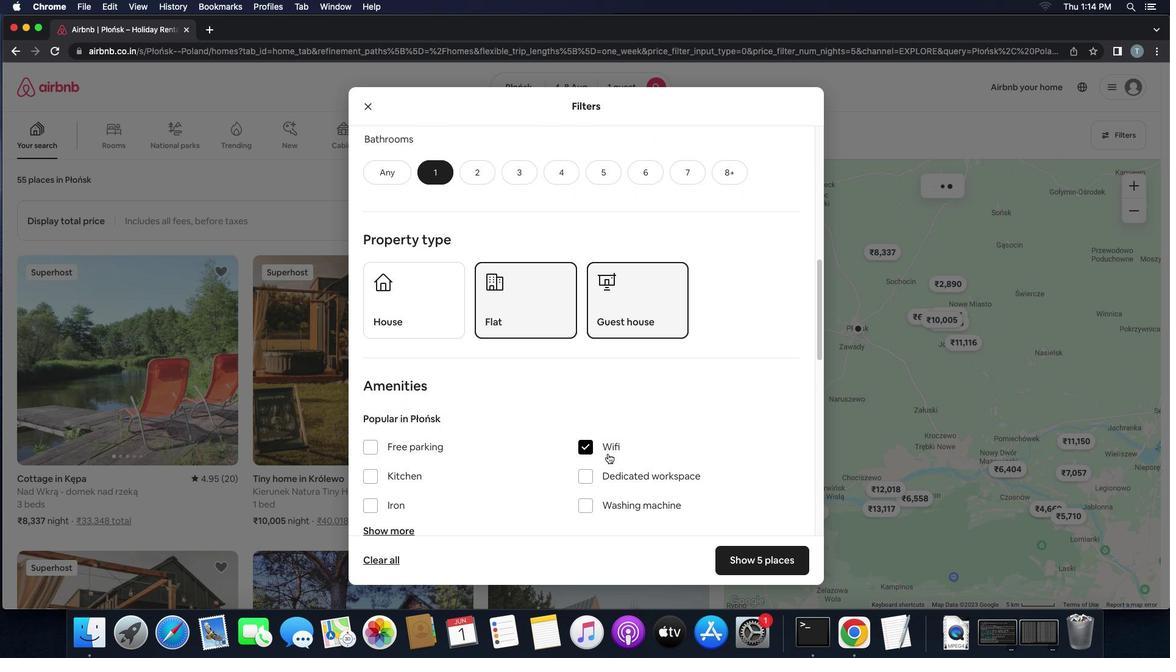 
Action: Mouse scrolled (608, 453) with delta (0, -1)
Screenshot: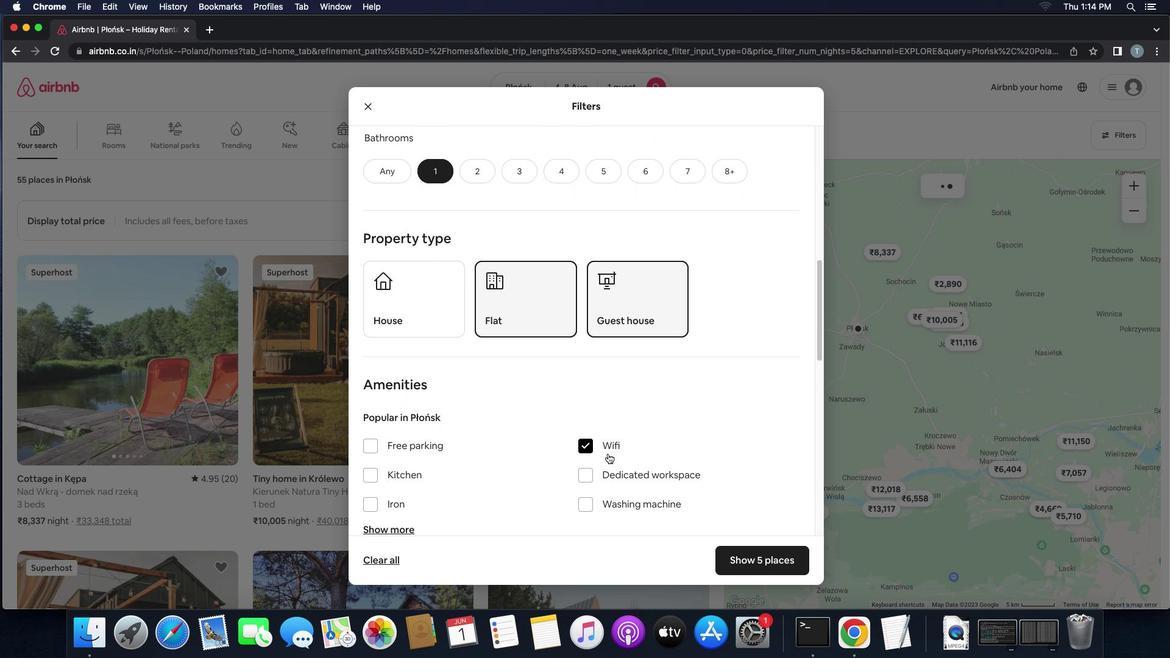 
Action: Mouse moved to (604, 455)
Screenshot: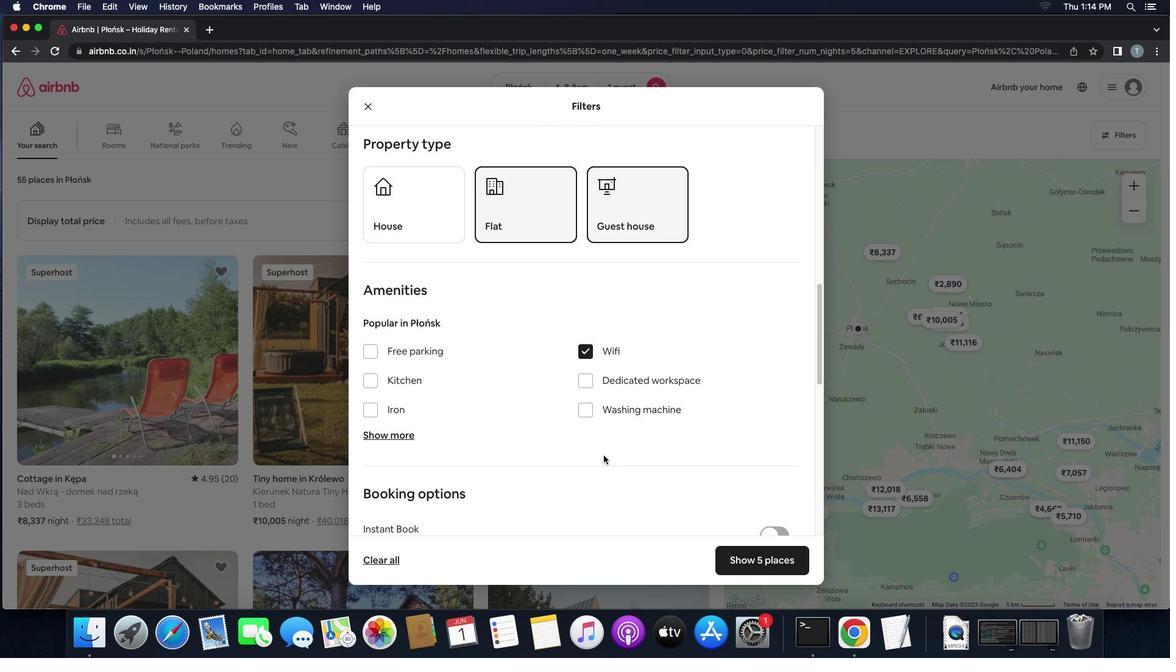 
Action: Mouse scrolled (604, 455) with delta (0, 0)
Screenshot: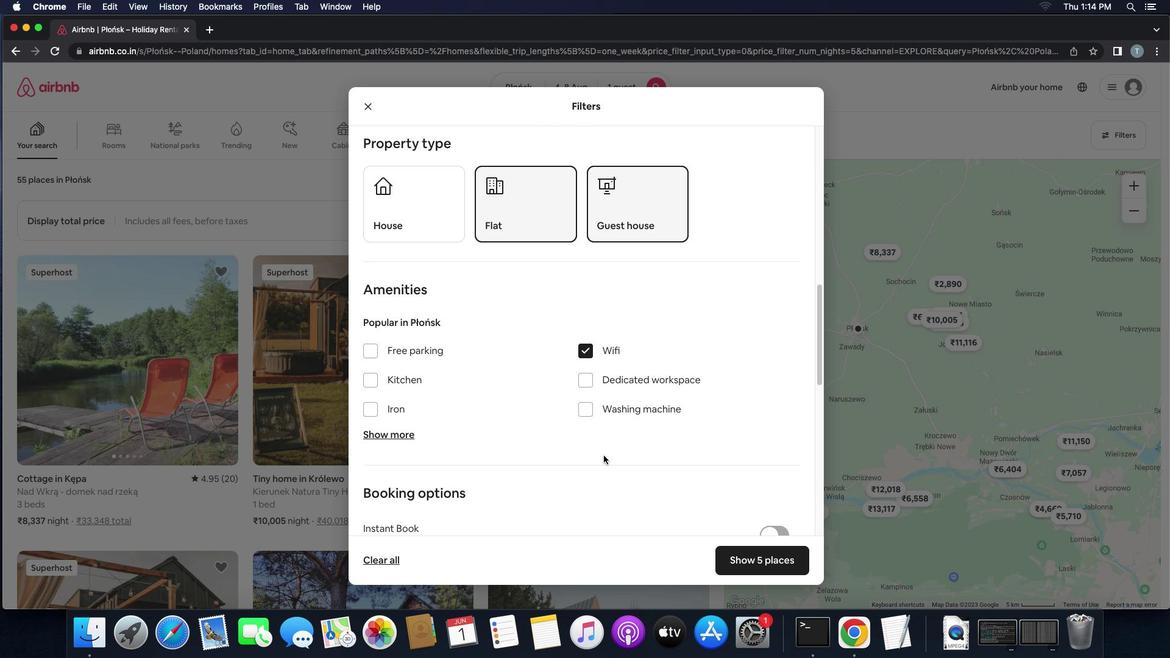 
Action: Mouse scrolled (604, 455) with delta (0, 0)
Screenshot: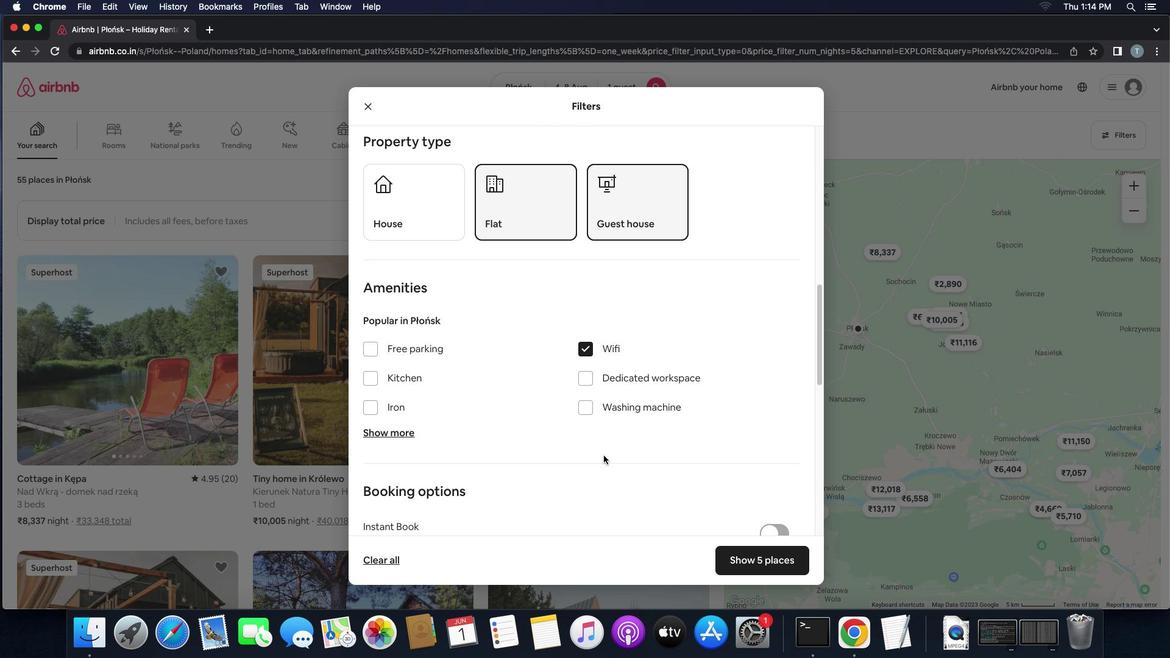 
Action: Mouse scrolled (604, 455) with delta (0, 0)
Screenshot: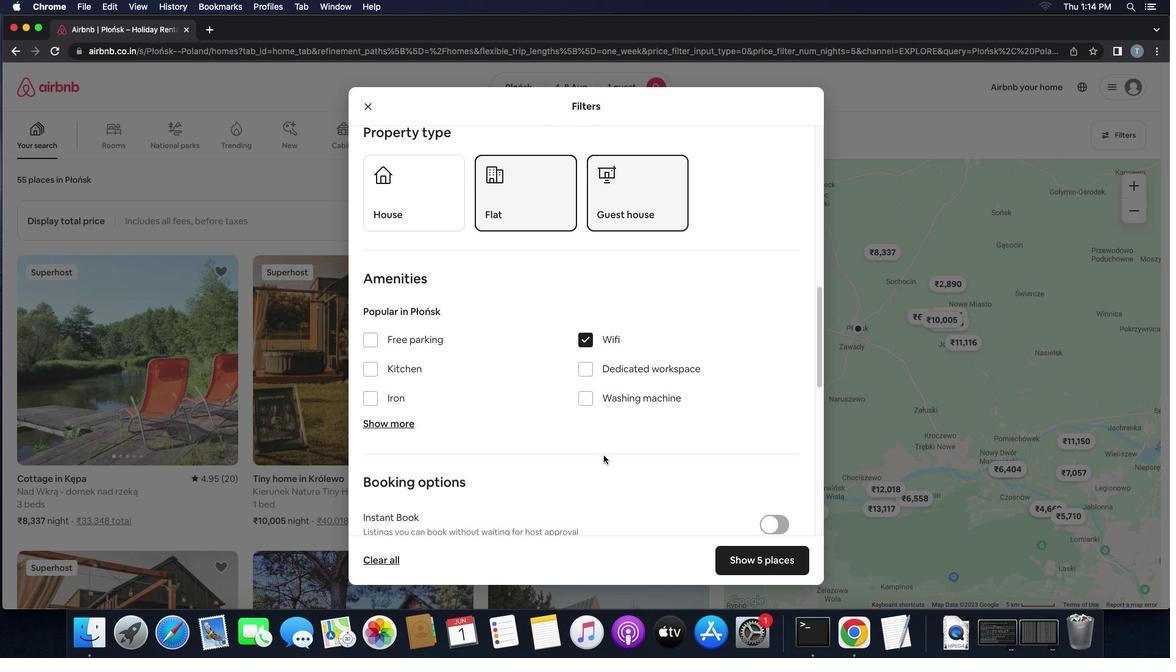 
Action: Mouse moved to (551, 445)
Screenshot: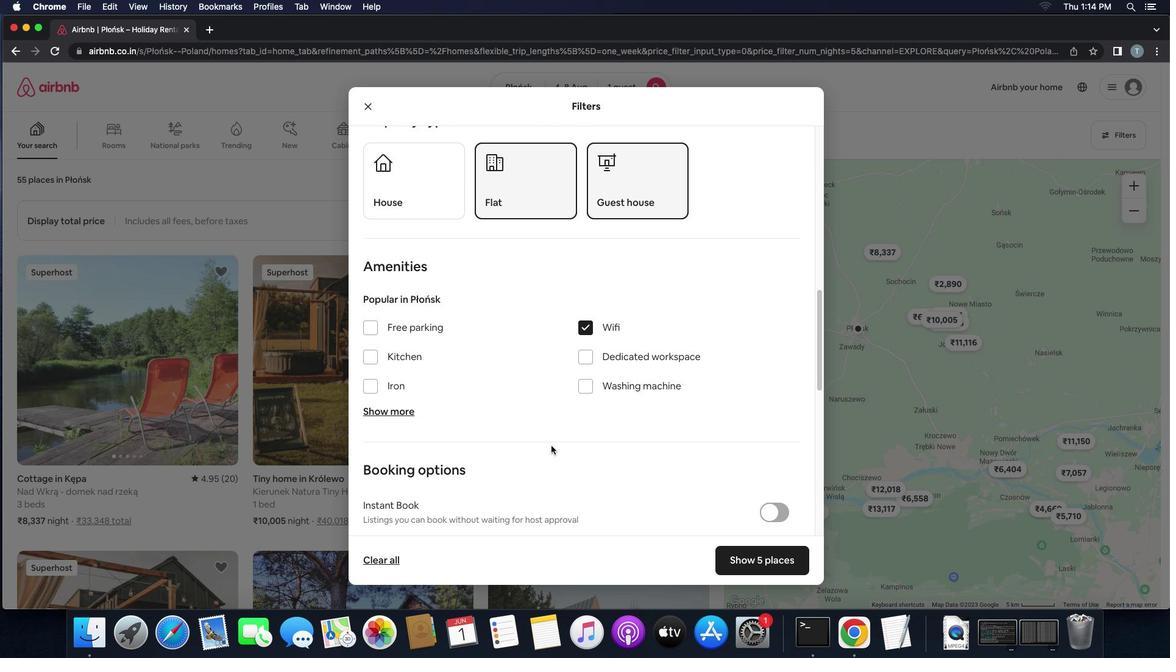 
Action: Mouse scrolled (551, 445) with delta (0, 0)
Screenshot: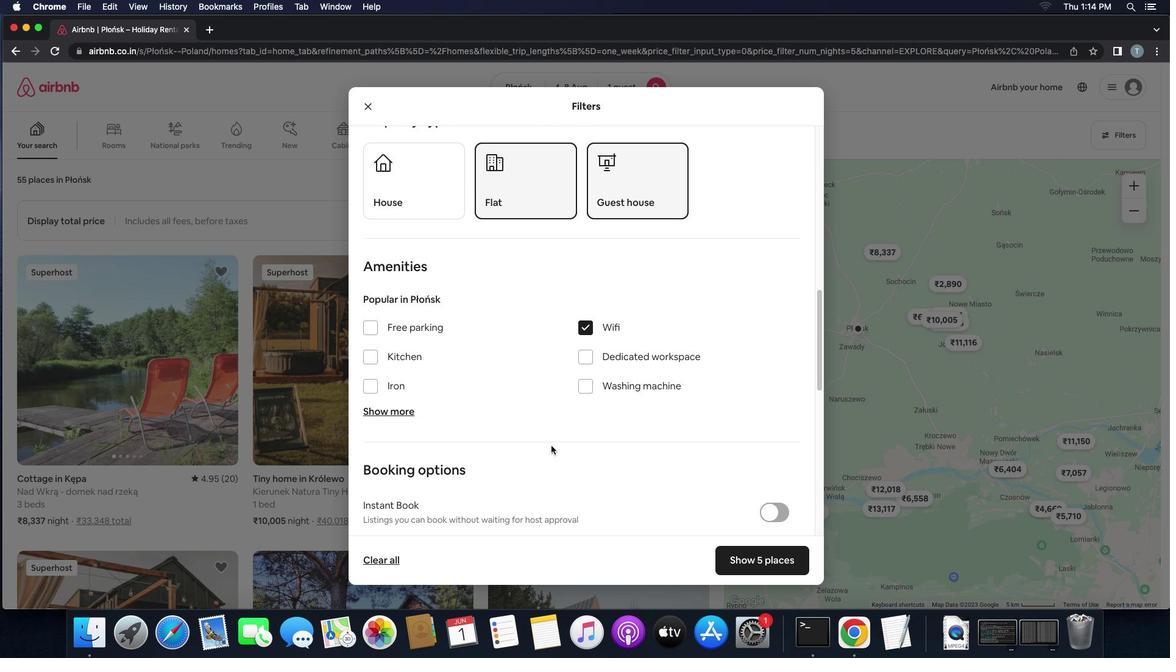 
Action: Mouse scrolled (551, 445) with delta (0, 0)
Screenshot: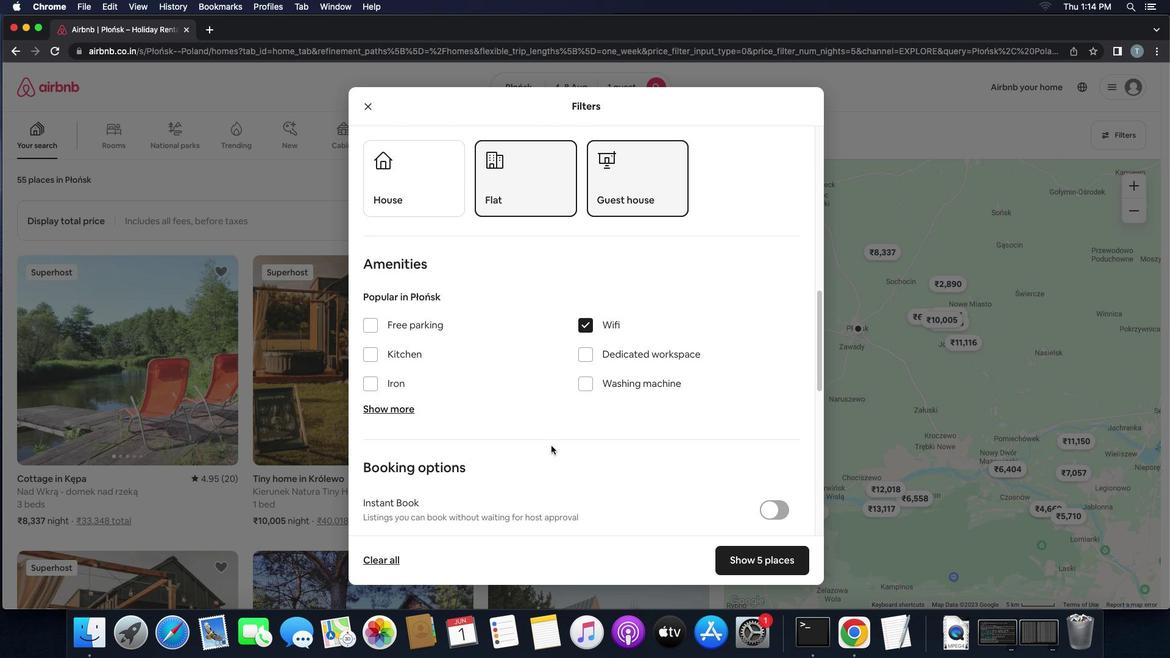 
Action: Mouse moved to (551, 445)
Screenshot: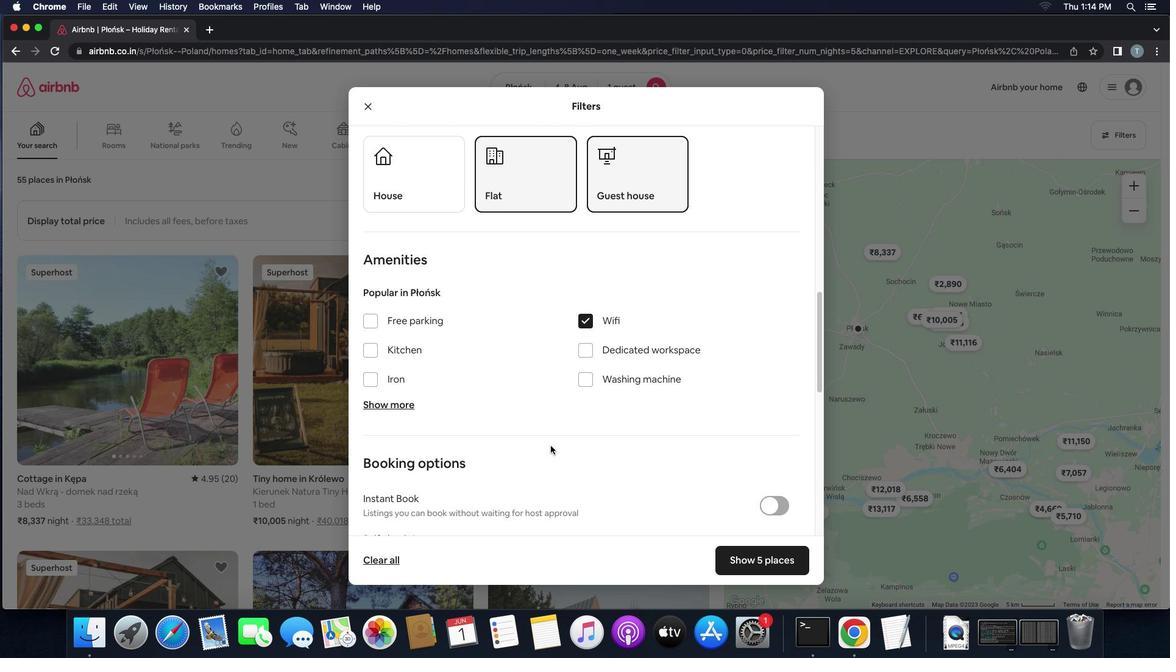 
Action: Mouse scrolled (551, 445) with delta (0, 0)
Screenshot: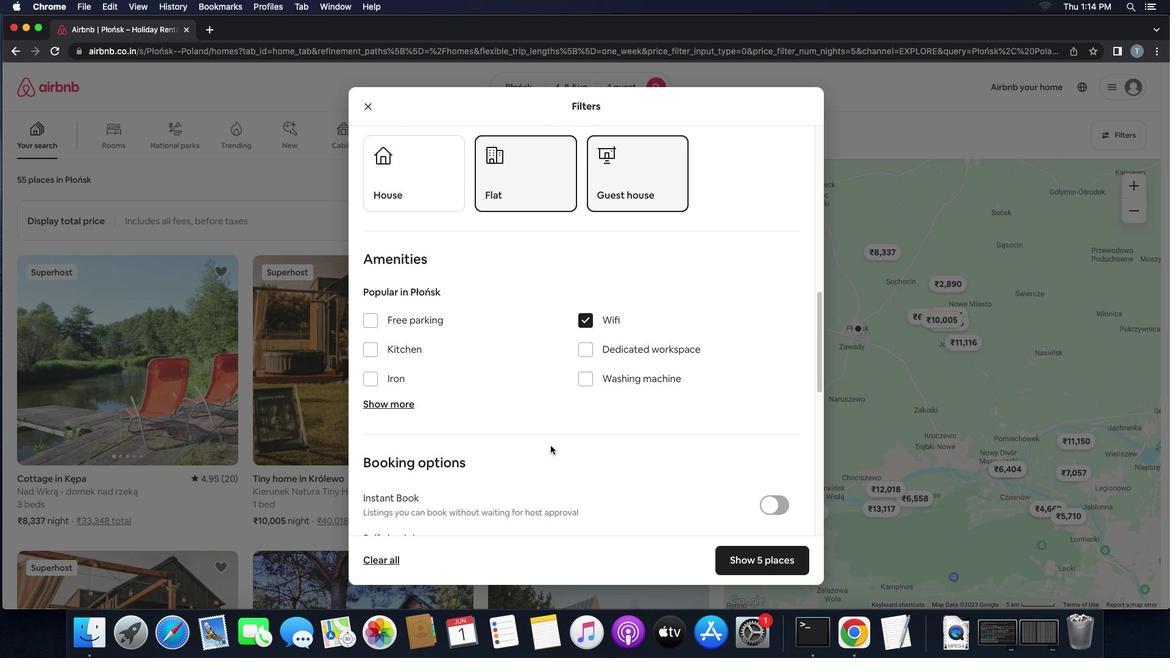
Action: Mouse scrolled (551, 445) with delta (0, 0)
Screenshot: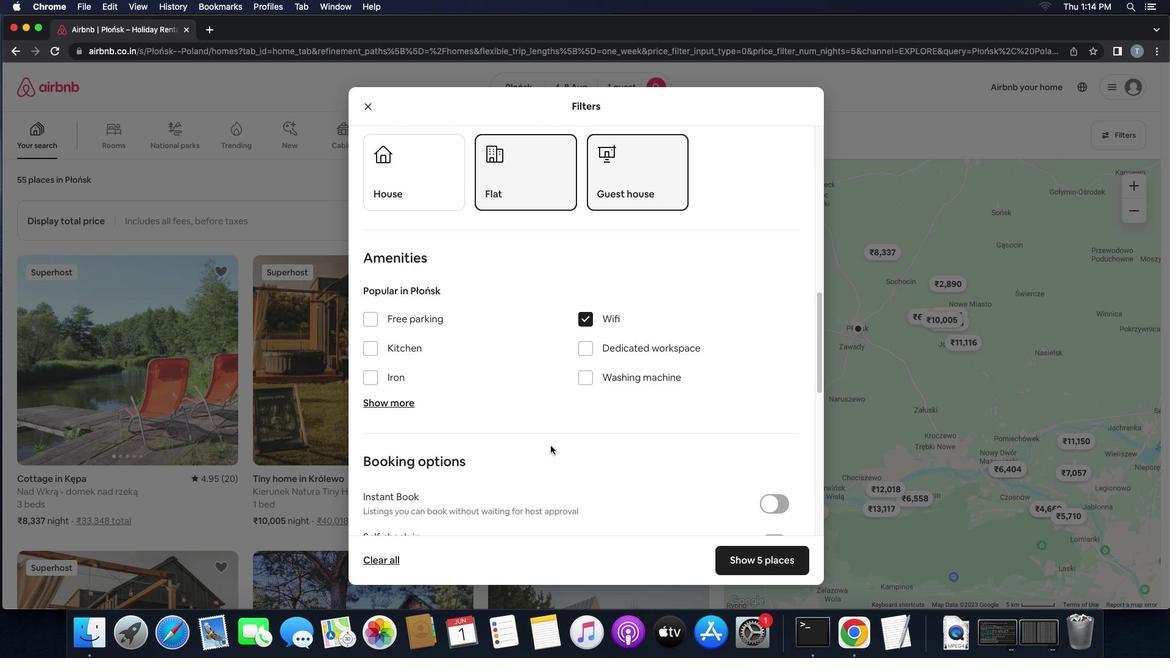 
Action: Mouse scrolled (551, 445) with delta (0, 0)
Screenshot: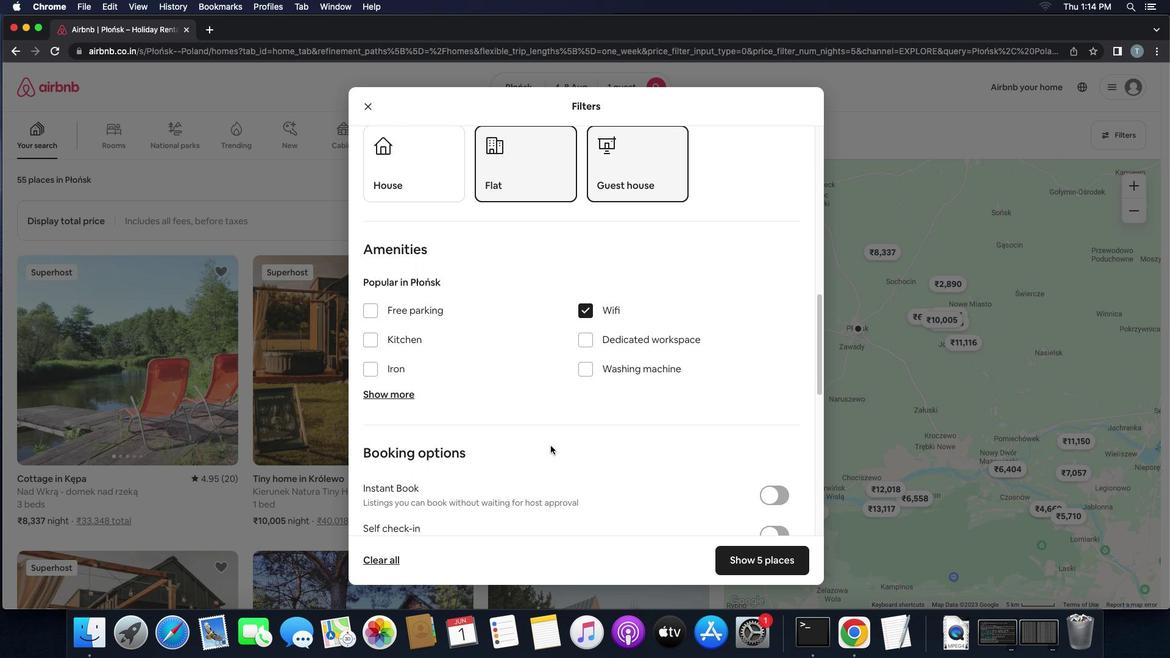 
Action: Mouse moved to (559, 460)
Screenshot: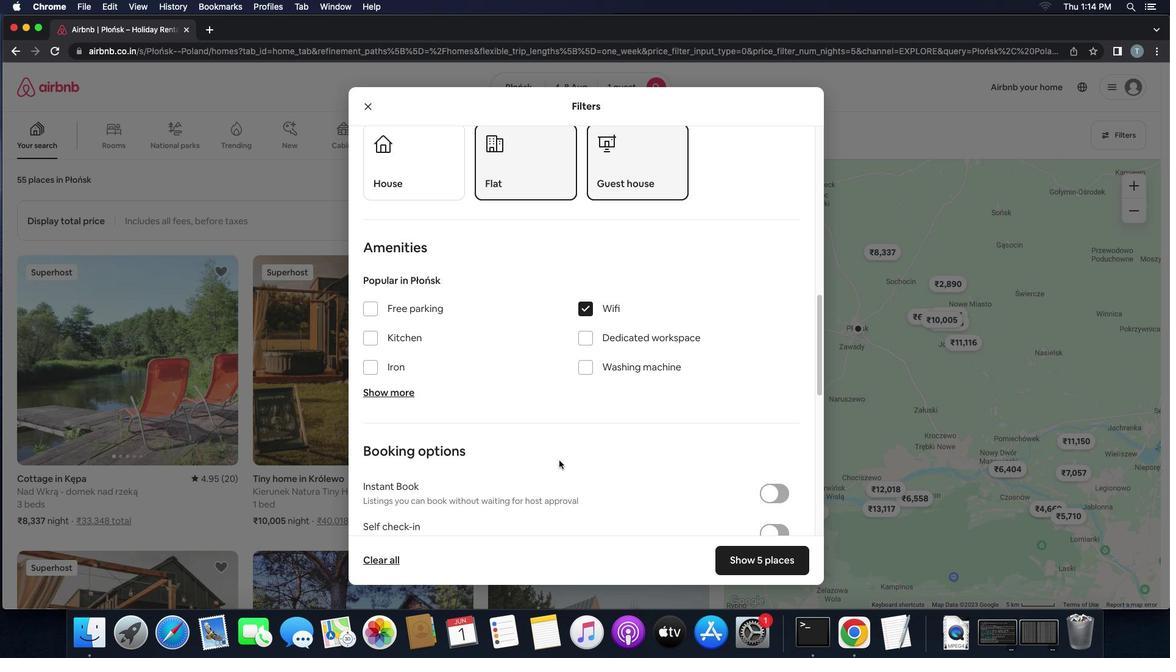 
Action: Mouse scrolled (559, 460) with delta (0, 0)
Screenshot: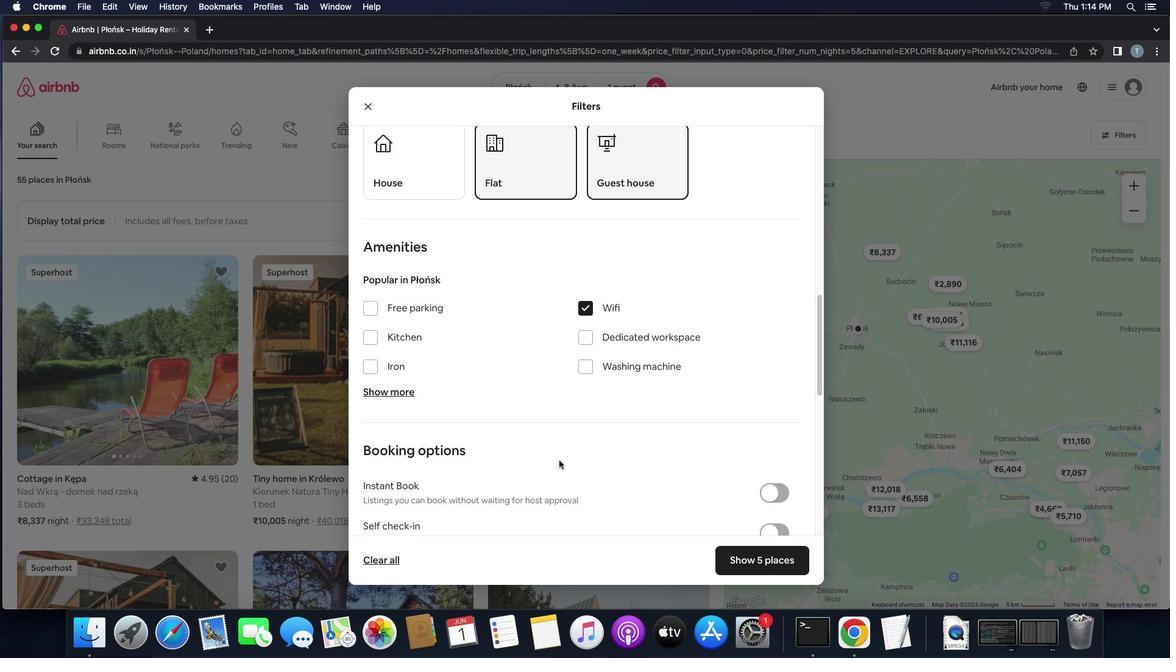 
Action: Mouse scrolled (559, 460) with delta (0, 0)
Screenshot: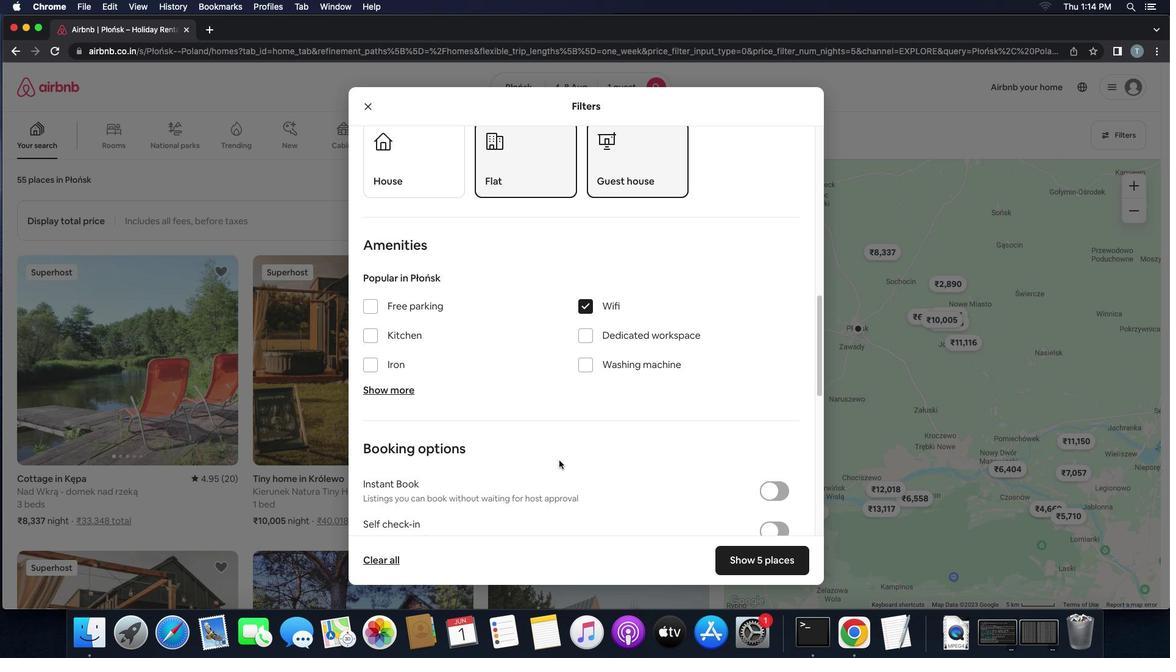 
Action: Mouse scrolled (559, 460) with delta (0, 0)
Screenshot: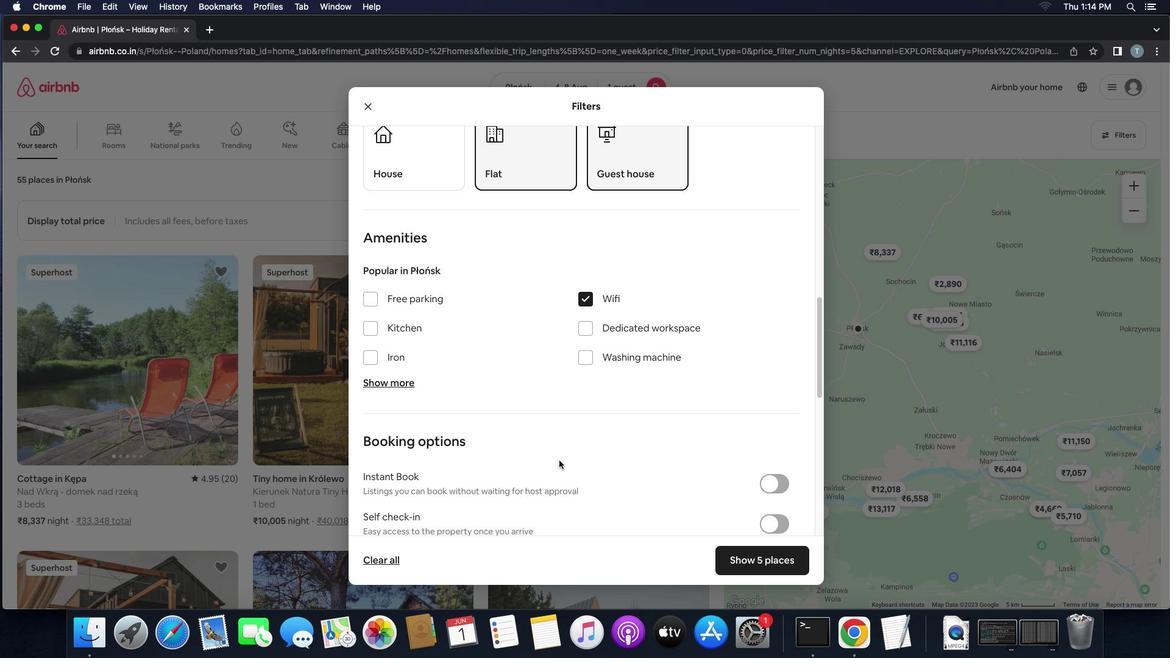 
Action: Mouse scrolled (559, 460) with delta (0, 0)
Screenshot: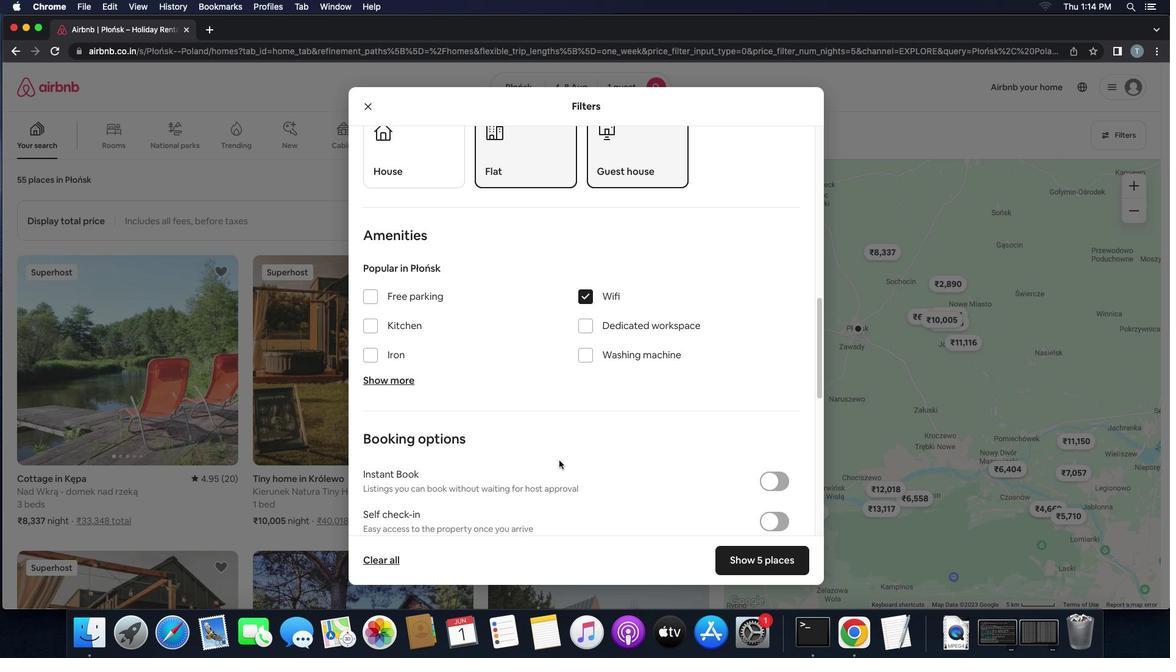 
Action: Mouse scrolled (559, 460) with delta (0, 0)
Screenshot: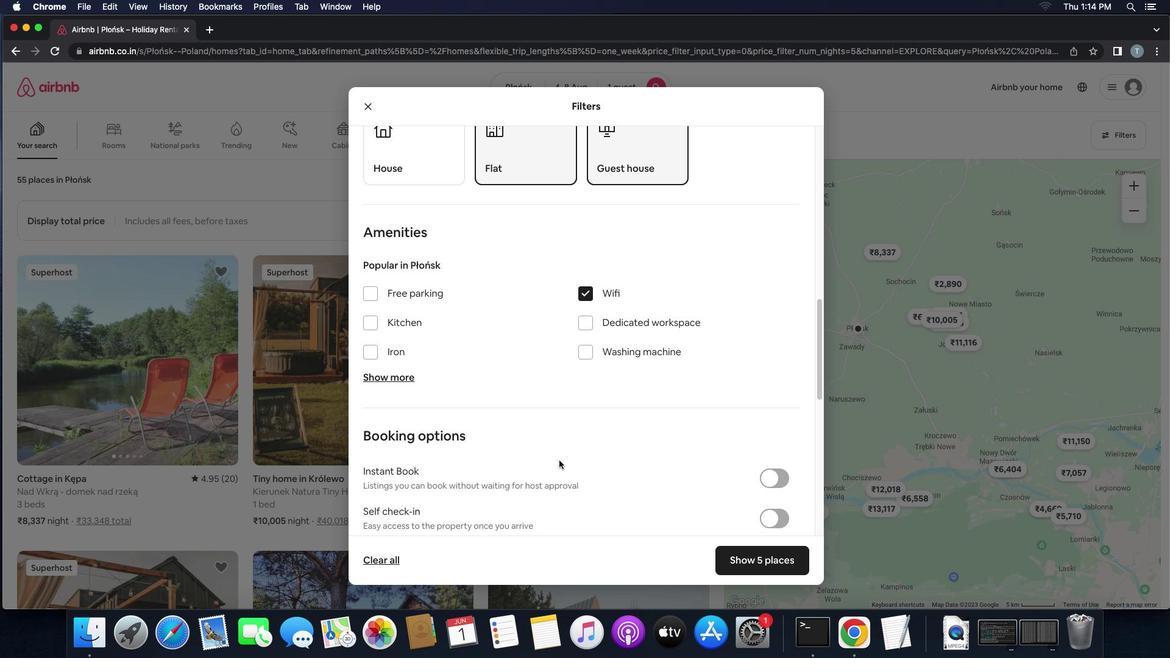 
Action: Mouse scrolled (559, 460) with delta (0, 0)
Screenshot: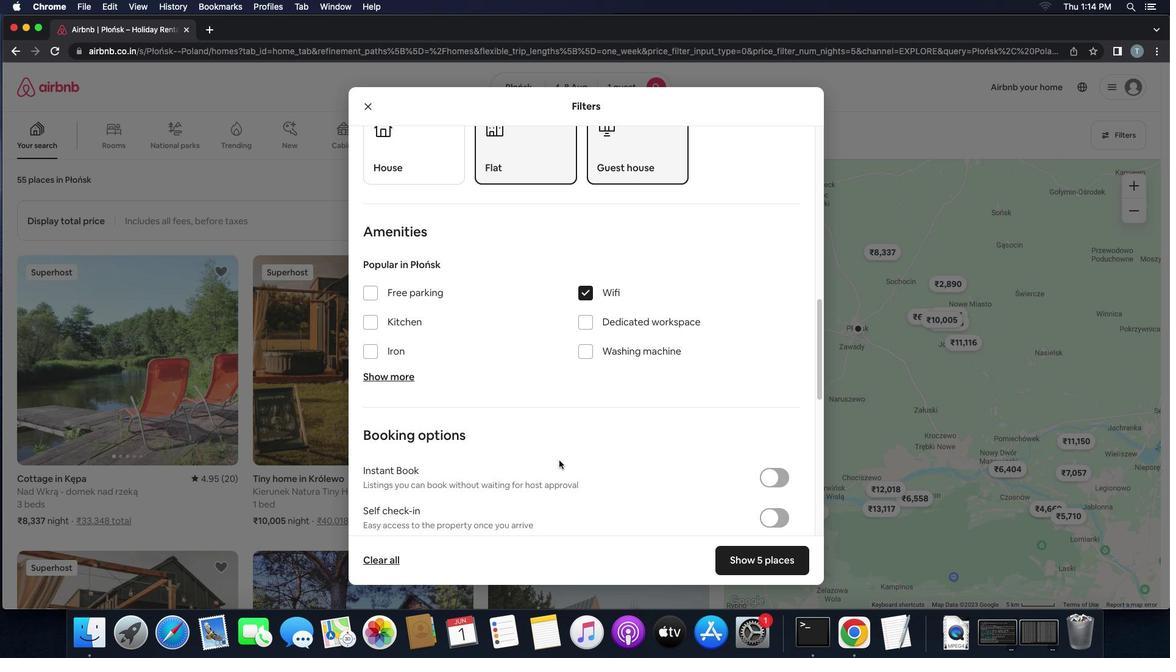 
Action: Mouse scrolled (559, 460) with delta (0, 0)
Screenshot: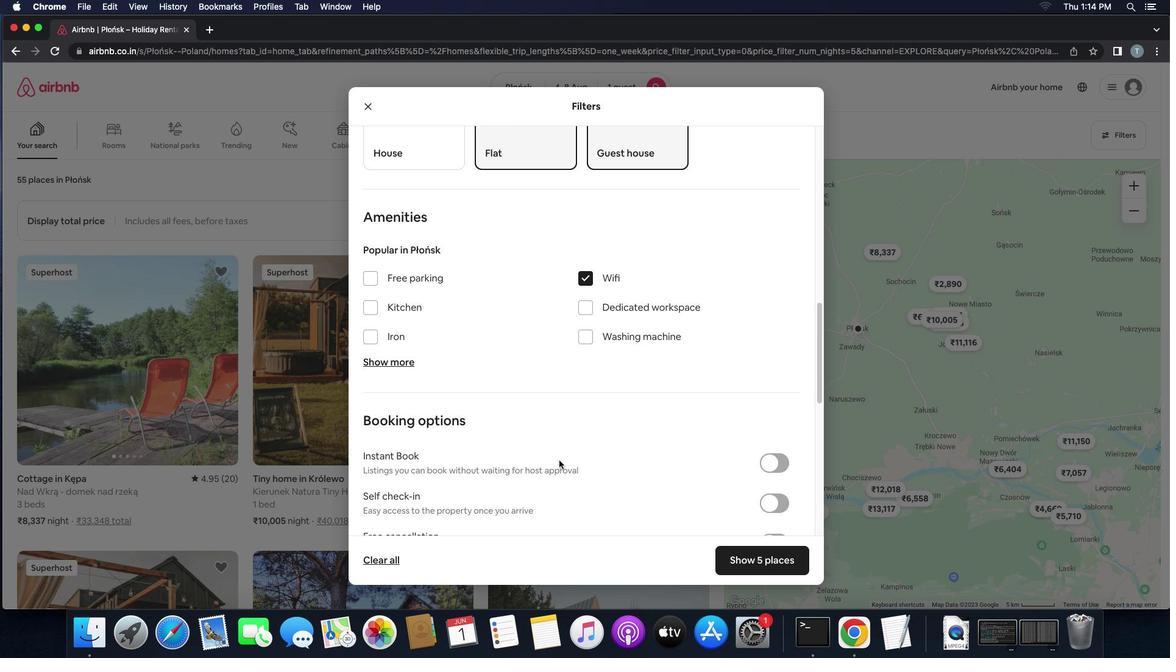 
Action: Mouse moved to (770, 463)
Screenshot: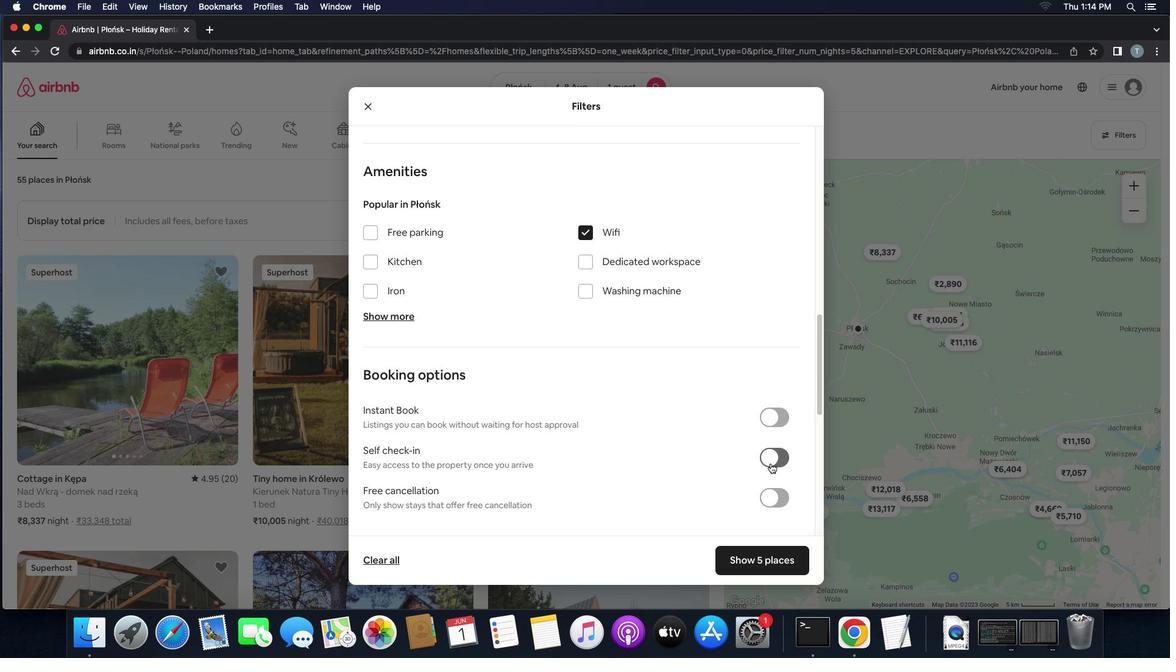 
Action: Mouse pressed left at (770, 463)
Screenshot: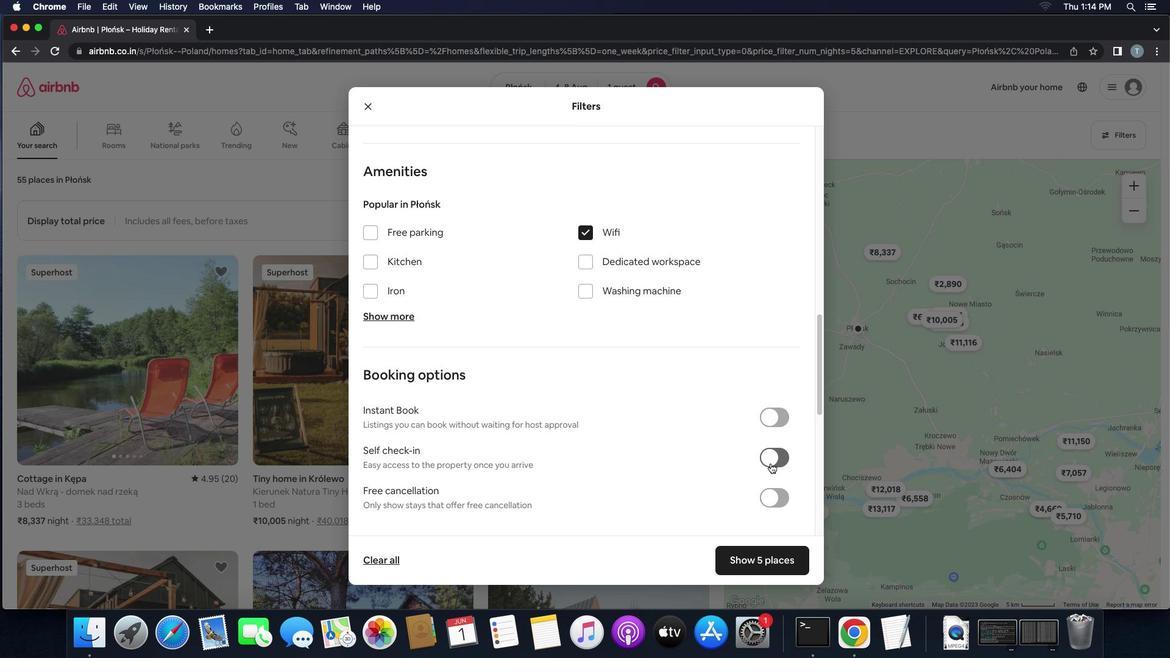 
Action: Mouse moved to (590, 486)
Screenshot: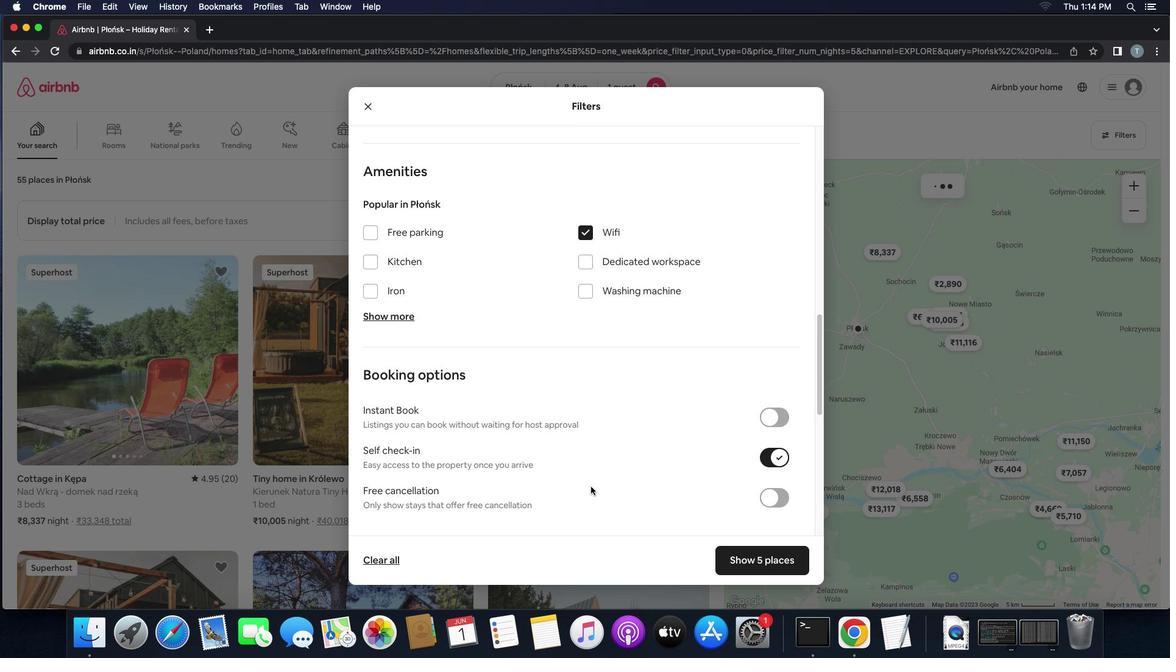 
Action: Mouse scrolled (590, 486) with delta (0, 0)
Screenshot: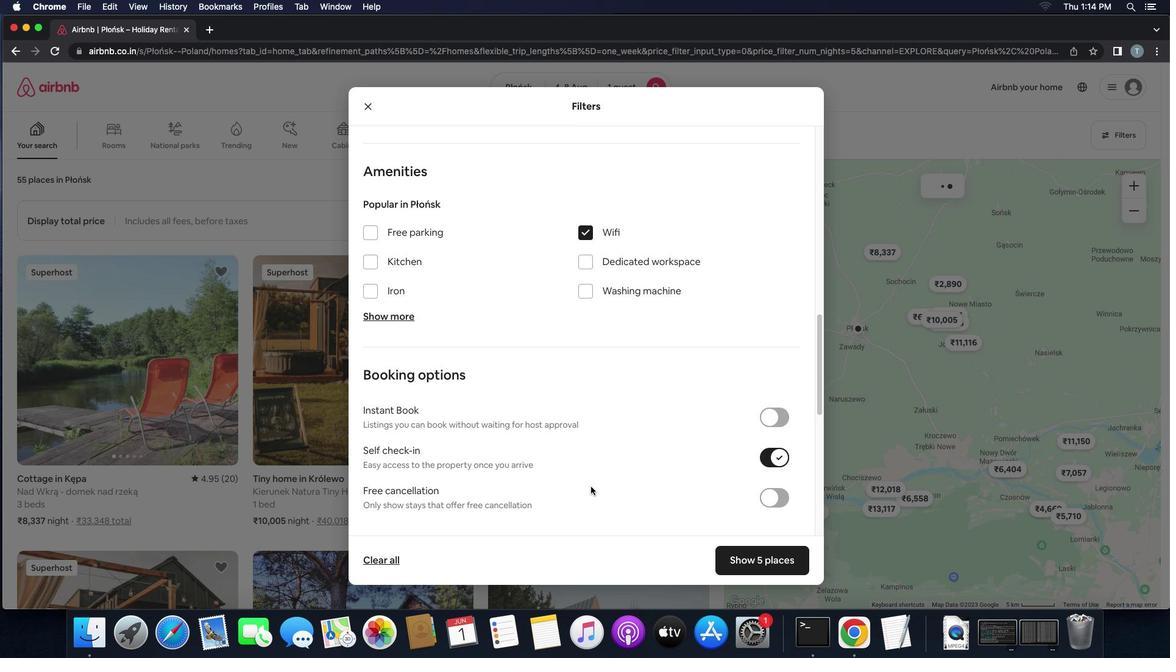 
Action: Mouse scrolled (590, 486) with delta (0, 0)
Screenshot: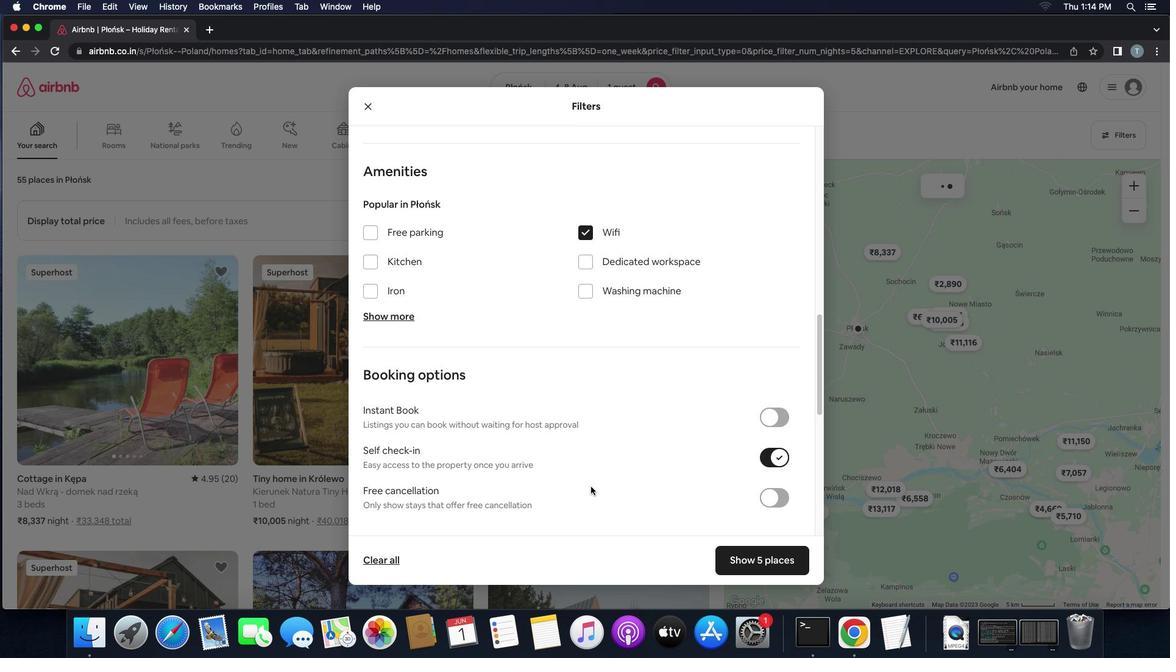 
Action: Mouse scrolled (590, 486) with delta (0, -1)
Screenshot: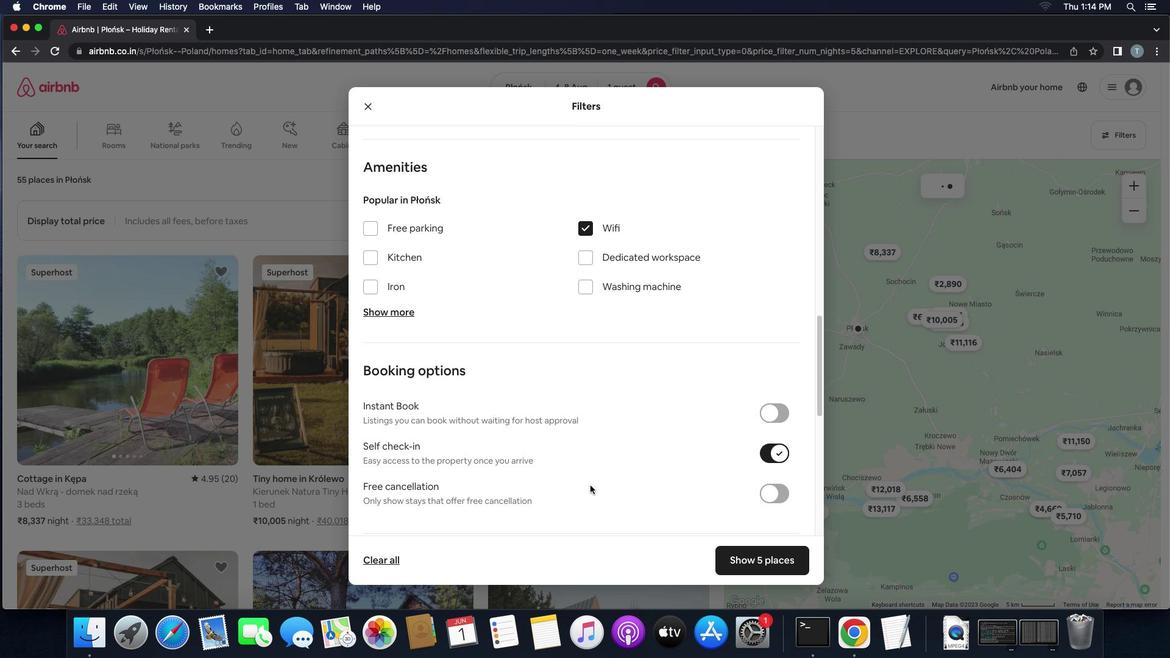 
Action: Mouse moved to (590, 485)
Screenshot: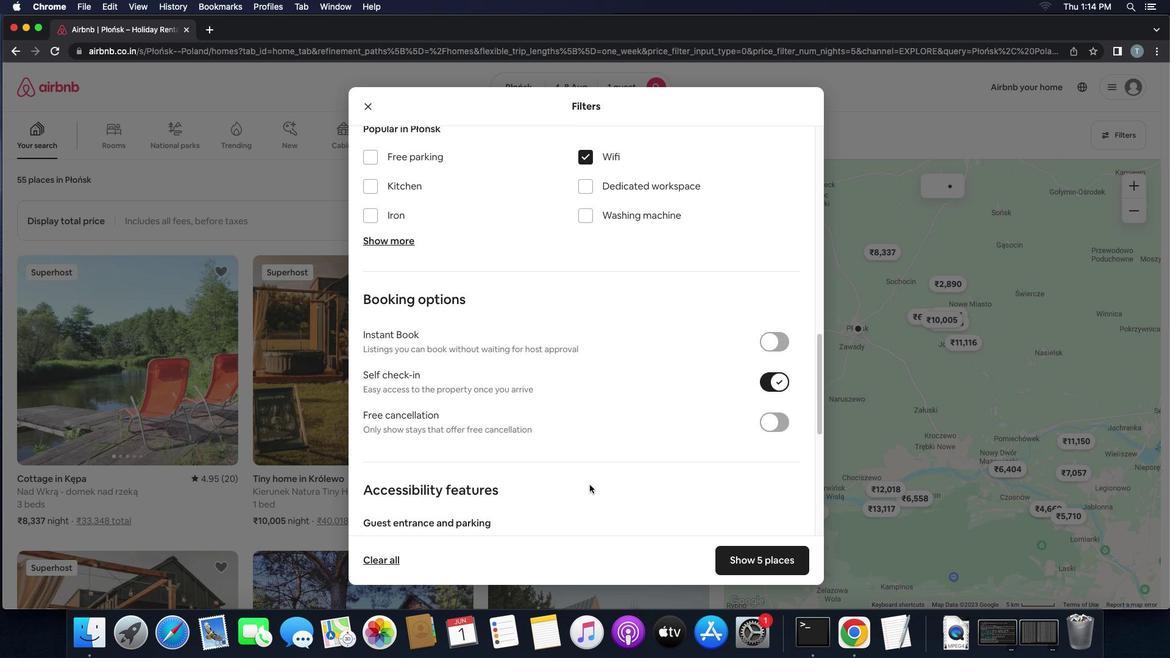 
Action: Mouse scrolled (590, 485) with delta (0, 0)
Screenshot: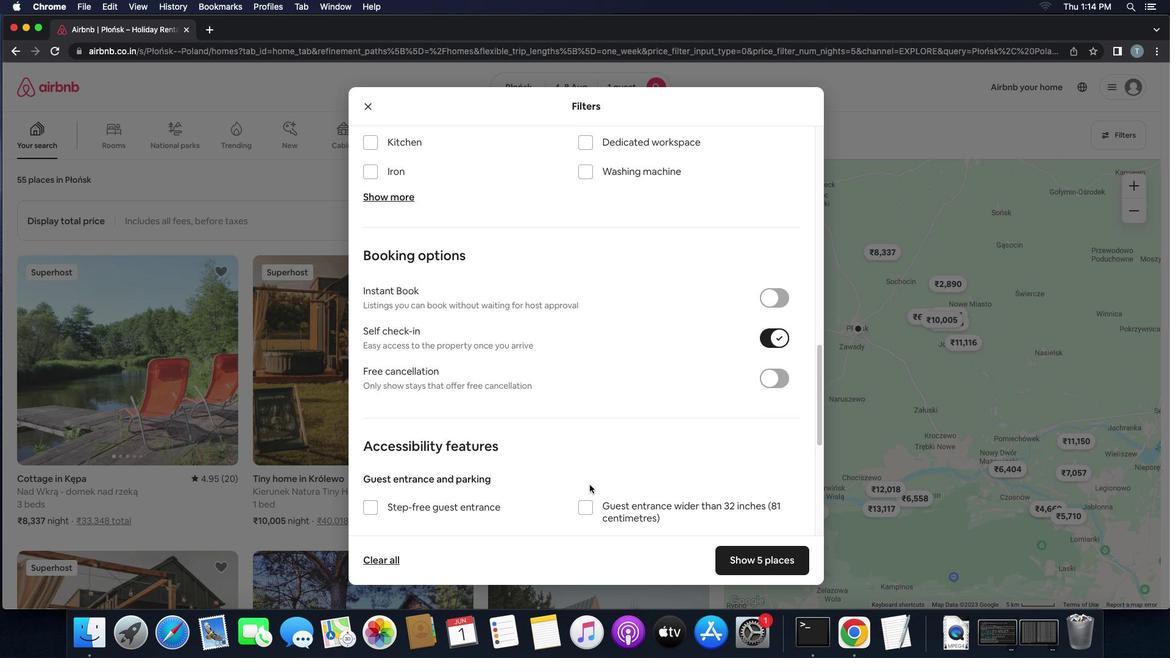 
Action: Mouse scrolled (590, 485) with delta (0, 0)
Screenshot: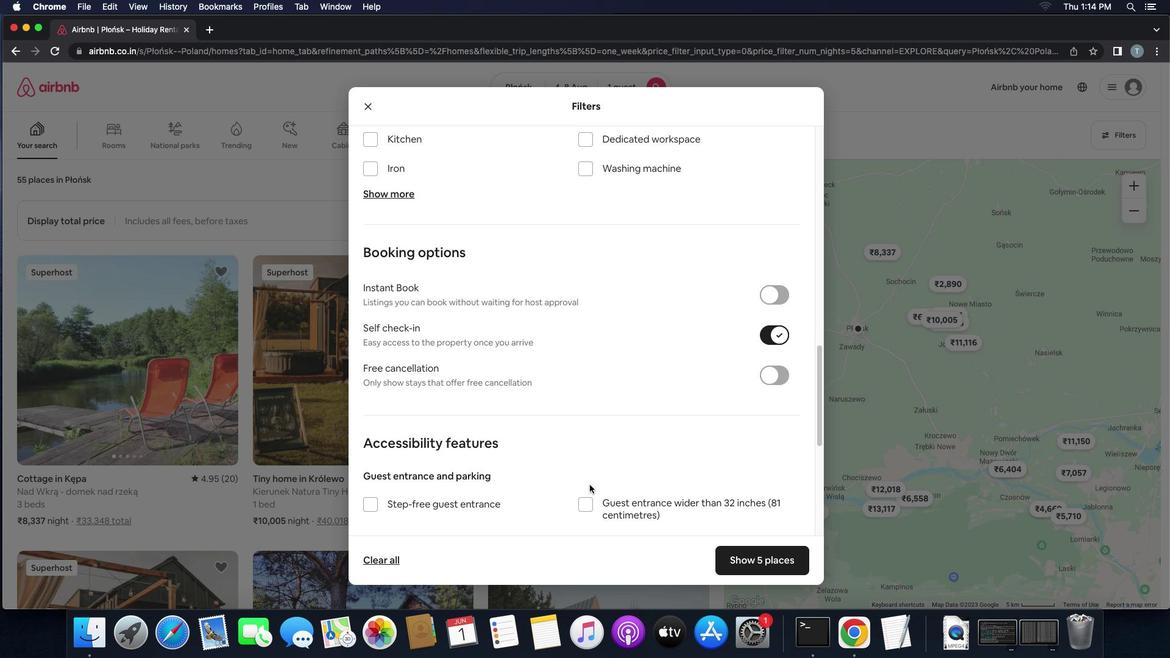 
Action: Mouse scrolled (590, 485) with delta (0, -1)
Screenshot: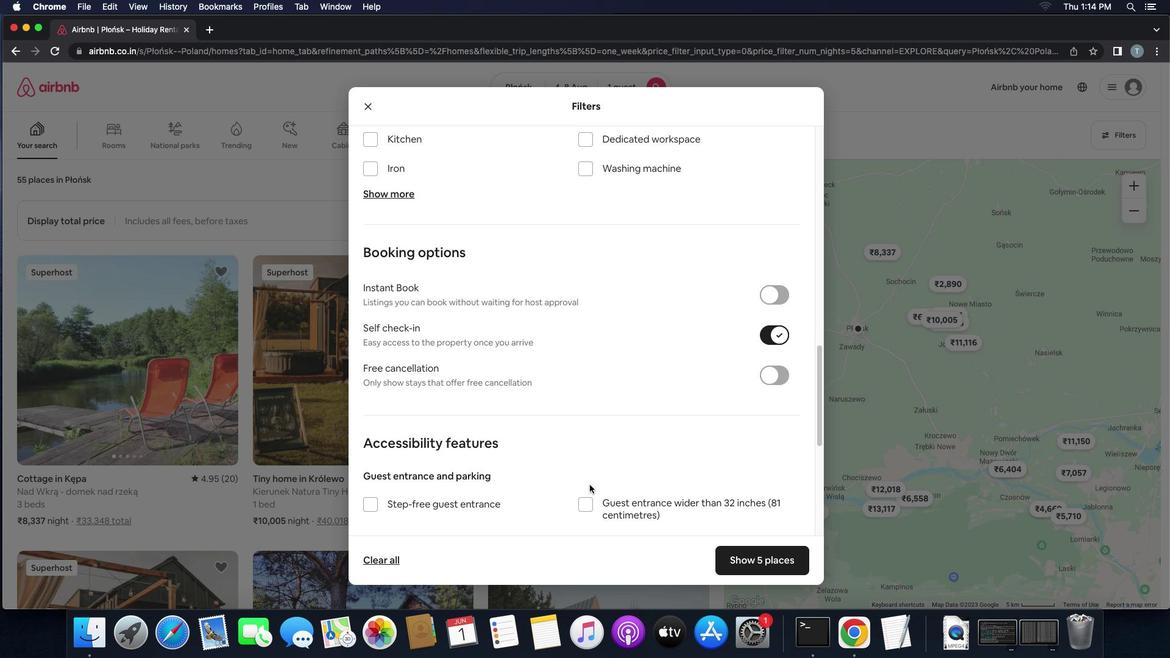 
Action: Mouse scrolled (590, 485) with delta (0, -3)
Screenshot: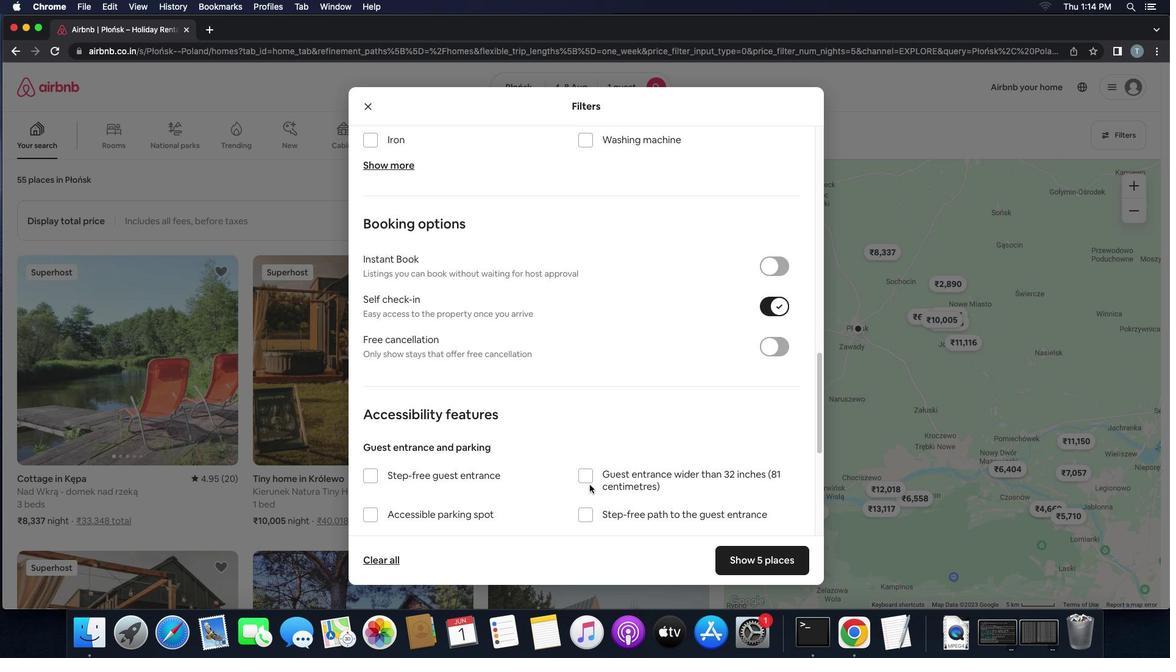 
Action: Mouse scrolled (590, 485) with delta (0, -3)
Screenshot: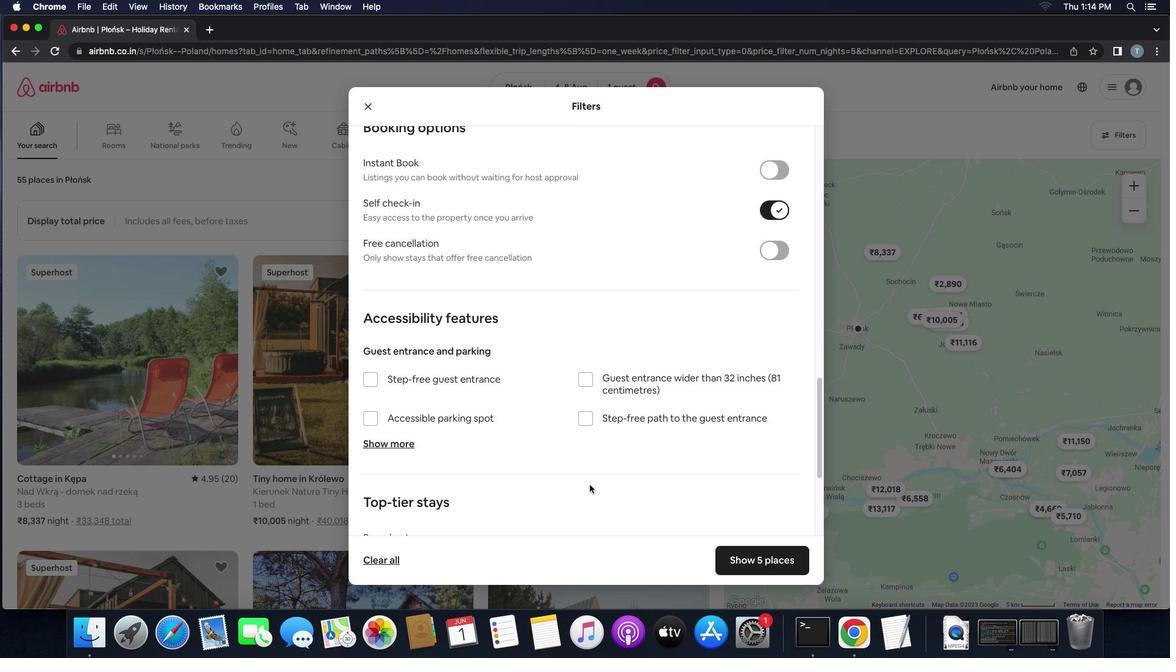 
Action: Mouse moved to (370, 450)
Screenshot: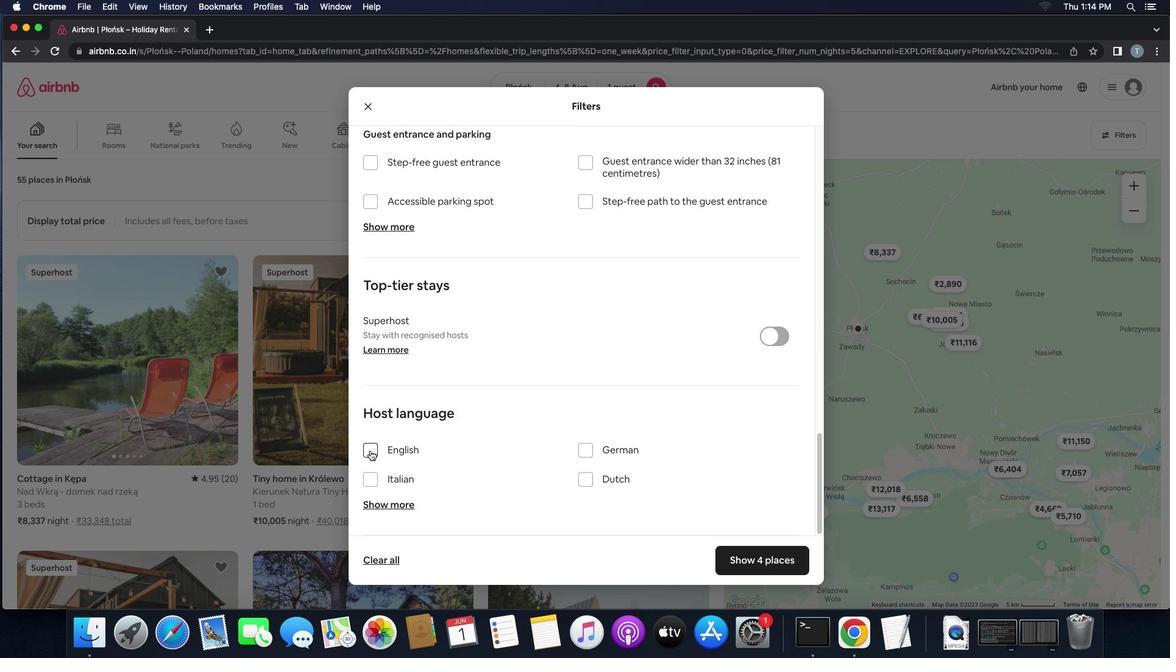 
Action: Mouse pressed left at (370, 450)
Screenshot: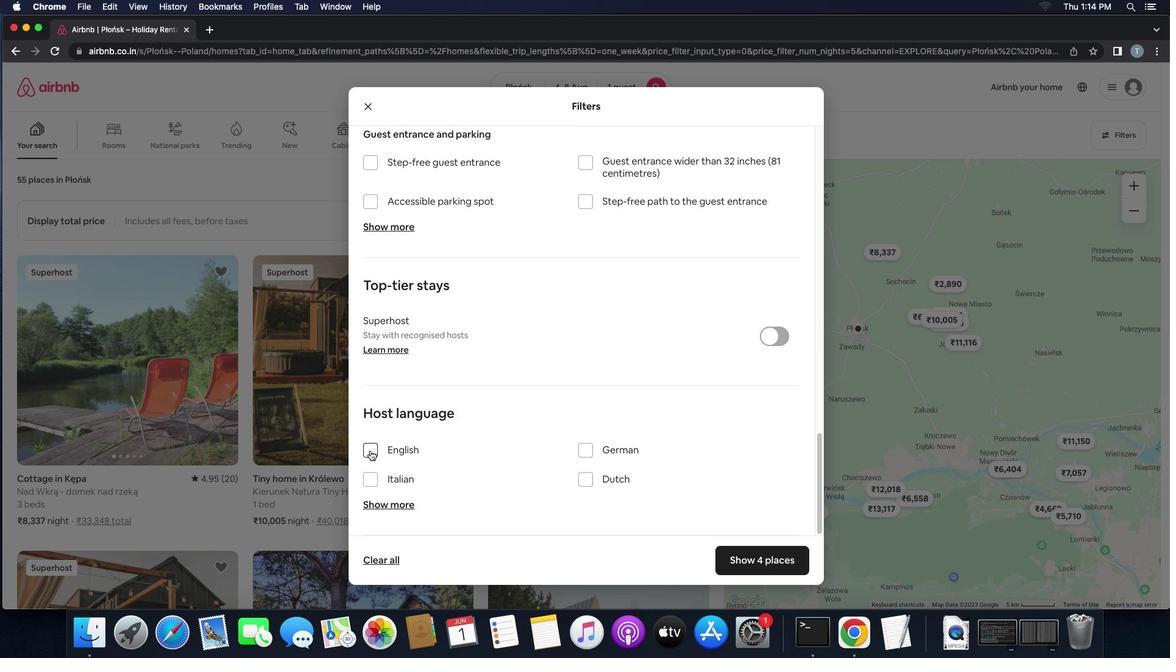 
Action: Mouse moved to (750, 562)
Screenshot: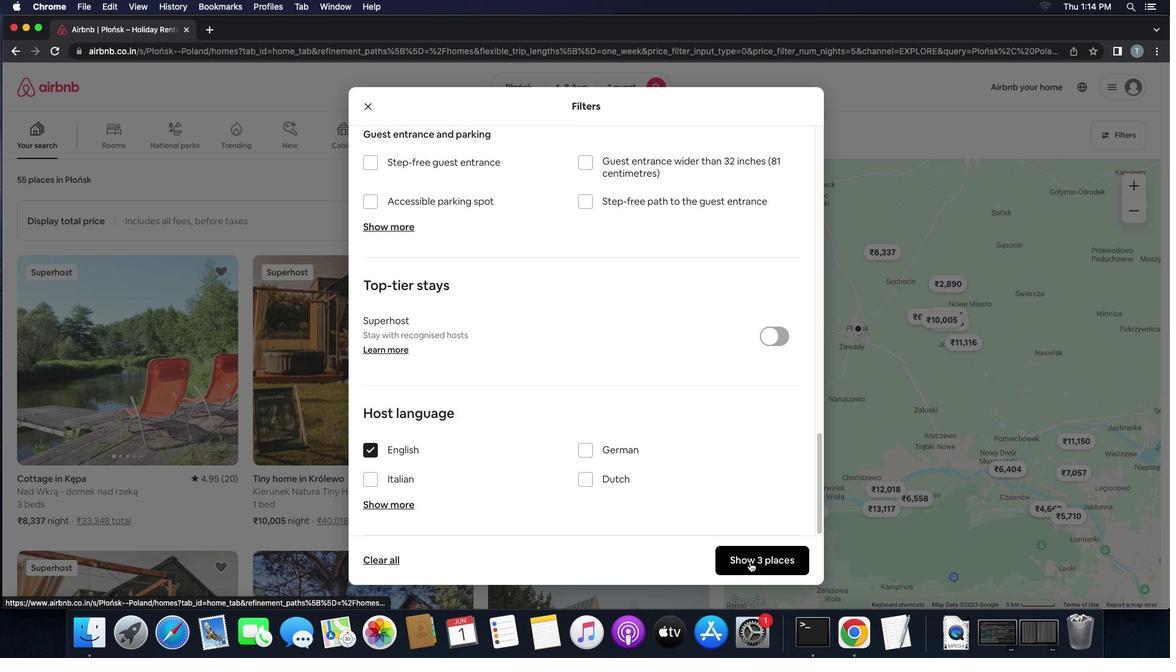 
Action: Mouse pressed left at (750, 562)
Screenshot: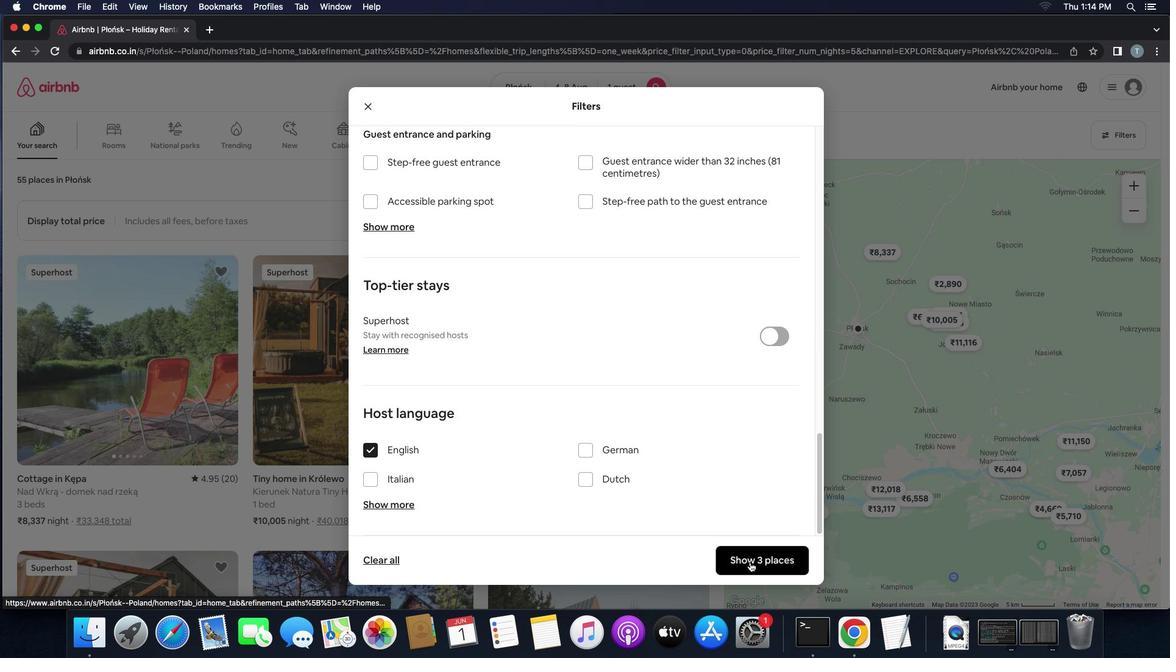 
Action: Mouse moved to (758, 566)
Screenshot: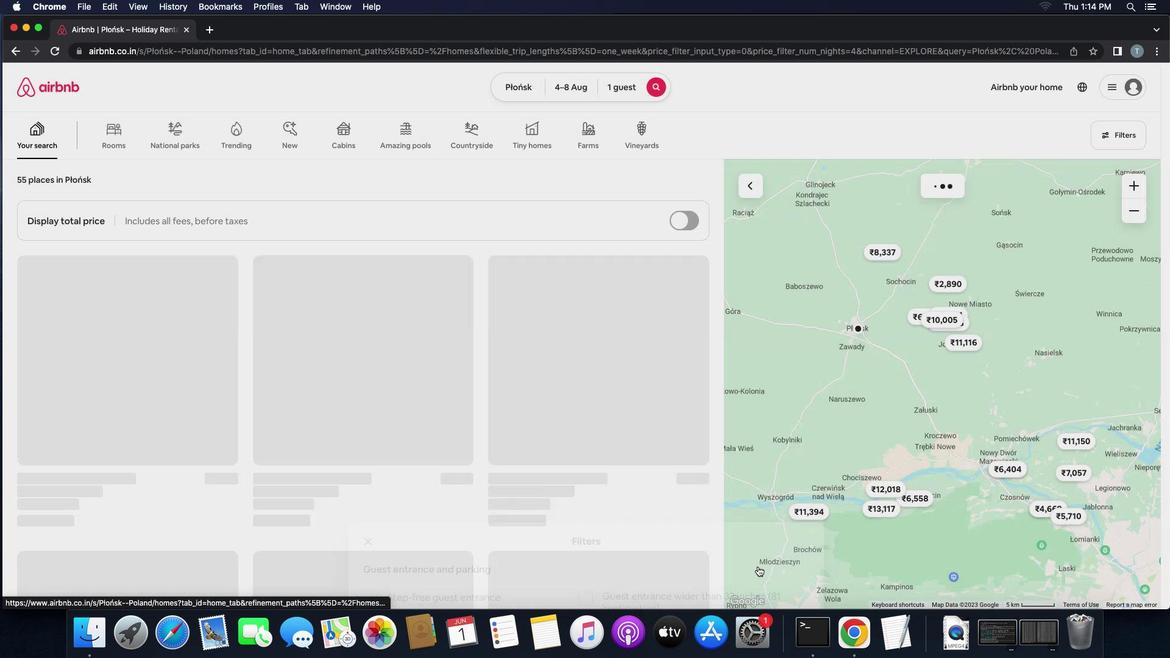 
